 Task: Look for space in Guadalajara, Spain from 6th June, 2023 to 8th June, 2023 for 2 adults in price range Rs.7000 to Rs.12000. Place can be private room with 1  bedroom having 2 beds and 1 bathroom. Property type can be house, flat, guest house. Amenities needed are: wifi, washing machine. Booking option can be shelf check-in. Required host language is English.
Action: Mouse moved to (319, 165)
Screenshot: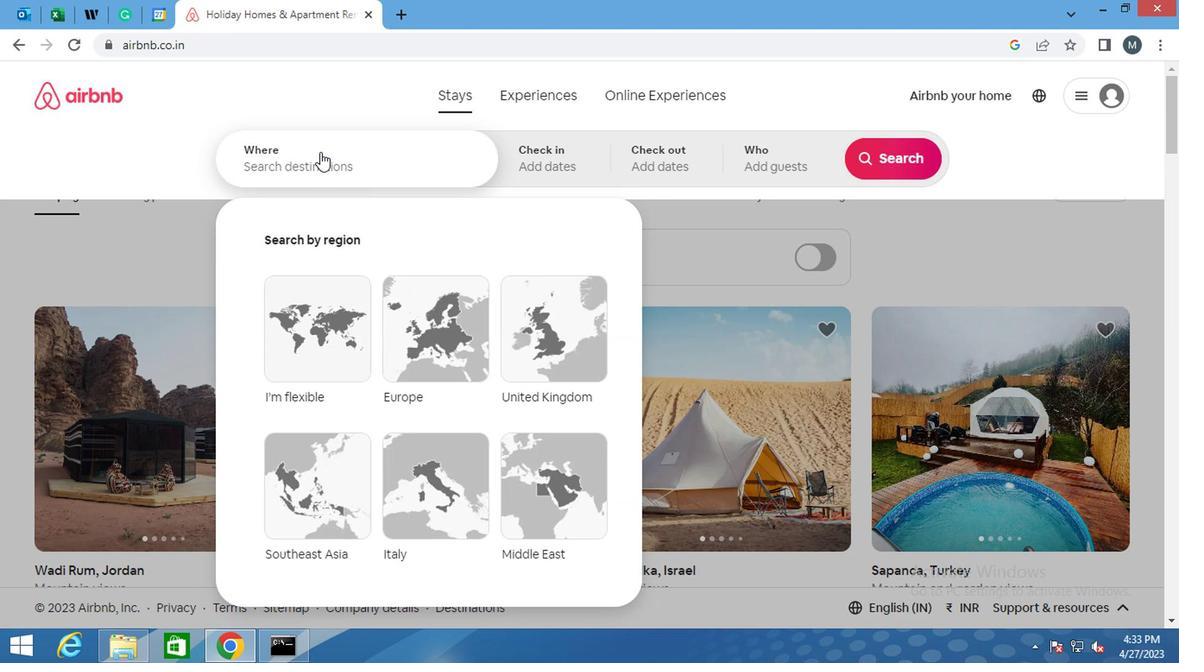 
Action: Mouse pressed left at (319, 165)
Screenshot: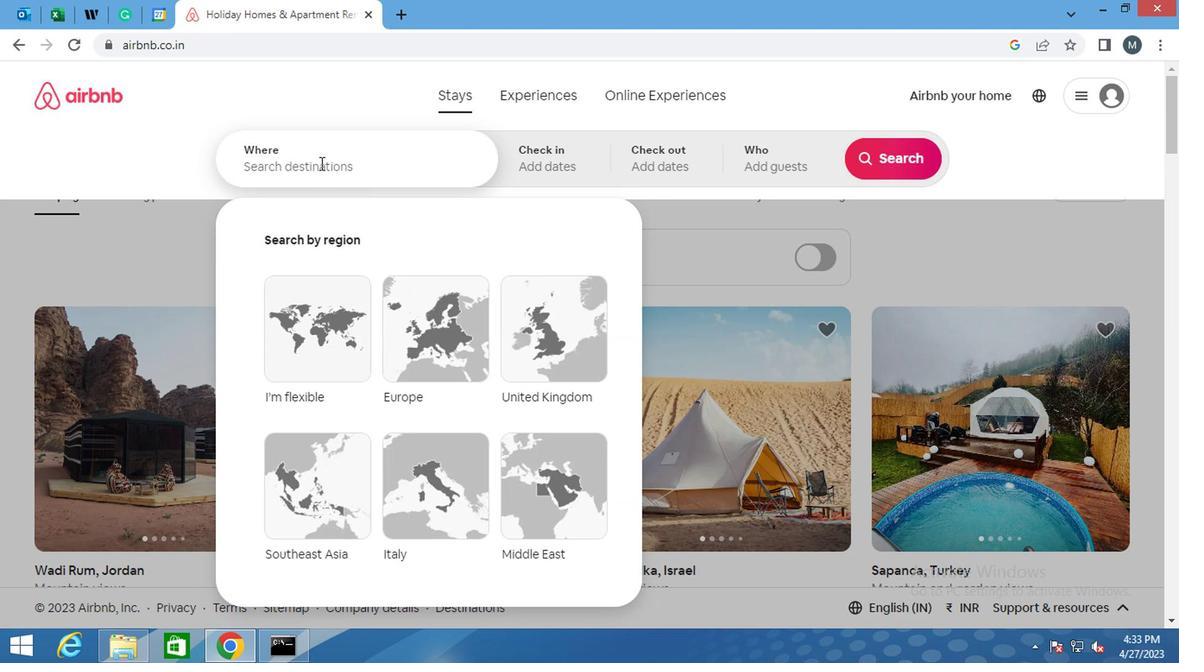 
Action: Key pressed <Key.shift>GUADALAJARA,<Key.shift>S
Screenshot: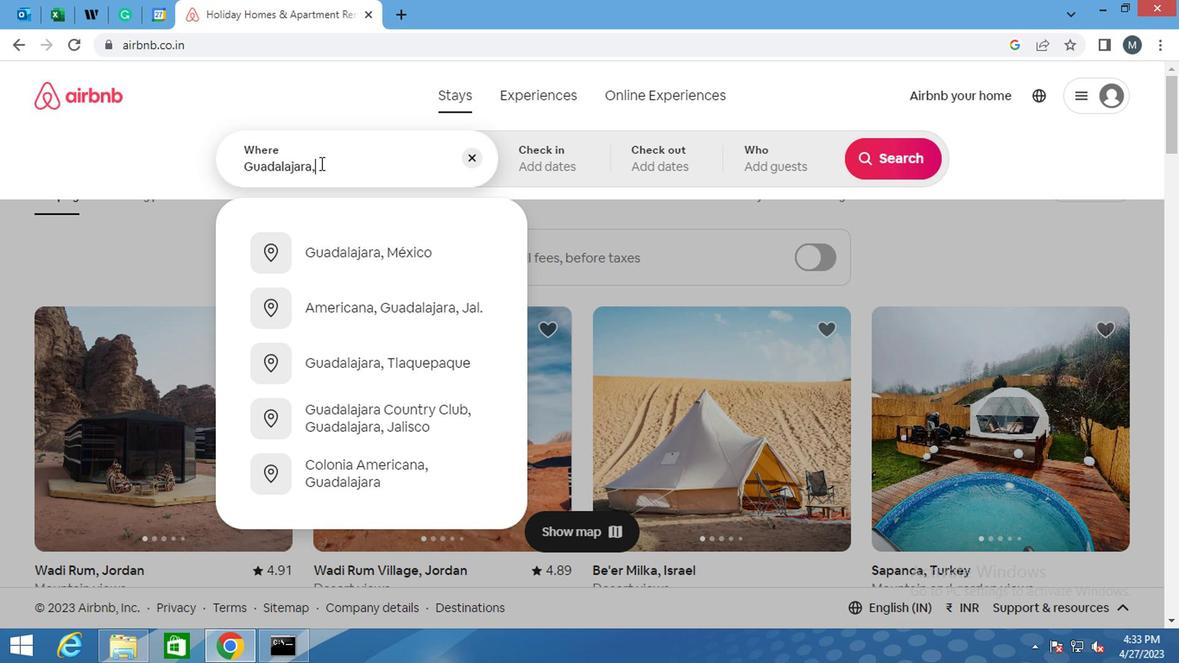 
Action: Mouse moved to (369, 256)
Screenshot: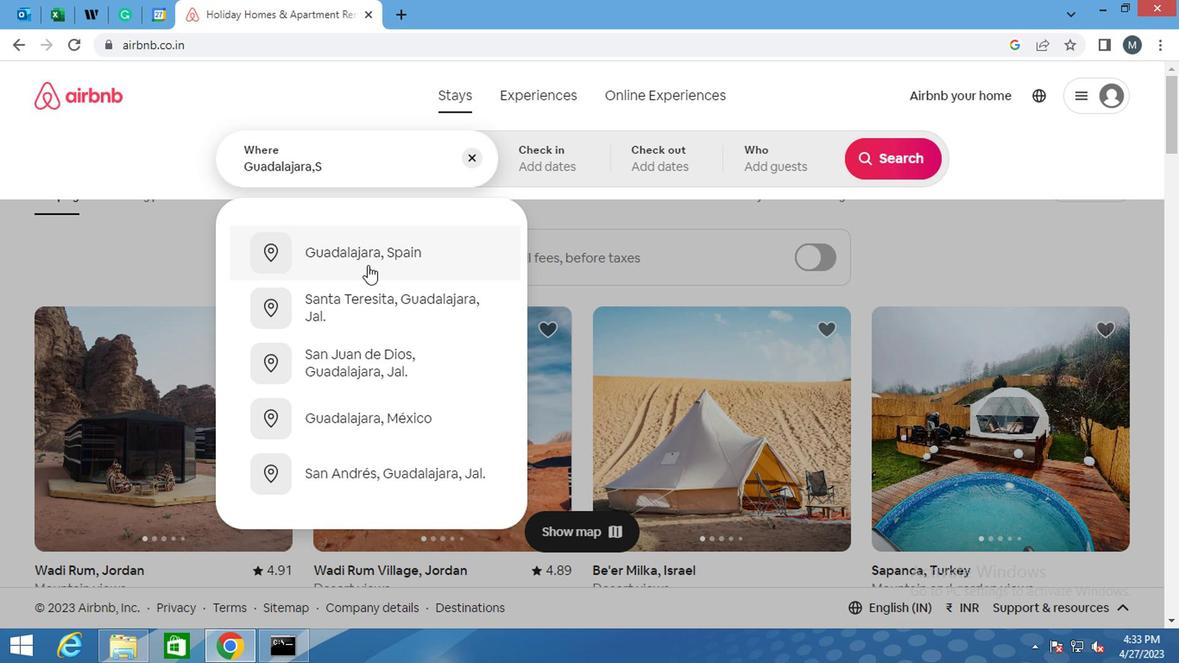 
Action: Mouse pressed left at (369, 256)
Screenshot: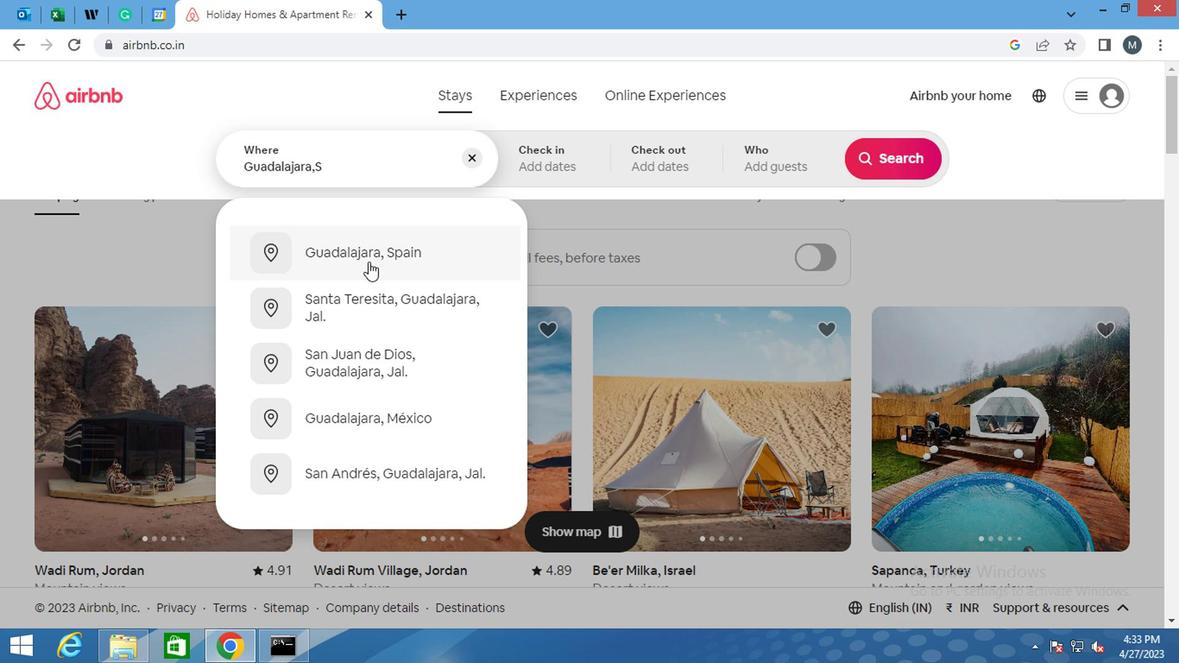 
Action: Mouse moved to (885, 299)
Screenshot: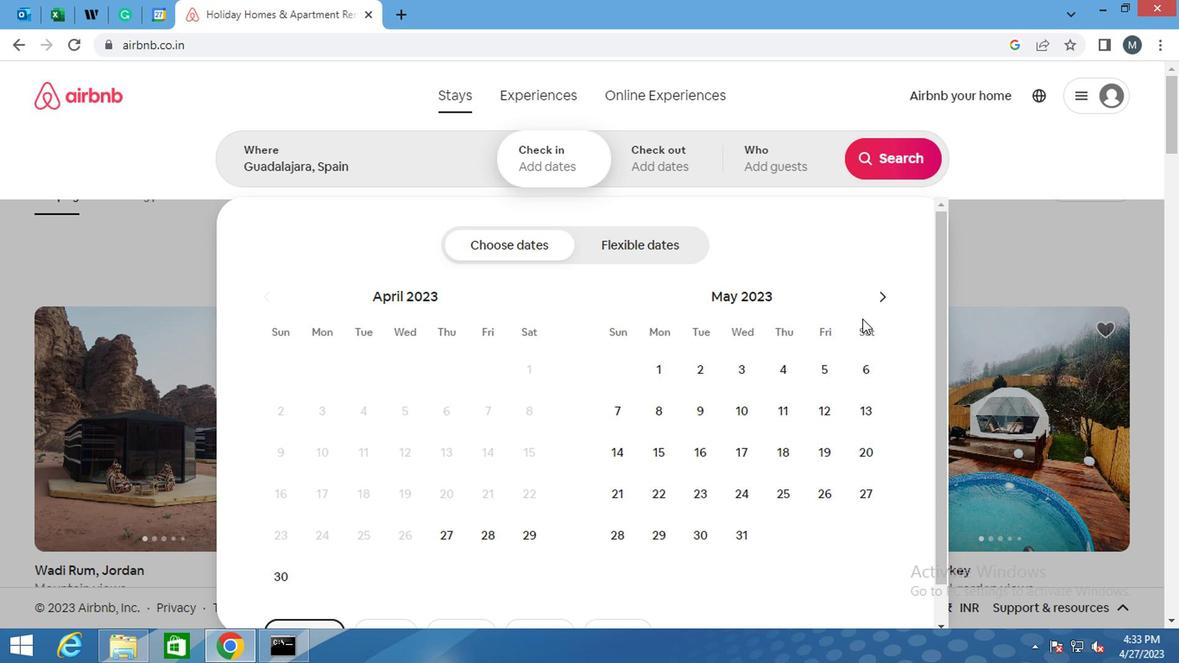 
Action: Mouse pressed left at (885, 299)
Screenshot: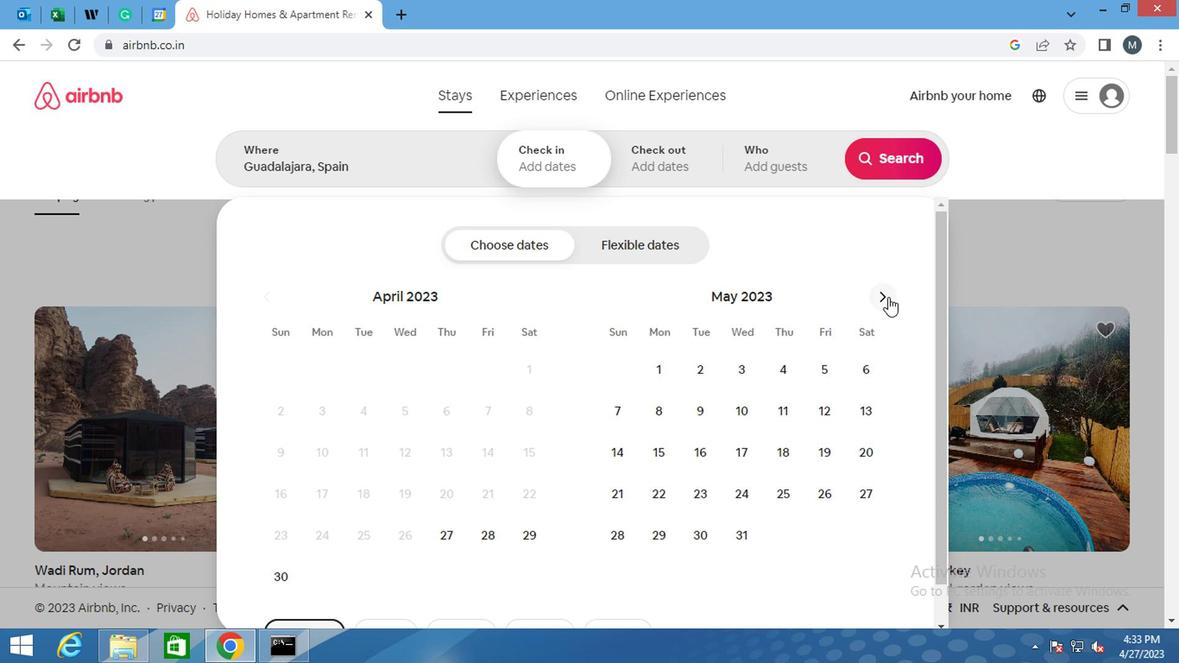 
Action: Mouse moved to (705, 413)
Screenshot: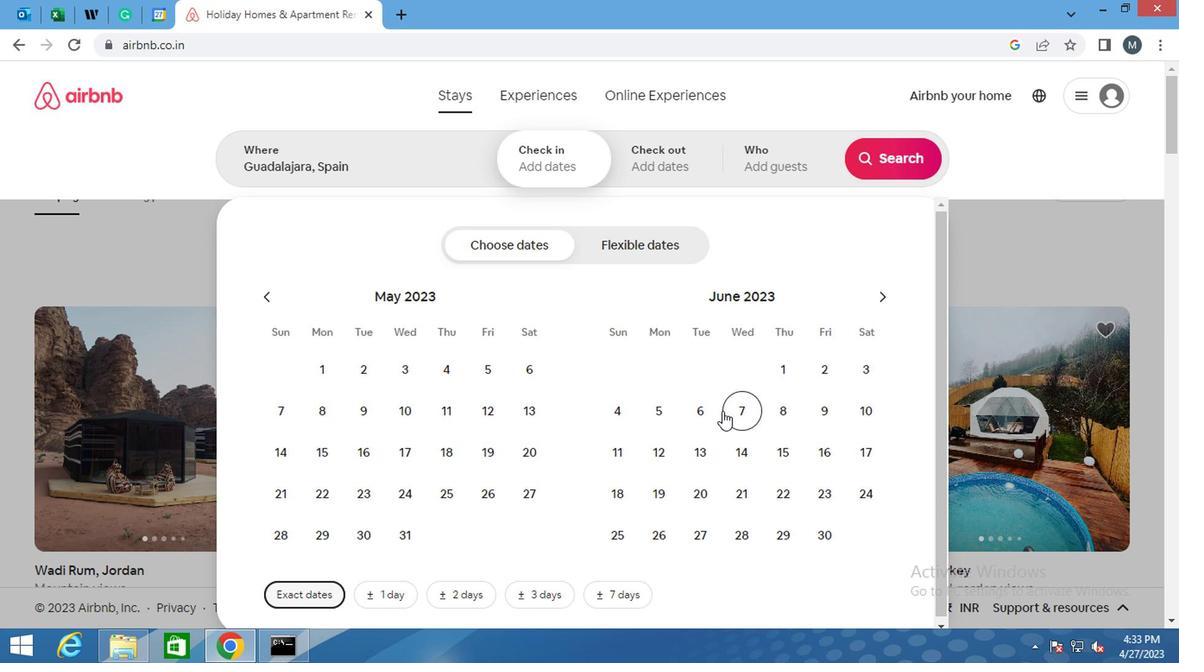 
Action: Mouse pressed left at (705, 413)
Screenshot: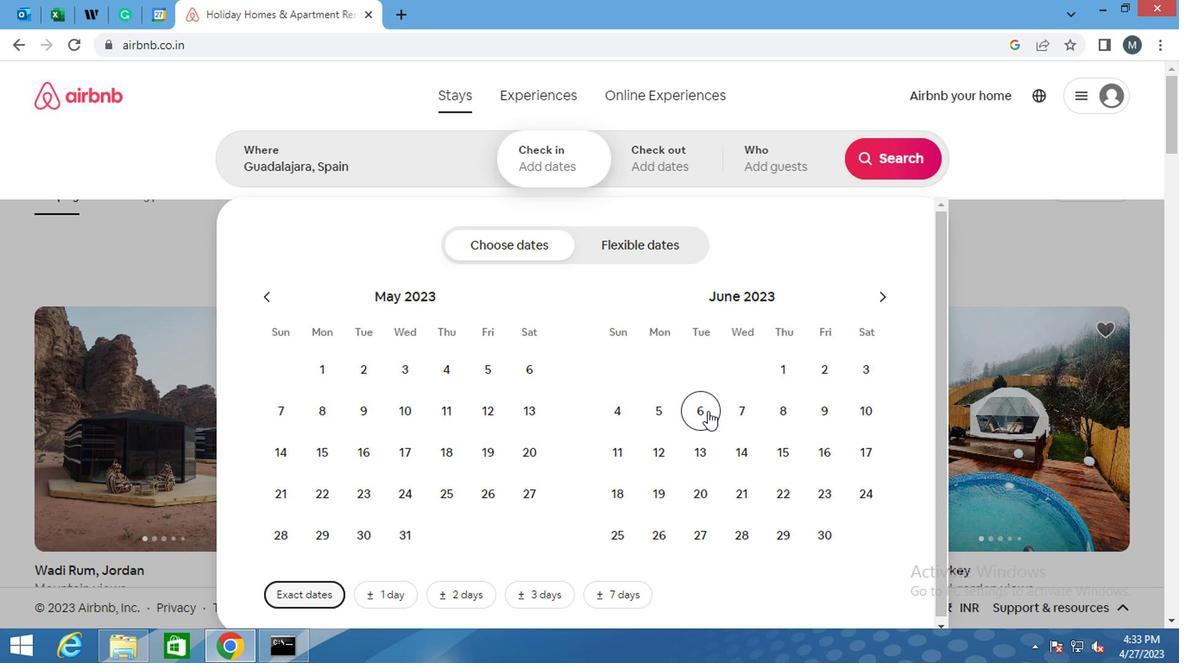 
Action: Mouse moved to (793, 418)
Screenshot: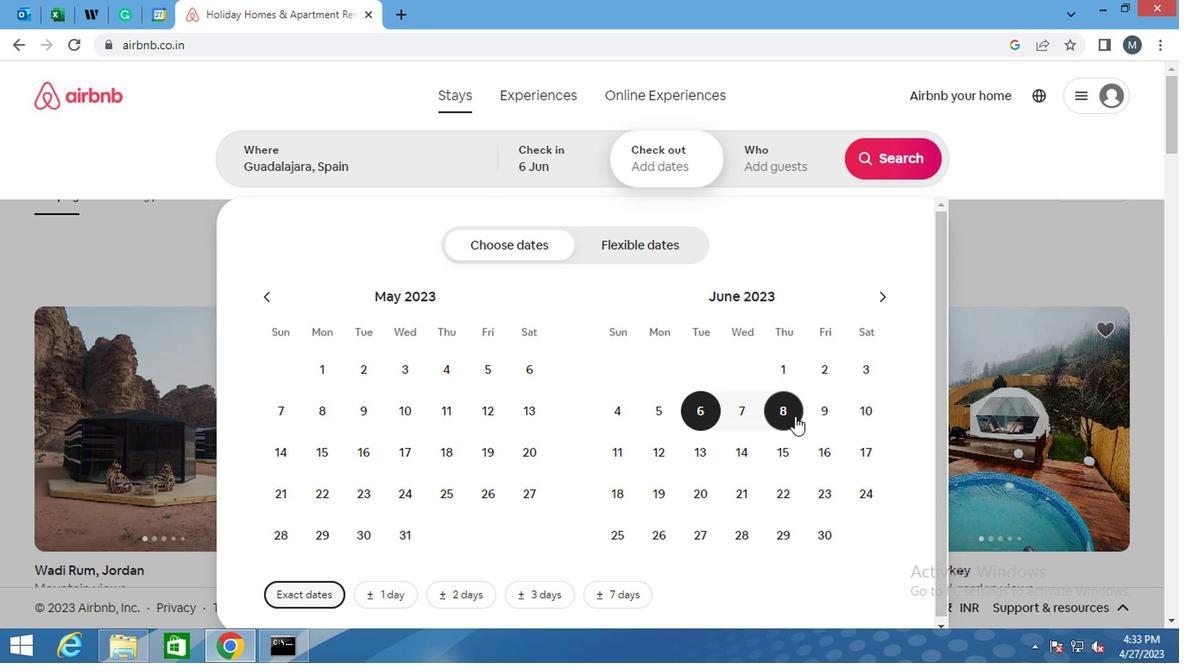 
Action: Mouse pressed left at (793, 418)
Screenshot: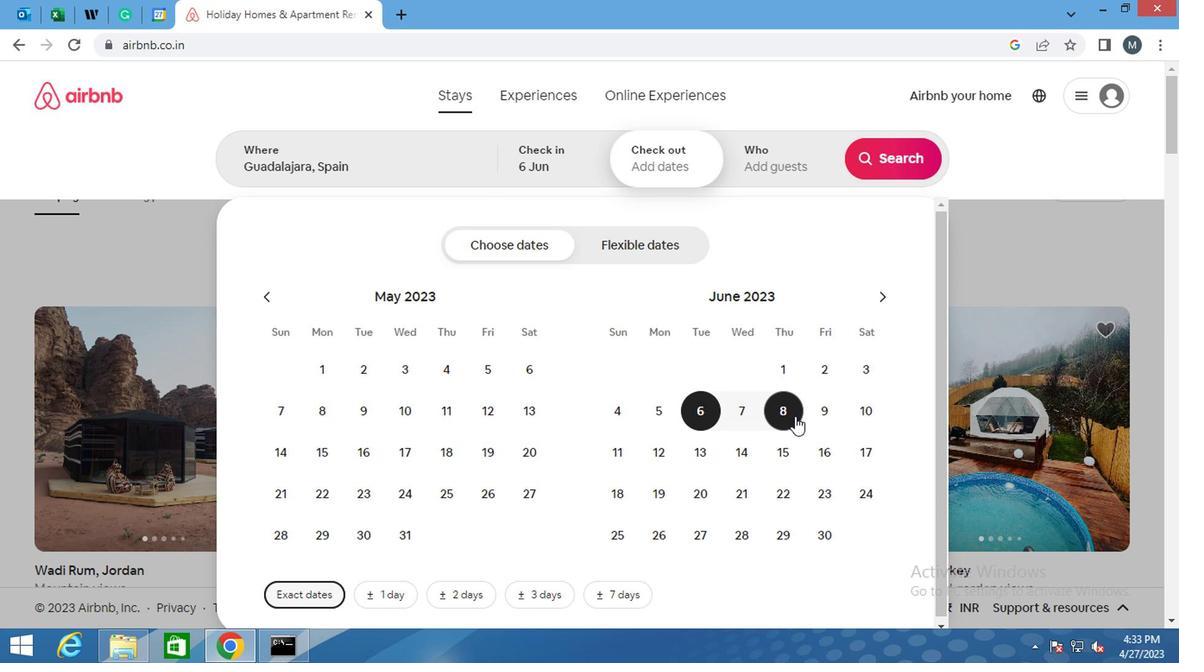 
Action: Mouse moved to (789, 173)
Screenshot: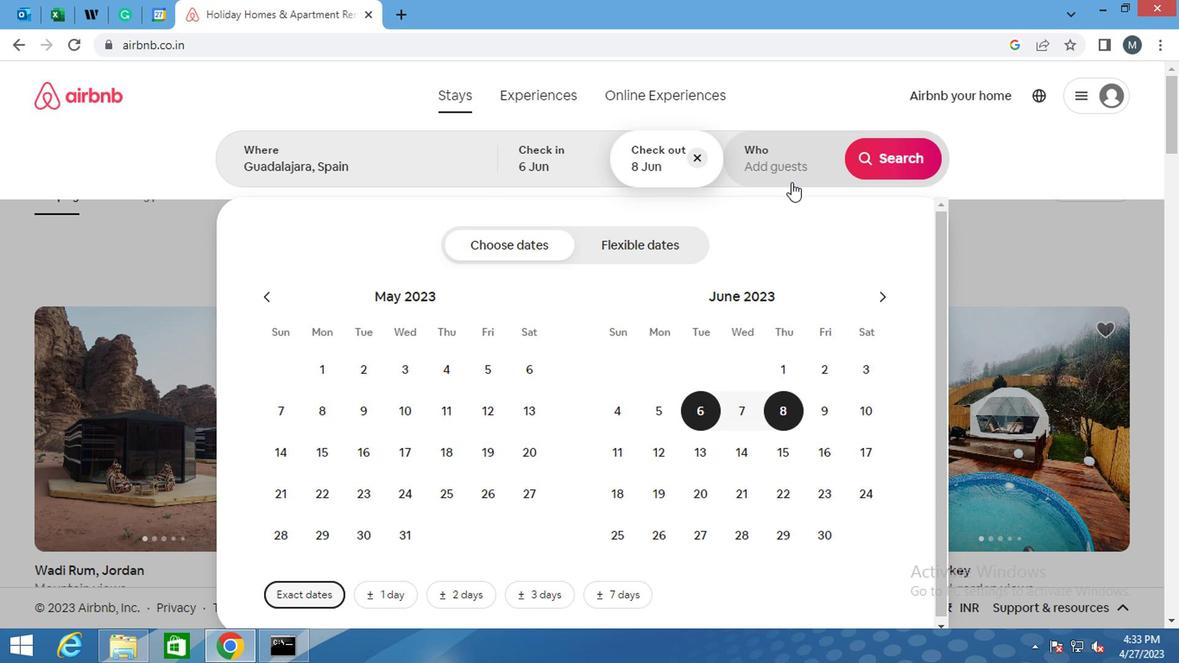 
Action: Mouse pressed left at (789, 173)
Screenshot: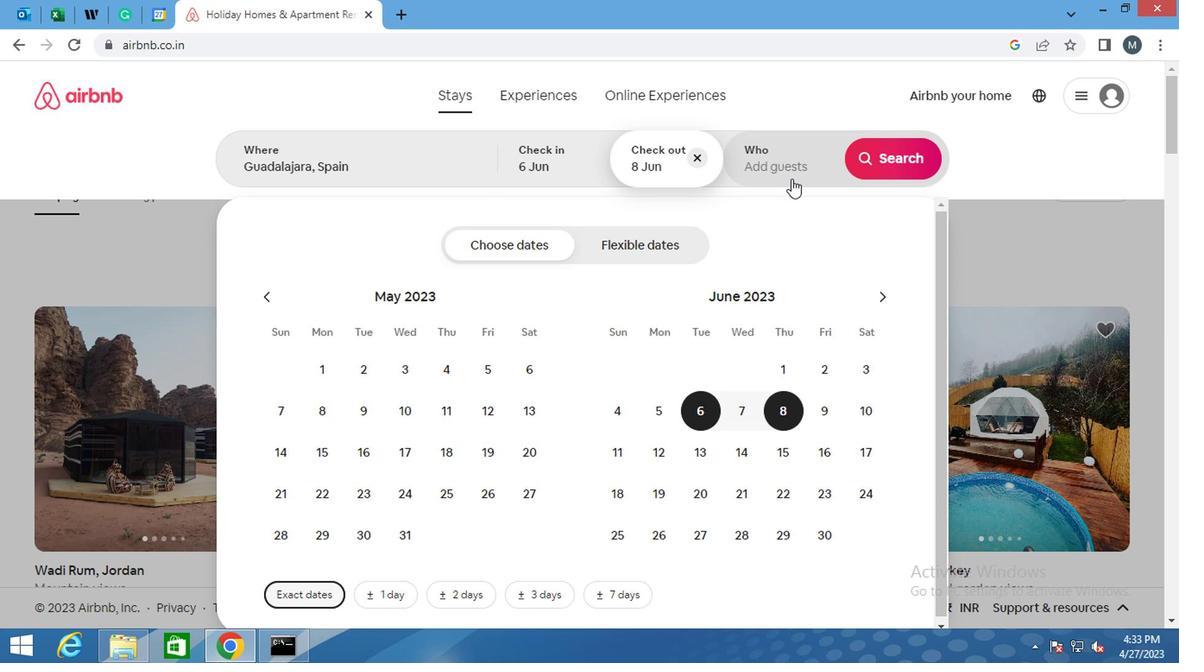 
Action: Mouse moved to (891, 246)
Screenshot: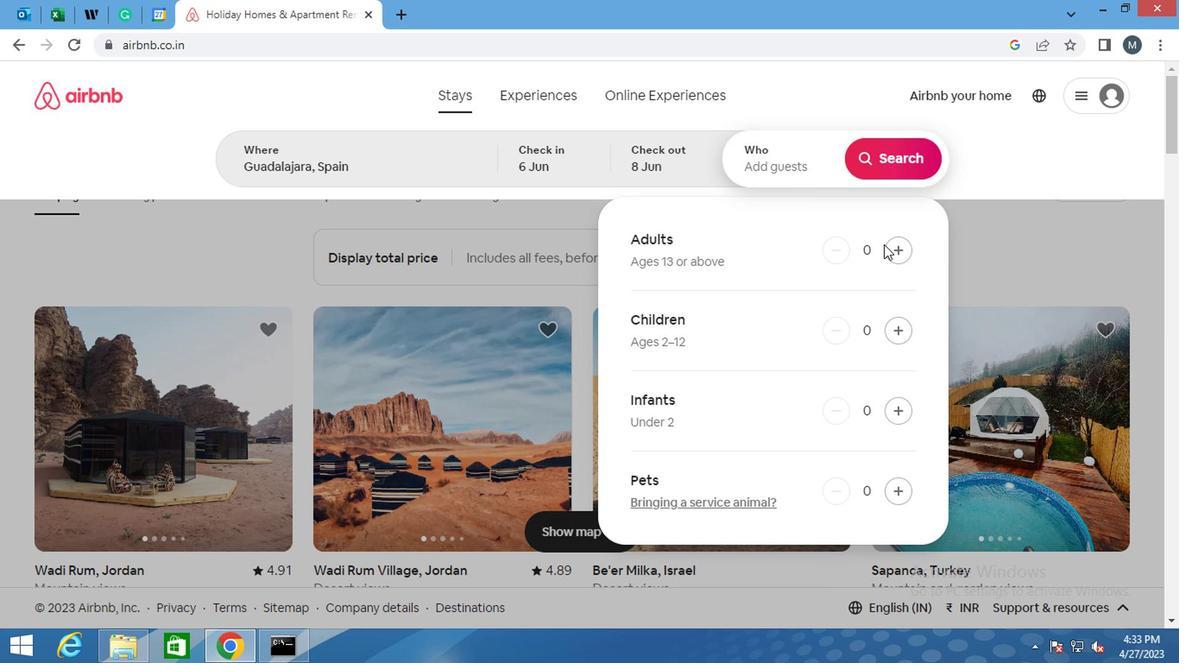 
Action: Mouse pressed left at (891, 246)
Screenshot: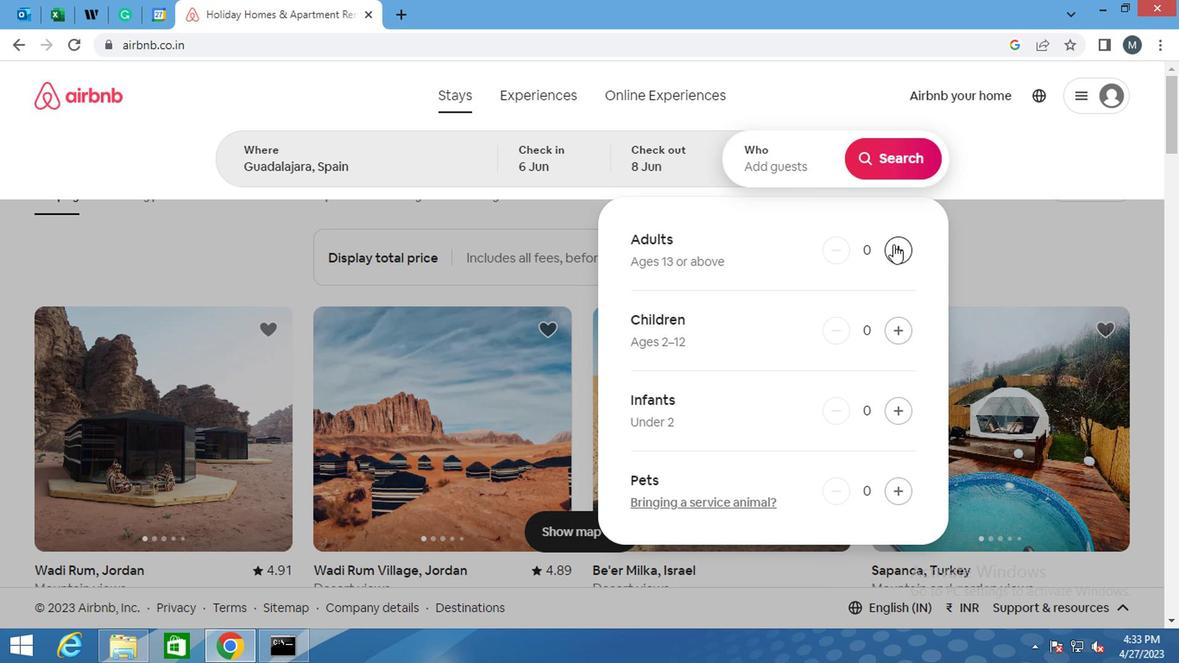 
Action: Mouse pressed left at (891, 246)
Screenshot: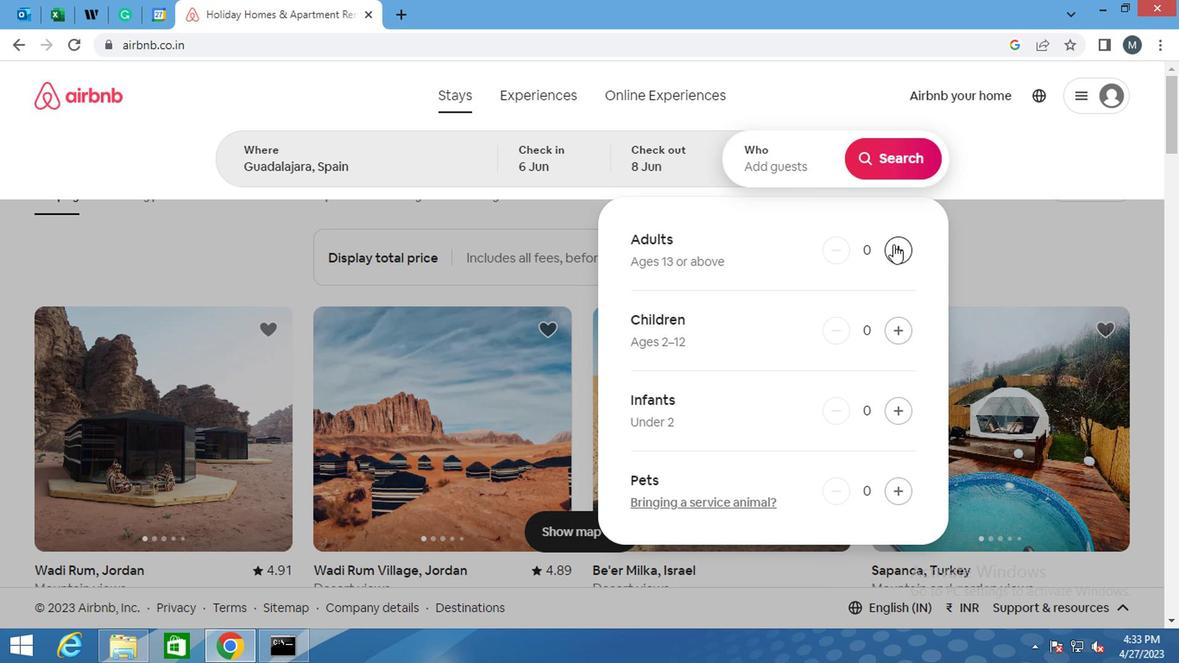 
Action: Mouse moved to (876, 162)
Screenshot: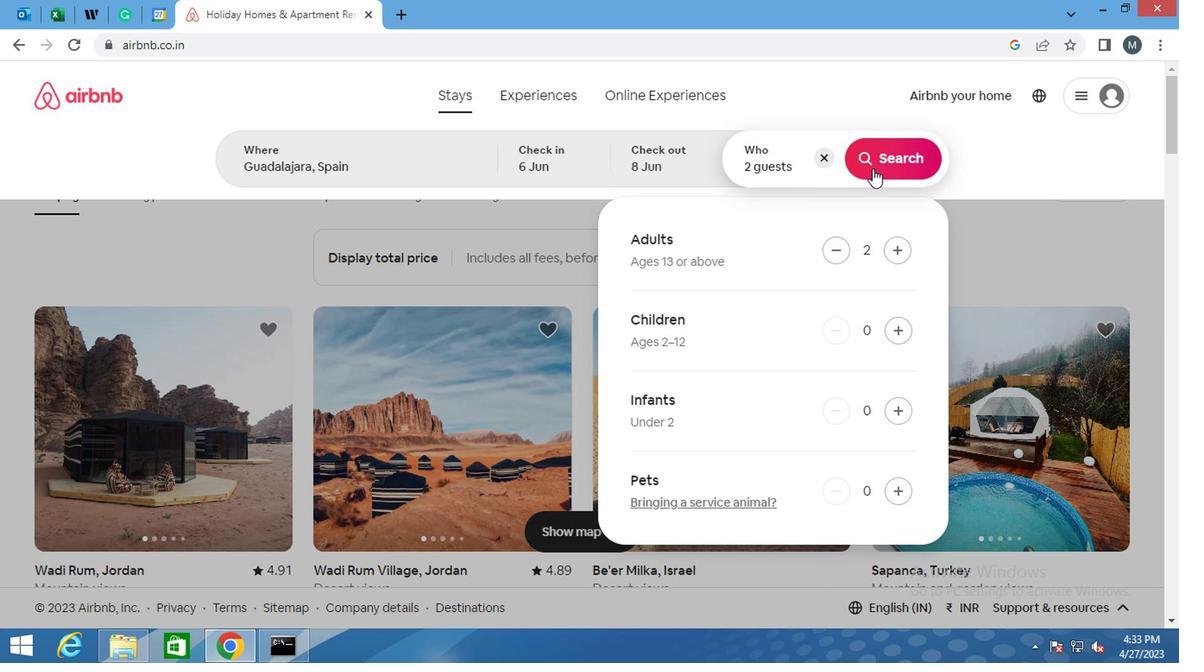
Action: Mouse pressed left at (876, 162)
Screenshot: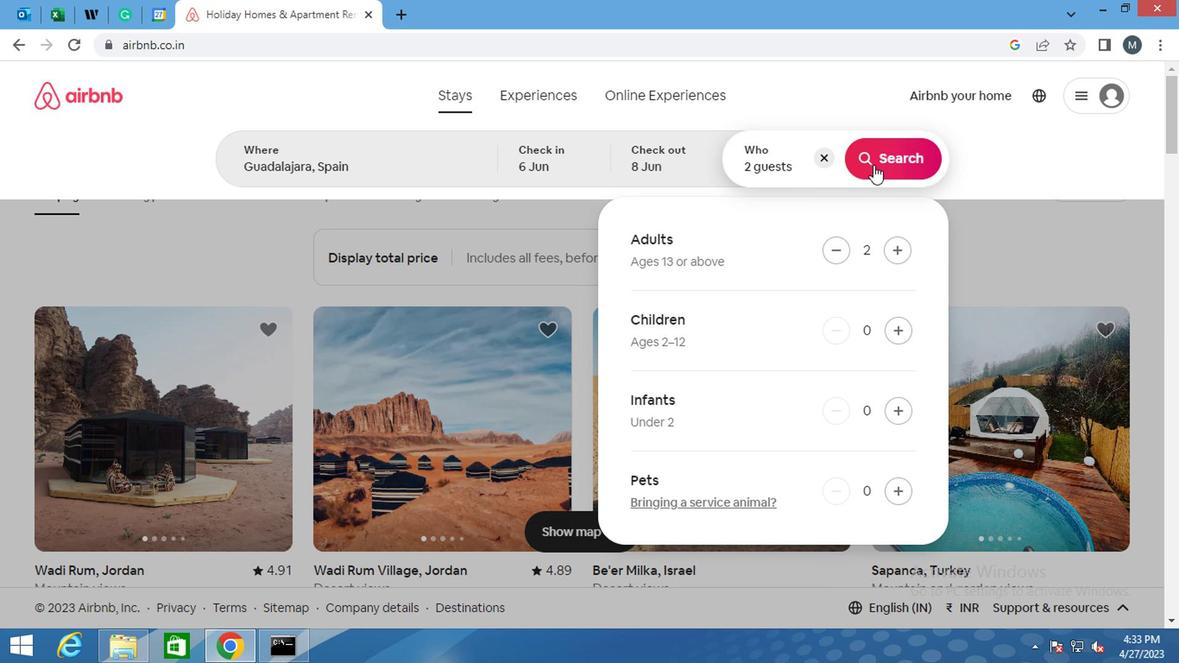 
Action: Mouse moved to (1091, 168)
Screenshot: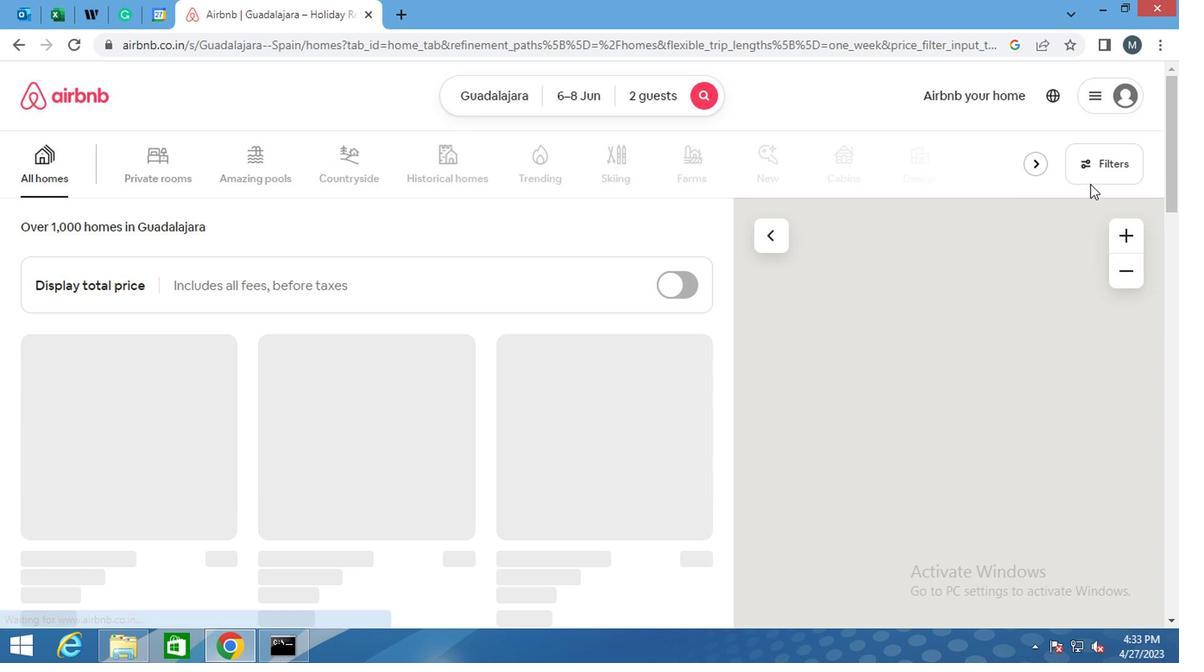 
Action: Mouse pressed left at (1091, 168)
Screenshot: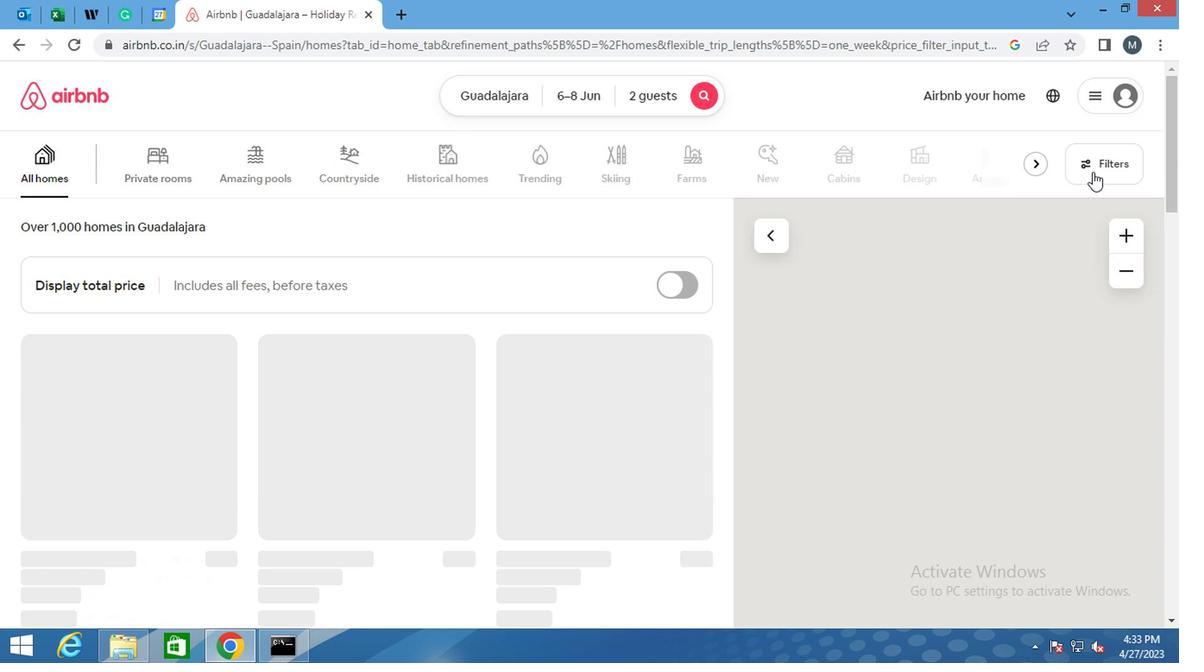 
Action: Mouse moved to (391, 395)
Screenshot: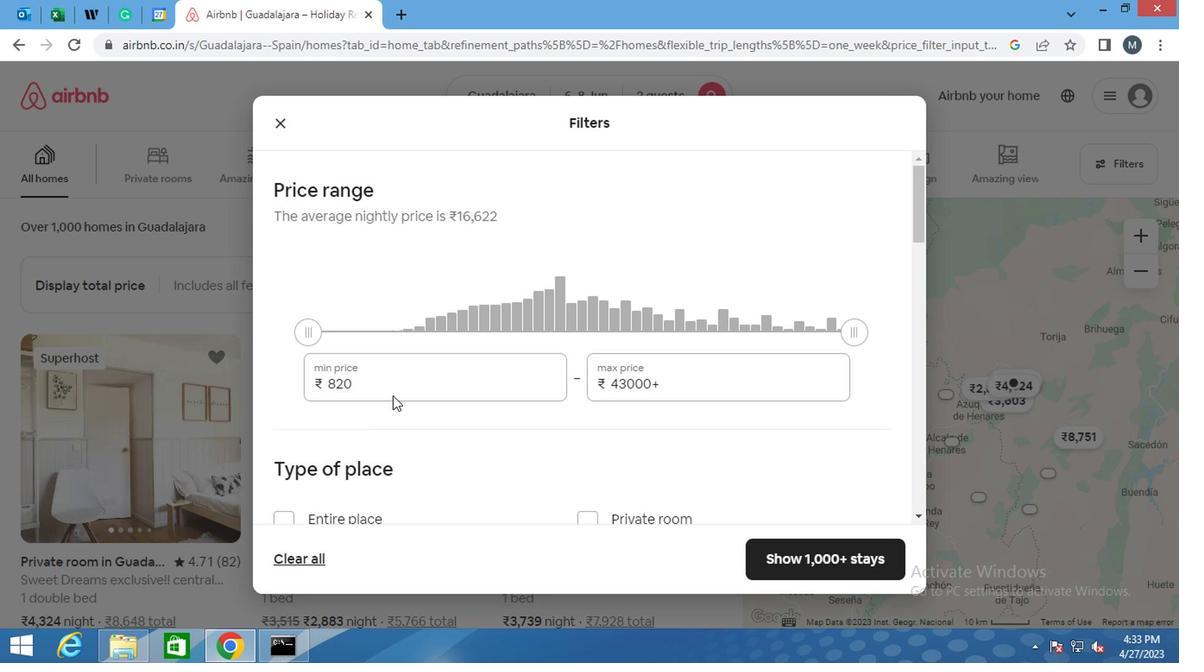 
Action: Mouse pressed left at (391, 395)
Screenshot: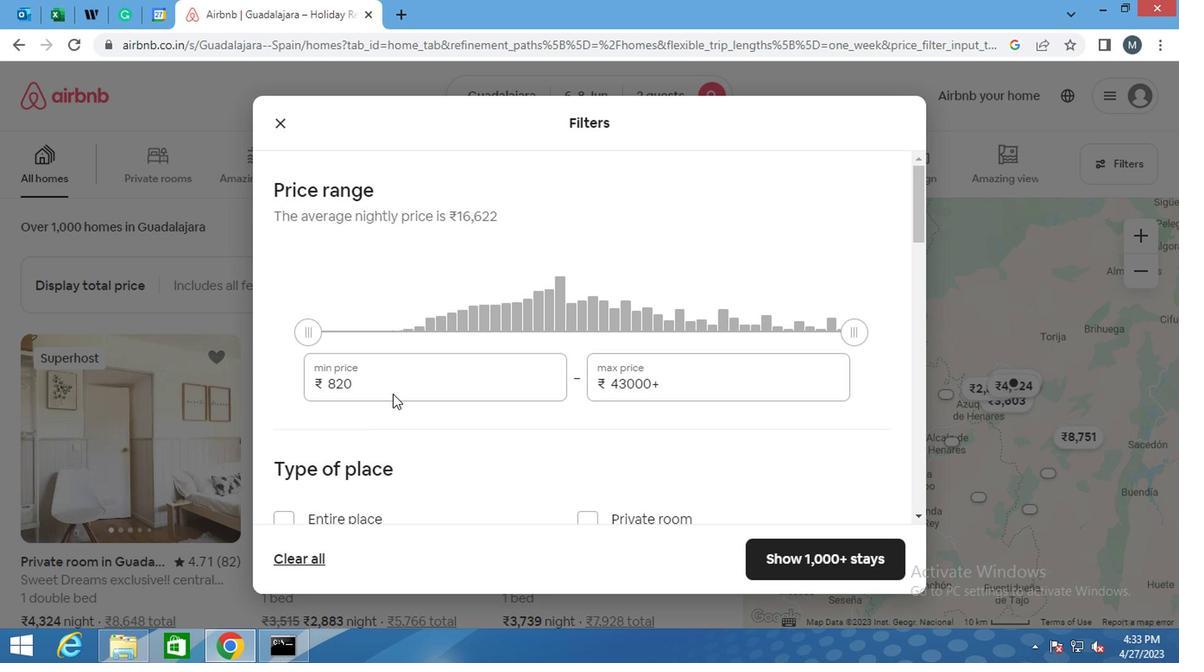 
Action: Mouse moved to (393, 390)
Screenshot: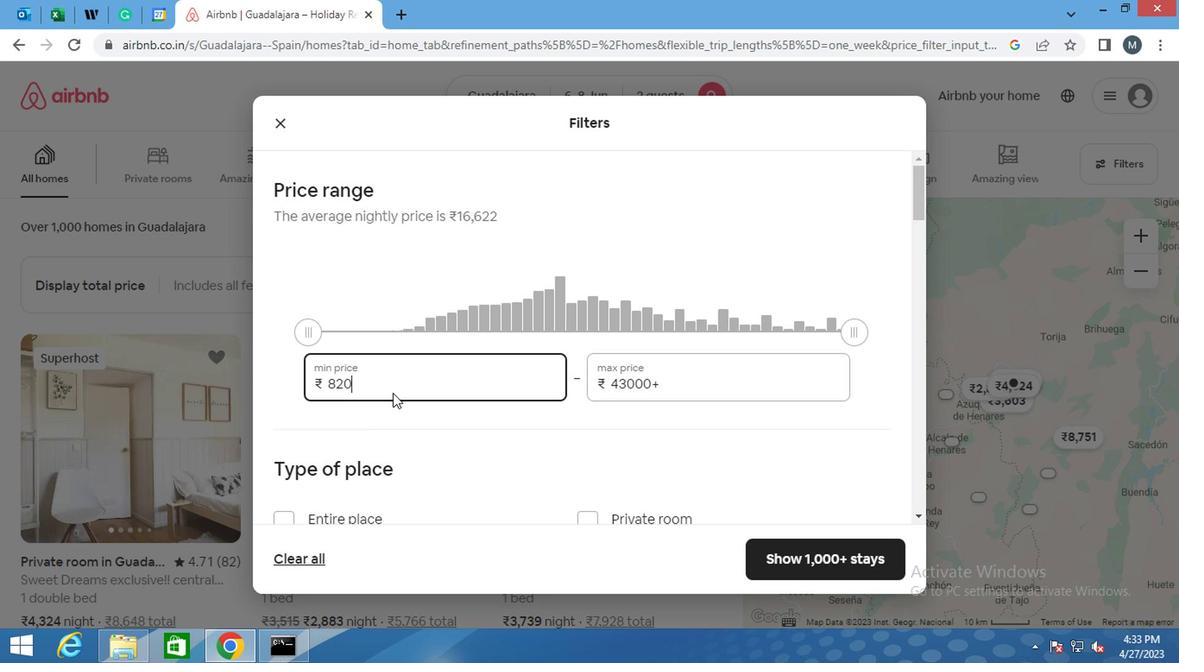 
Action: Mouse pressed left at (393, 390)
Screenshot: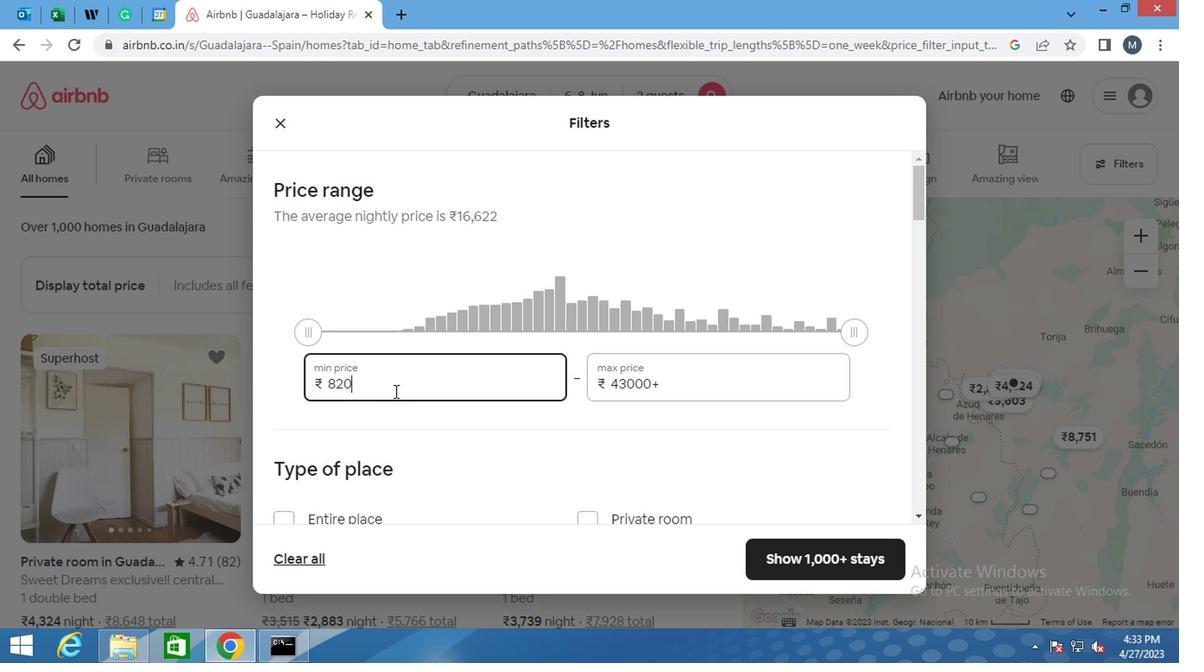 
Action: Mouse moved to (315, 391)
Screenshot: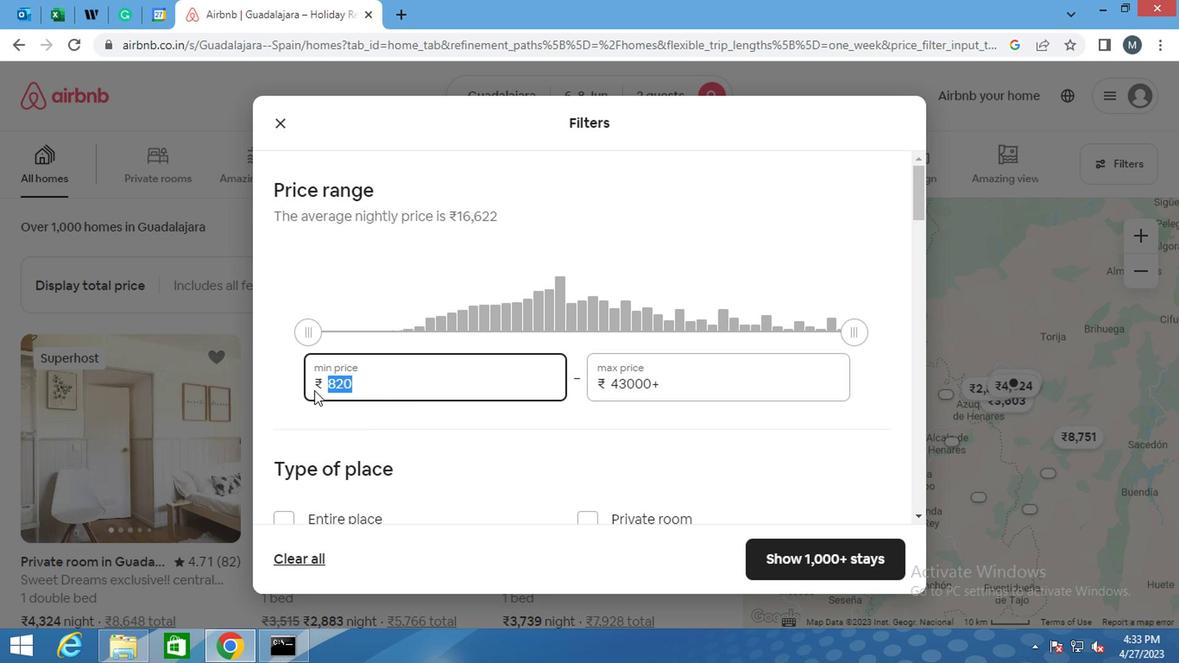 
Action: Key pressed 7000
Screenshot: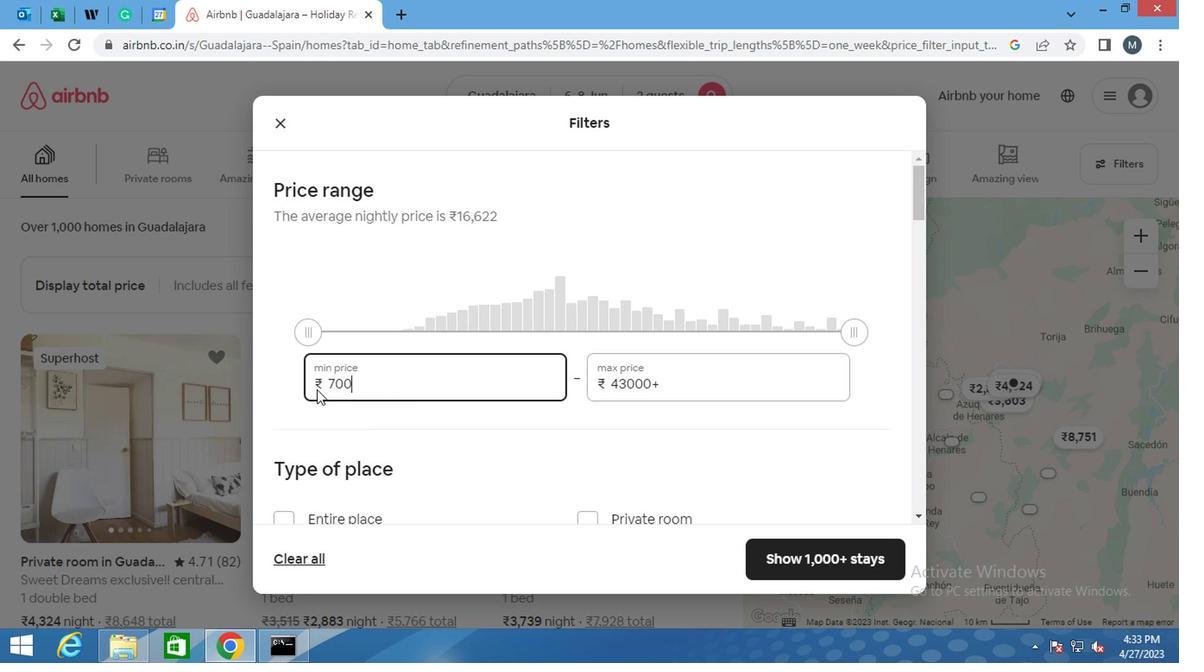 
Action: Mouse moved to (667, 389)
Screenshot: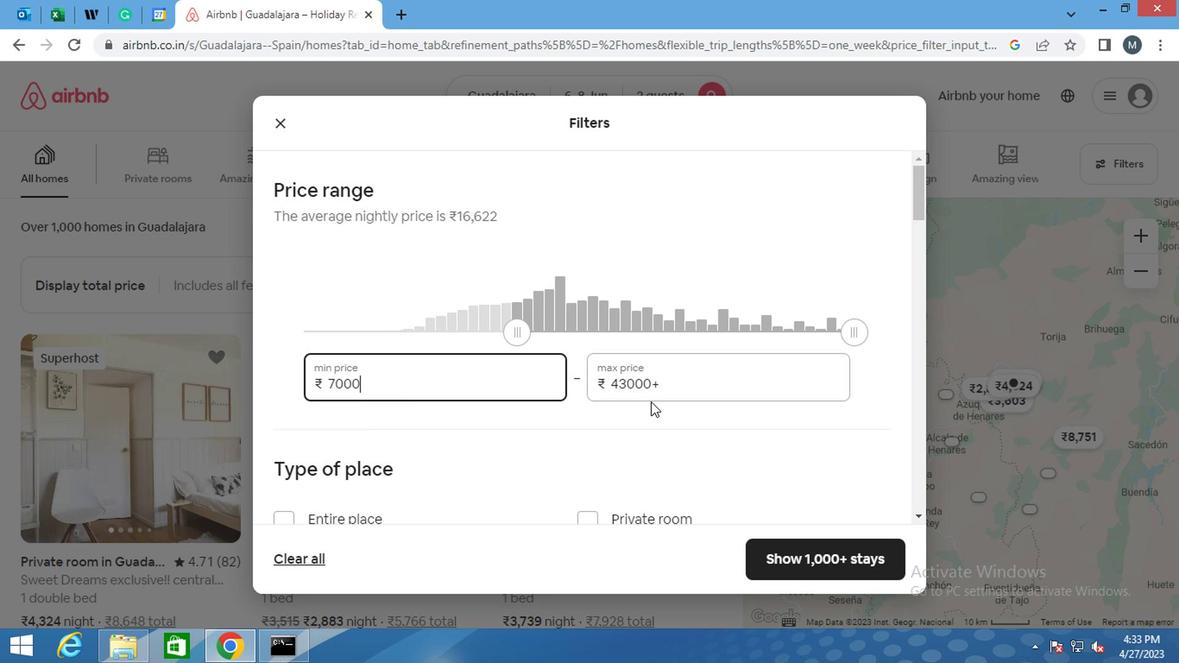 
Action: Mouse pressed left at (667, 389)
Screenshot: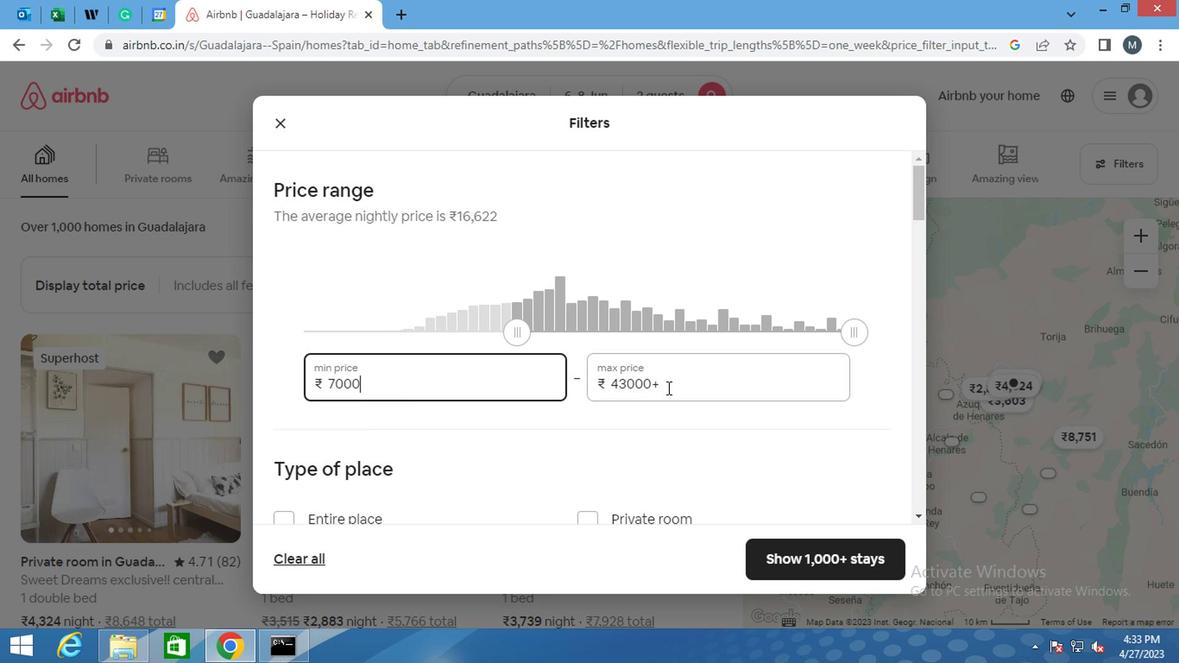 
Action: Mouse moved to (579, 380)
Screenshot: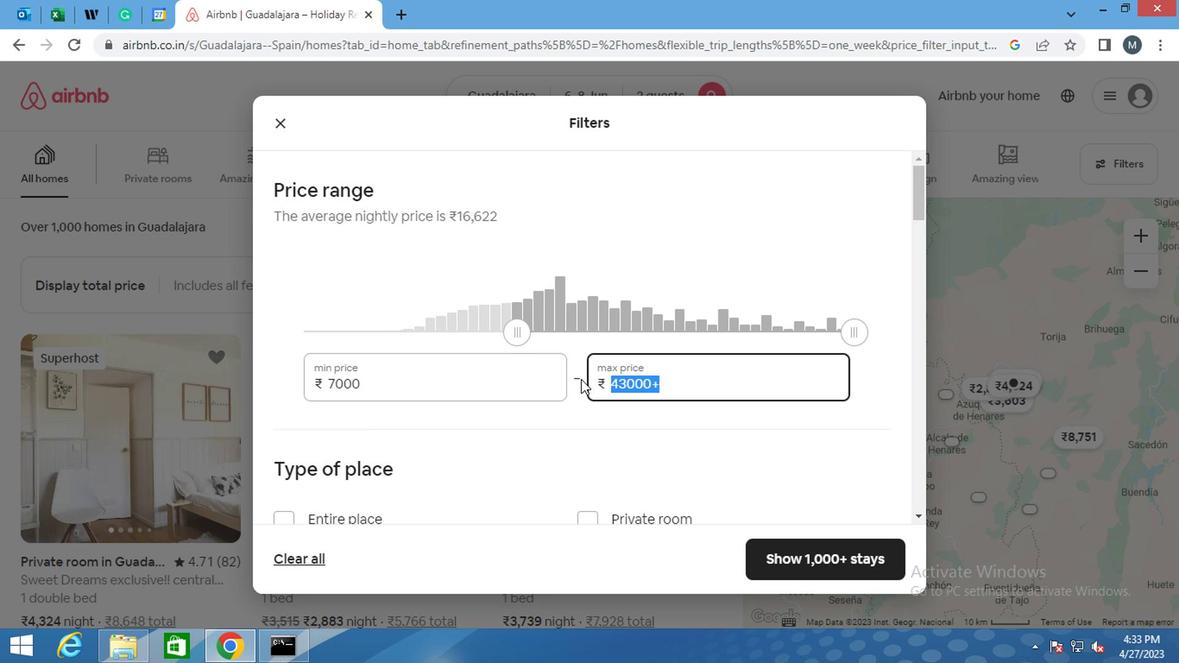 
Action: Key pressed 12000
Screenshot: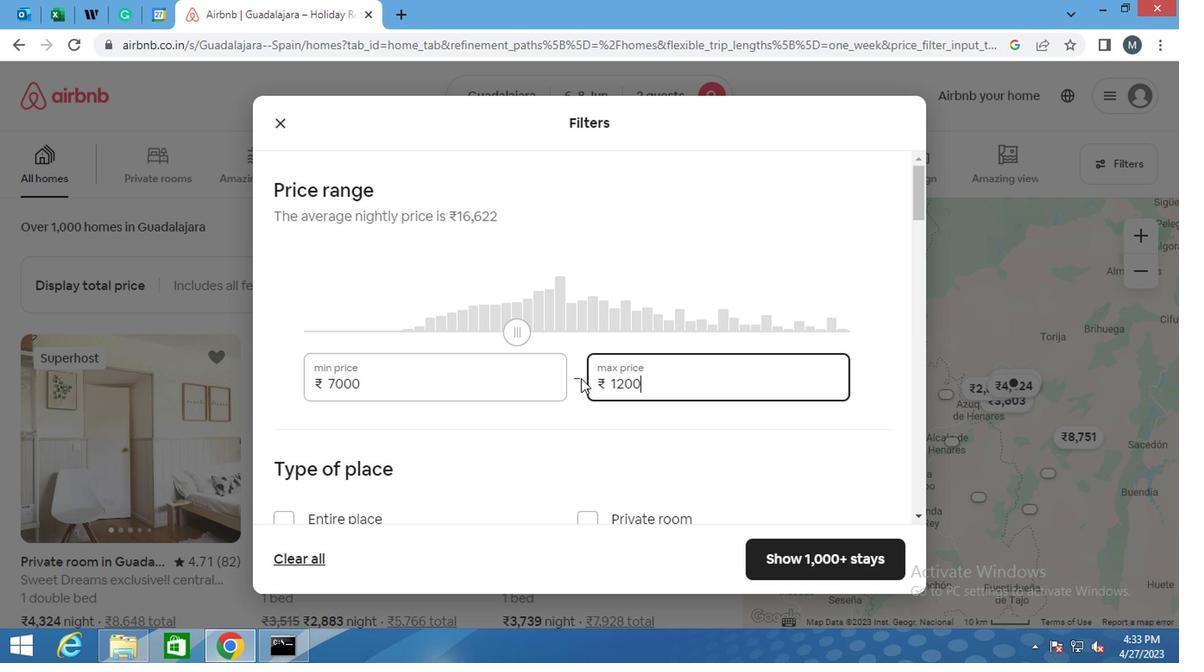 
Action: Mouse moved to (664, 353)
Screenshot: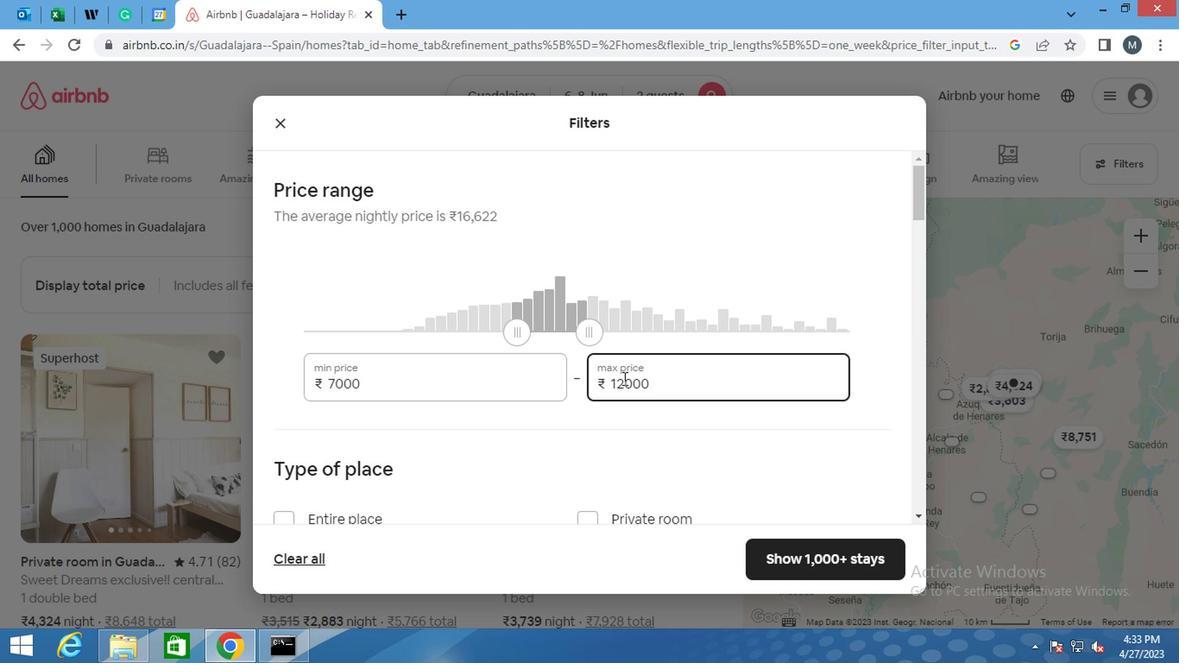 
Action: Mouse scrolled (664, 352) with delta (0, -1)
Screenshot: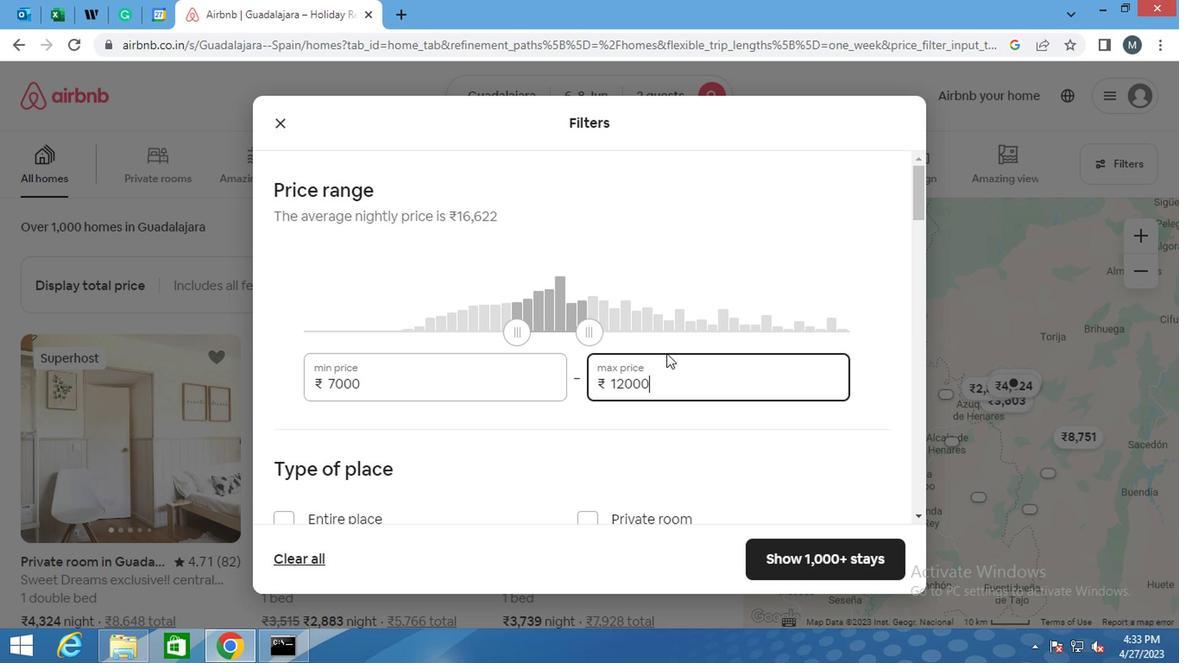 
Action: Mouse moved to (658, 353)
Screenshot: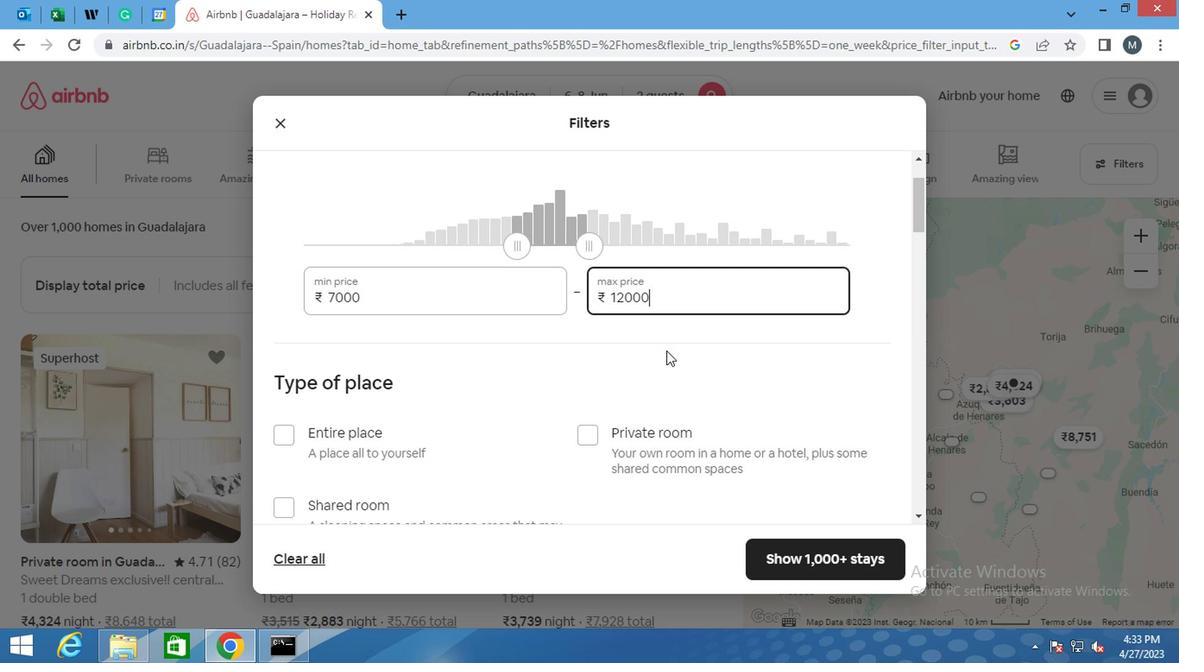 
Action: Mouse scrolled (658, 353) with delta (0, 0)
Screenshot: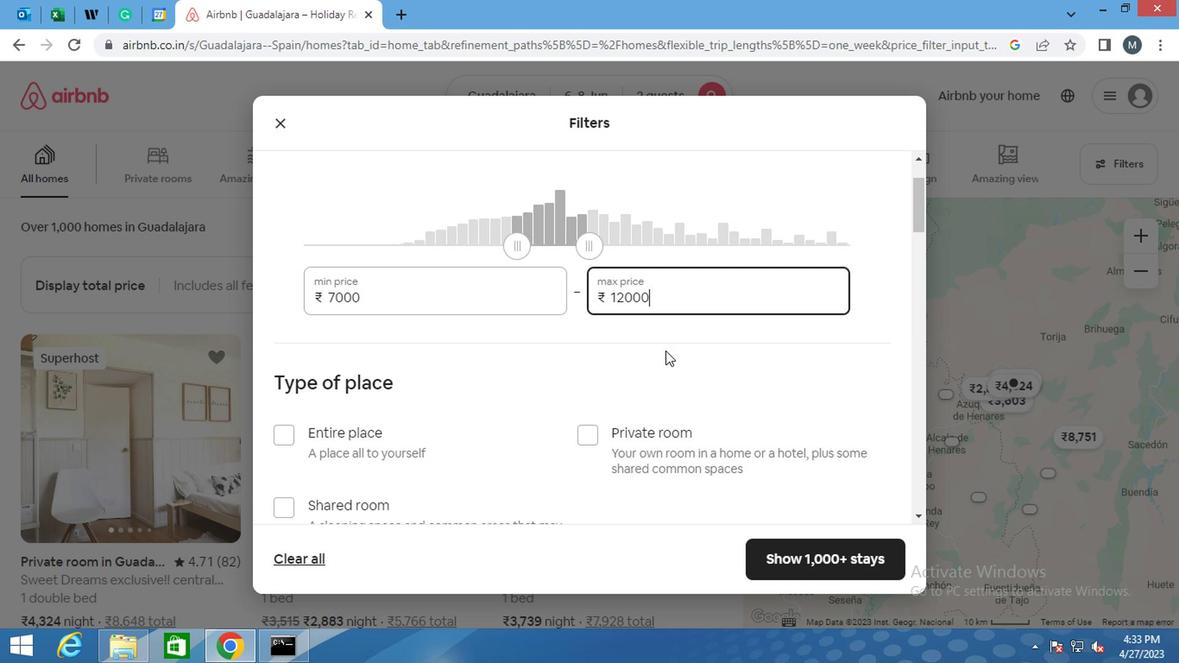 
Action: Mouse moved to (589, 343)
Screenshot: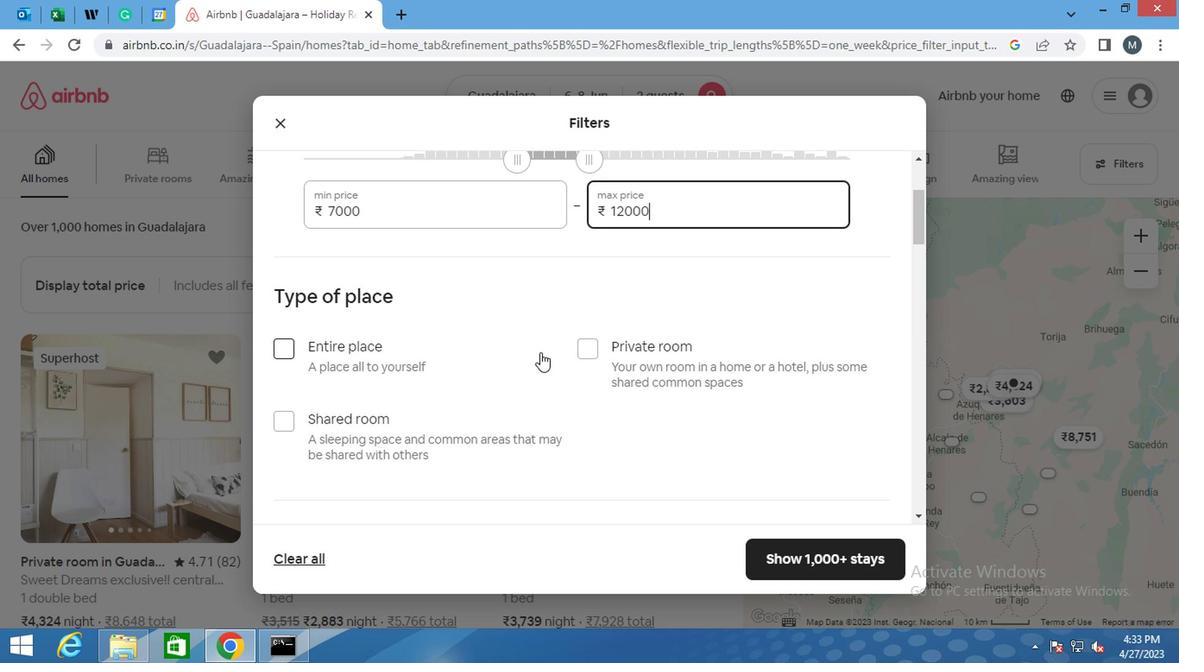 
Action: Mouse pressed left at (589, 343)
Screenshot: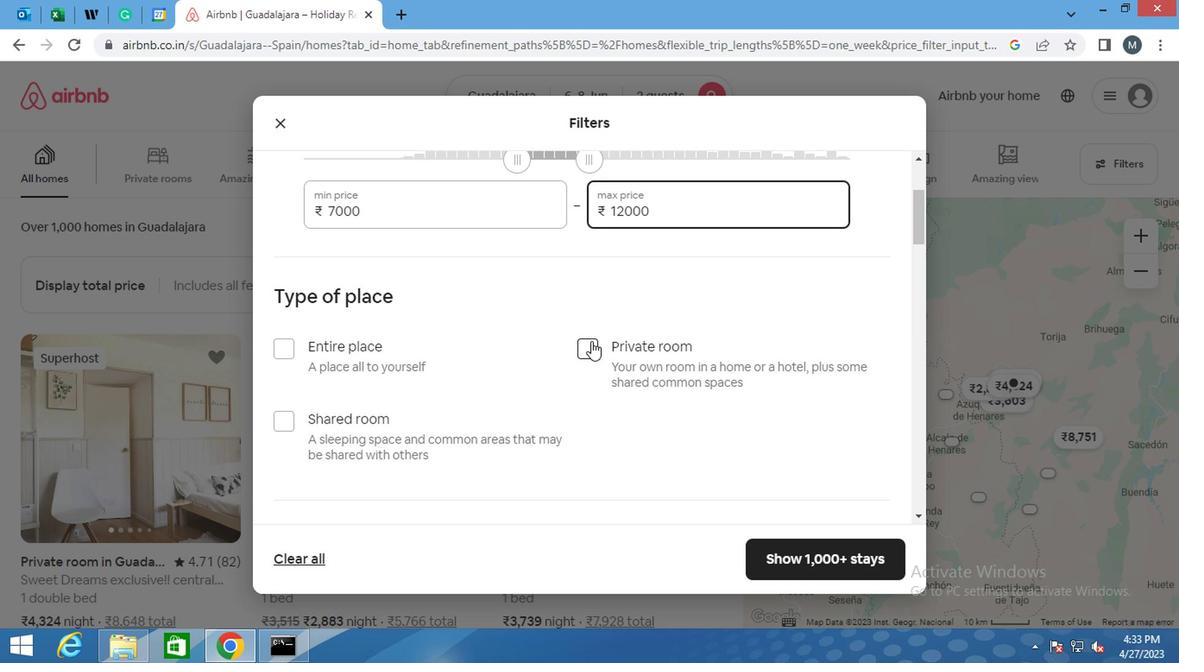
Action: Mouse moved to (420, 355)
Screenshot: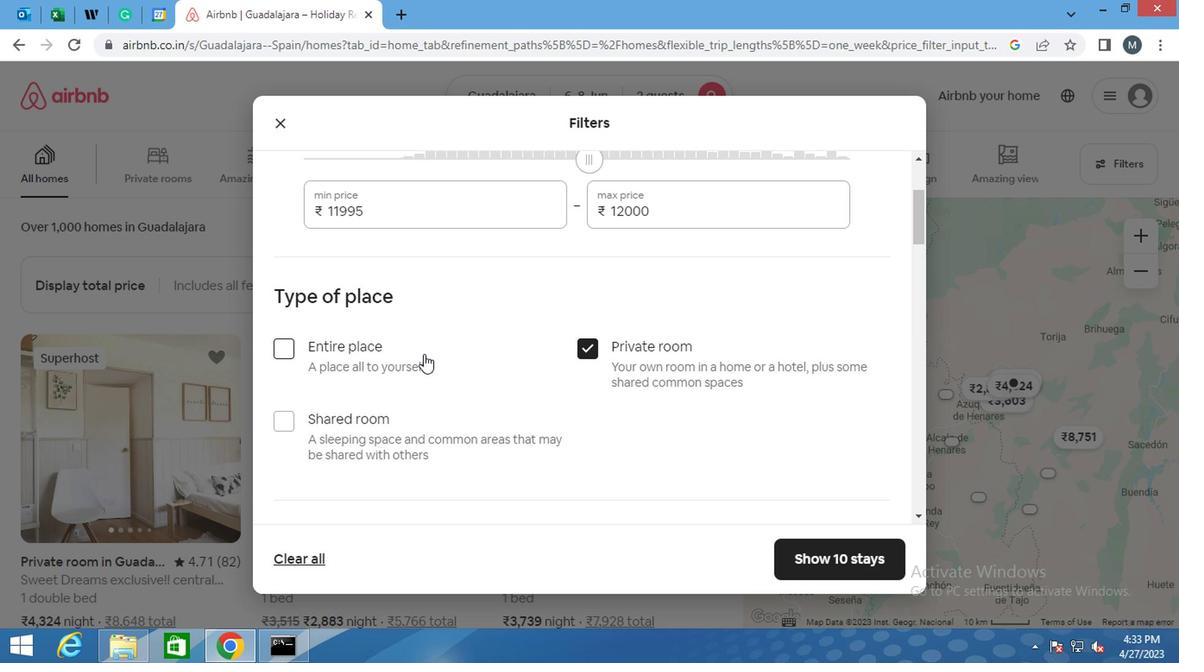 
Action: Mouse scrolled (420, 353) with delta (0, -1)
Screenshot: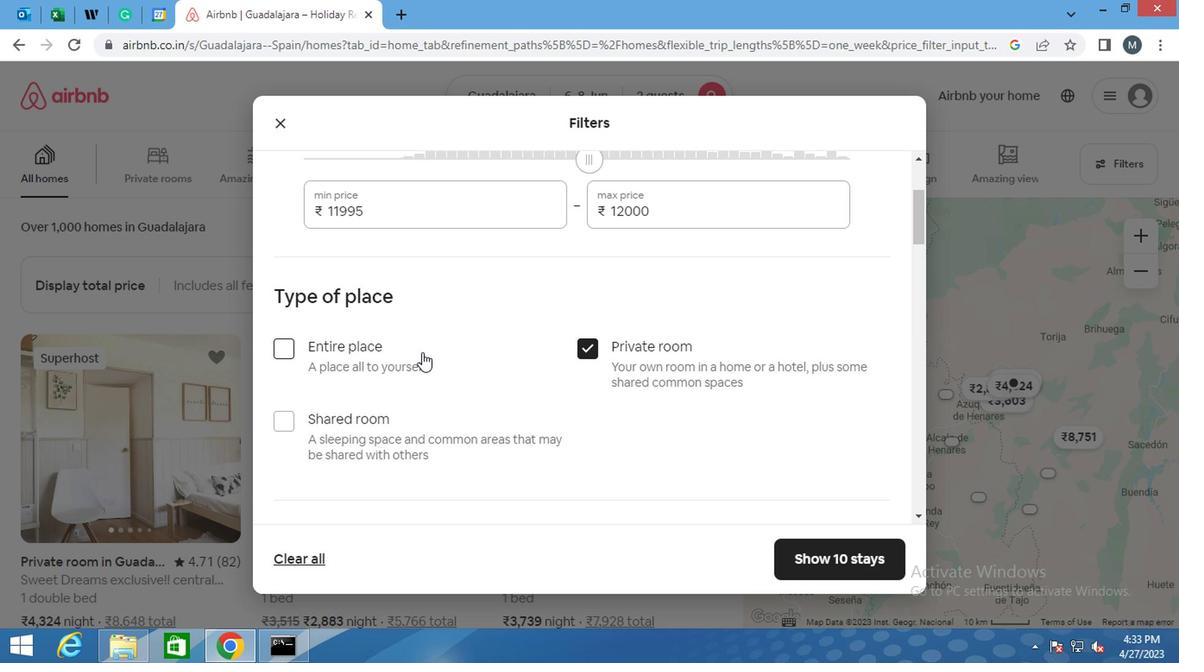 
Action: Mouse moved to (420, 355)
Screenshot: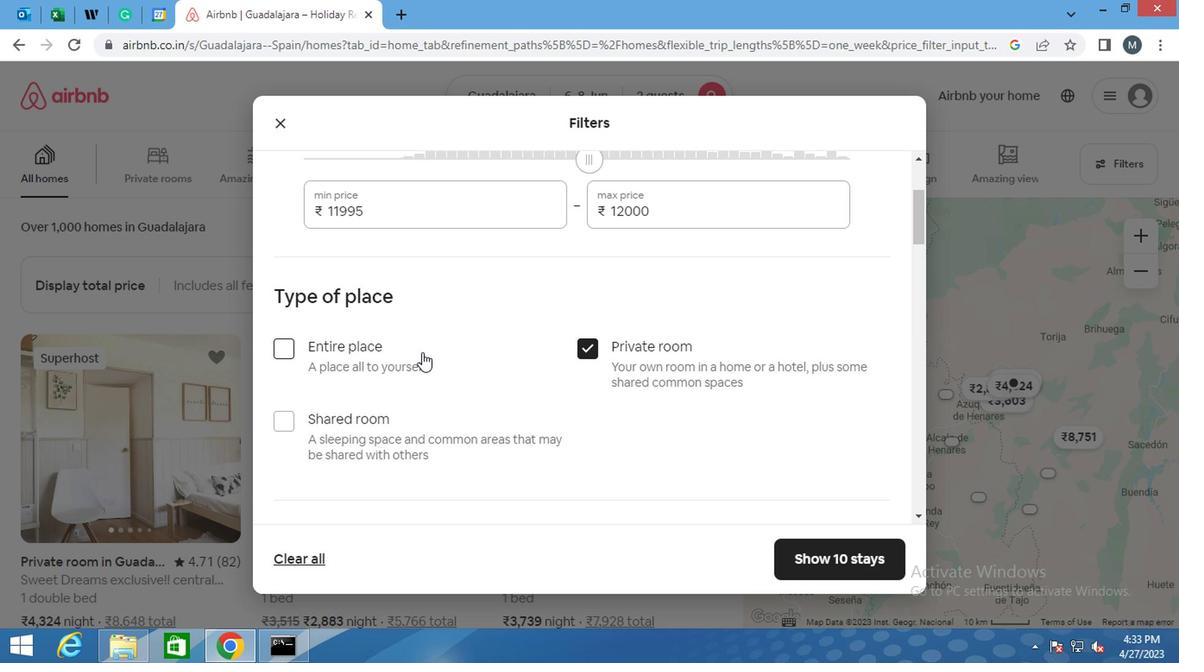 
Action: Mouse scrolled (420, 353) with delta (0, -1)
Screenshot: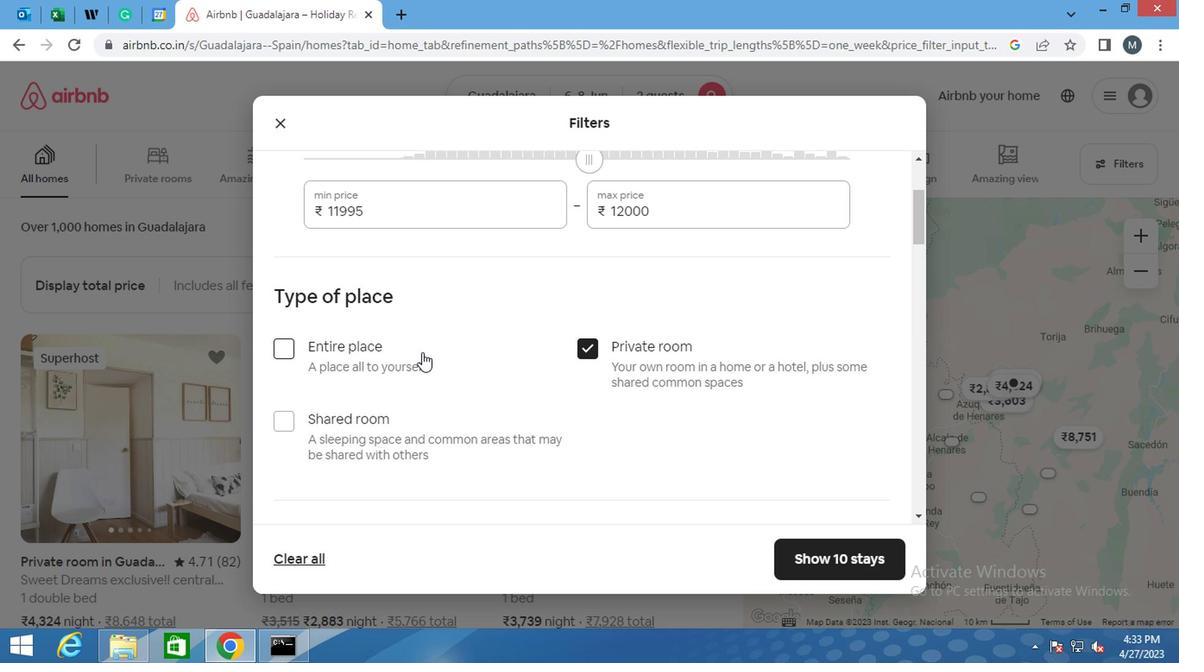 
Action: Mouse moved to (368, 334)
Screenshot: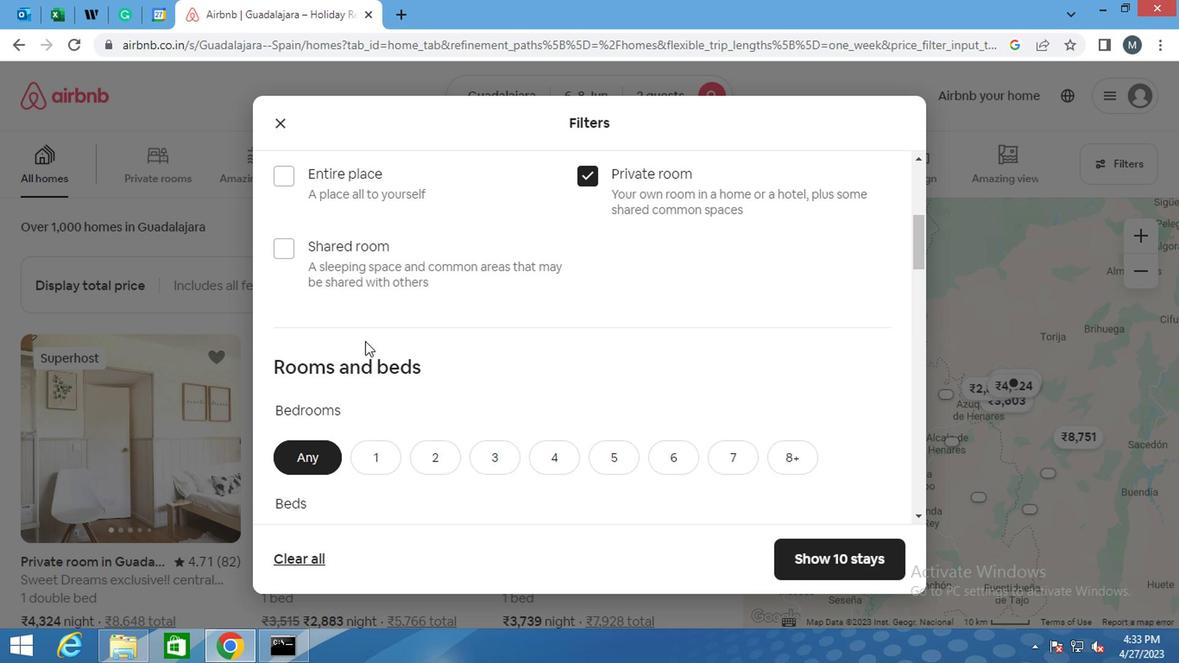 
Action: Mouse scrolled (368, 332) with delta (0, -1)
Screenshot: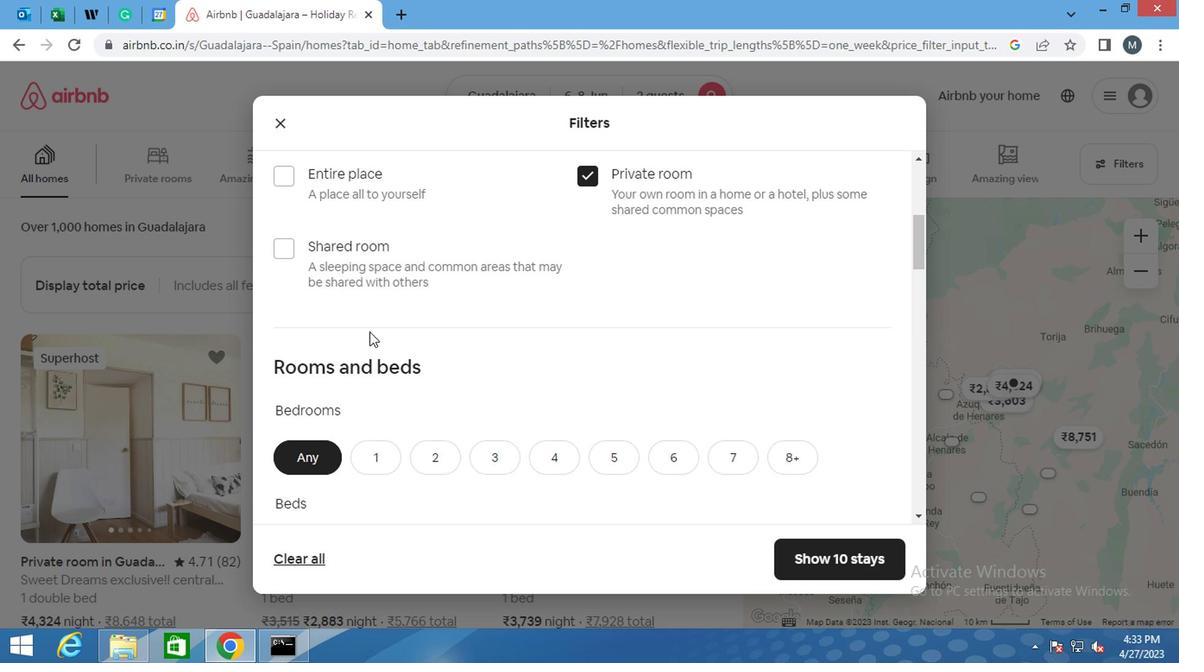 
Action: Mouse moved to (368, 337)
Screenshot: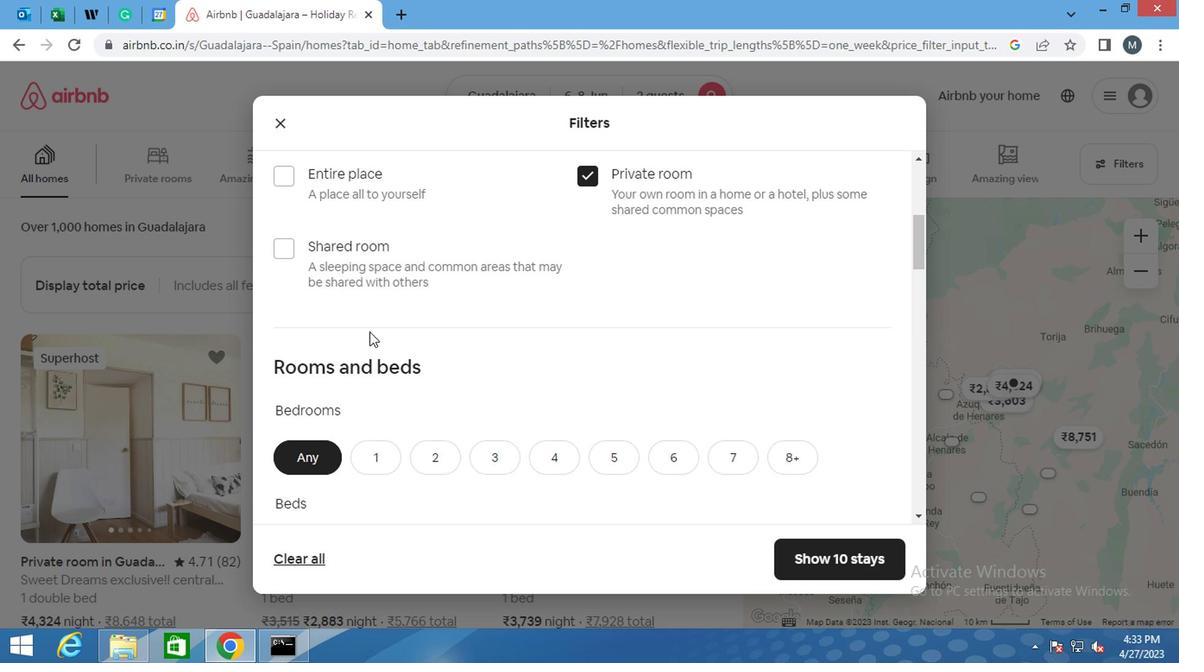 
Action: Mouse scrolled (368, 336) with delta (0, 0)
Screenshot: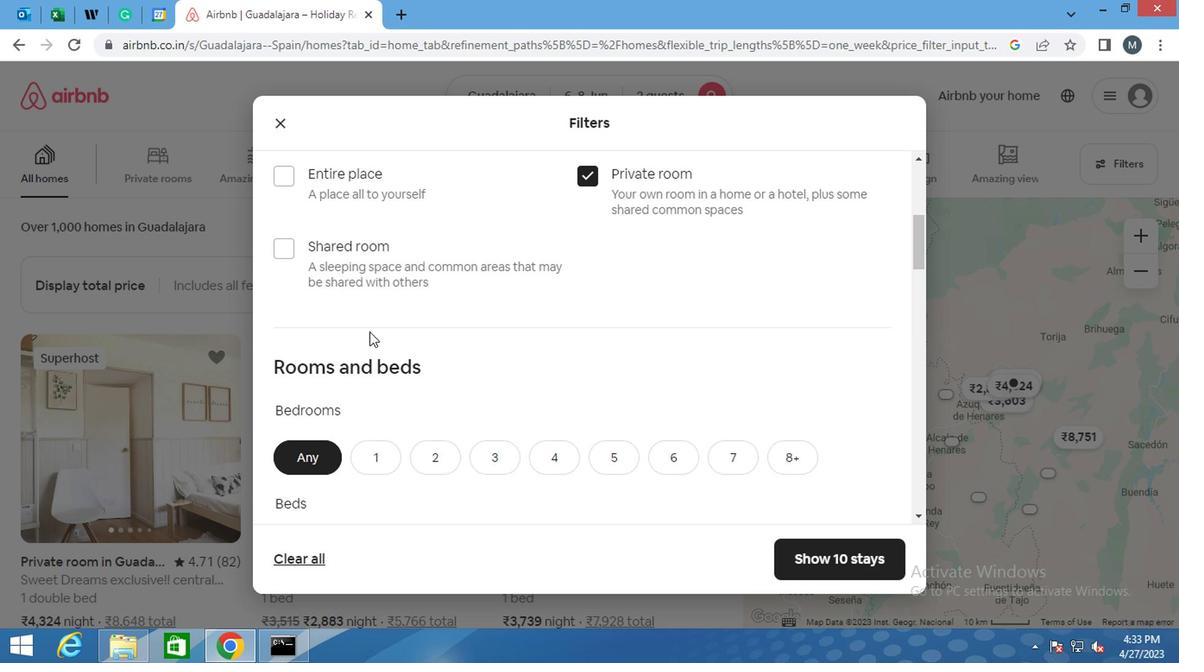 
Action: Mouse moved to (378, 288)
Screenshot: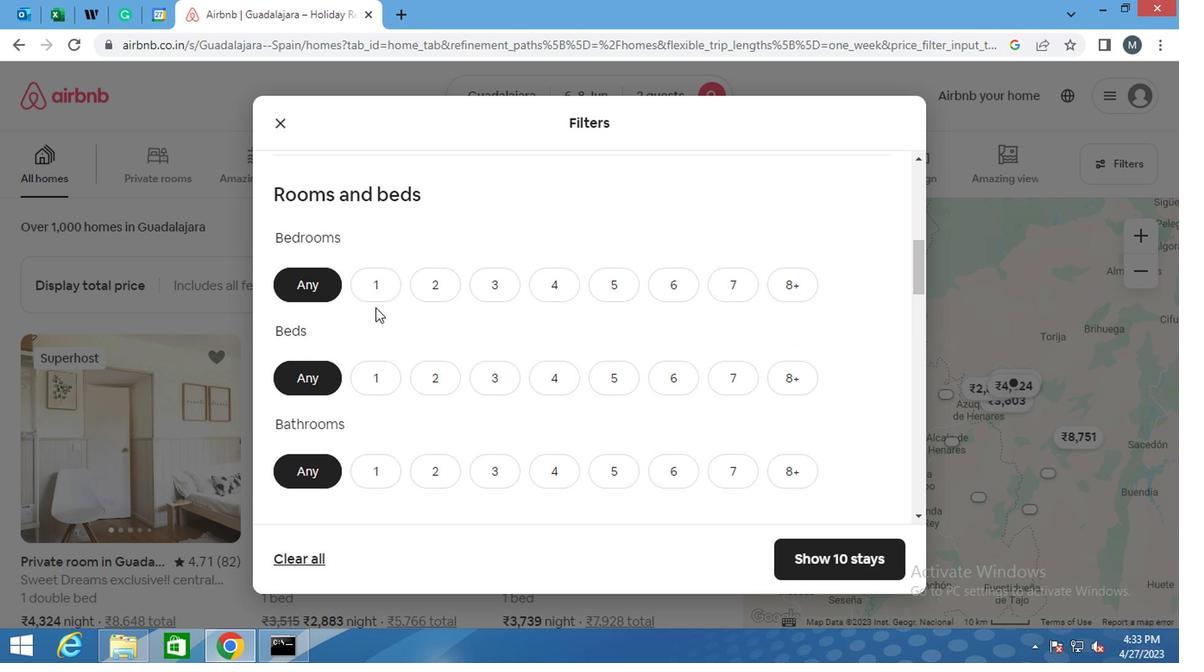 
Action: Mouse pressed left at (378, 288)
Screenshot: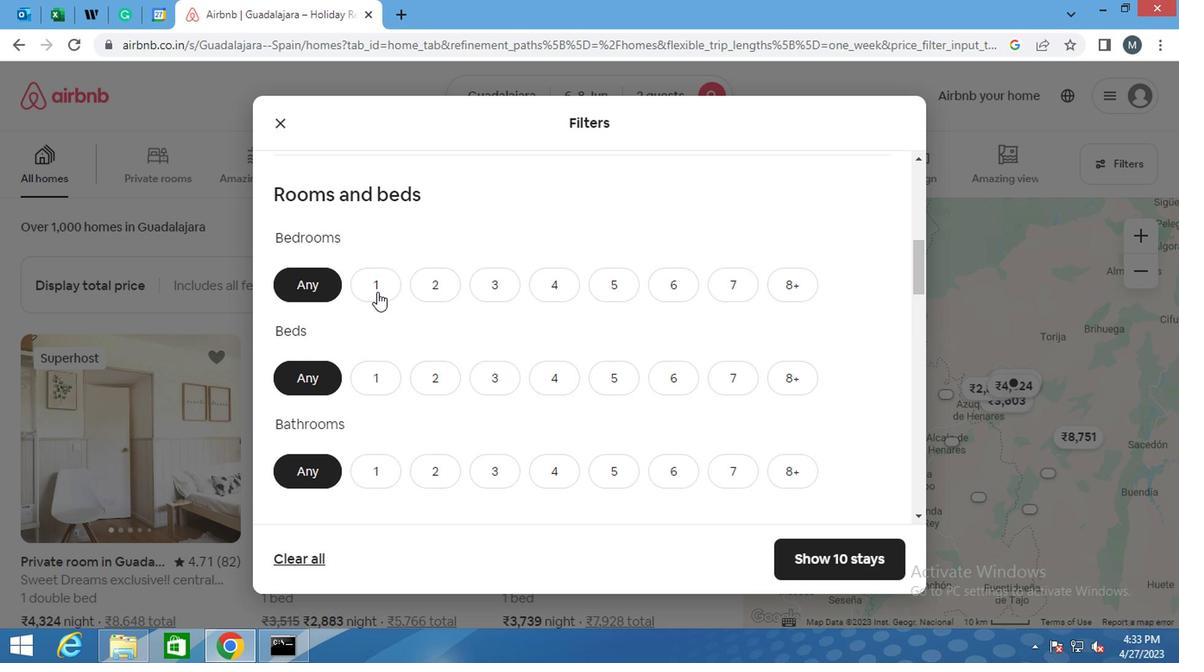 
Action: Mouse moved to (427, 371)
Screenshot: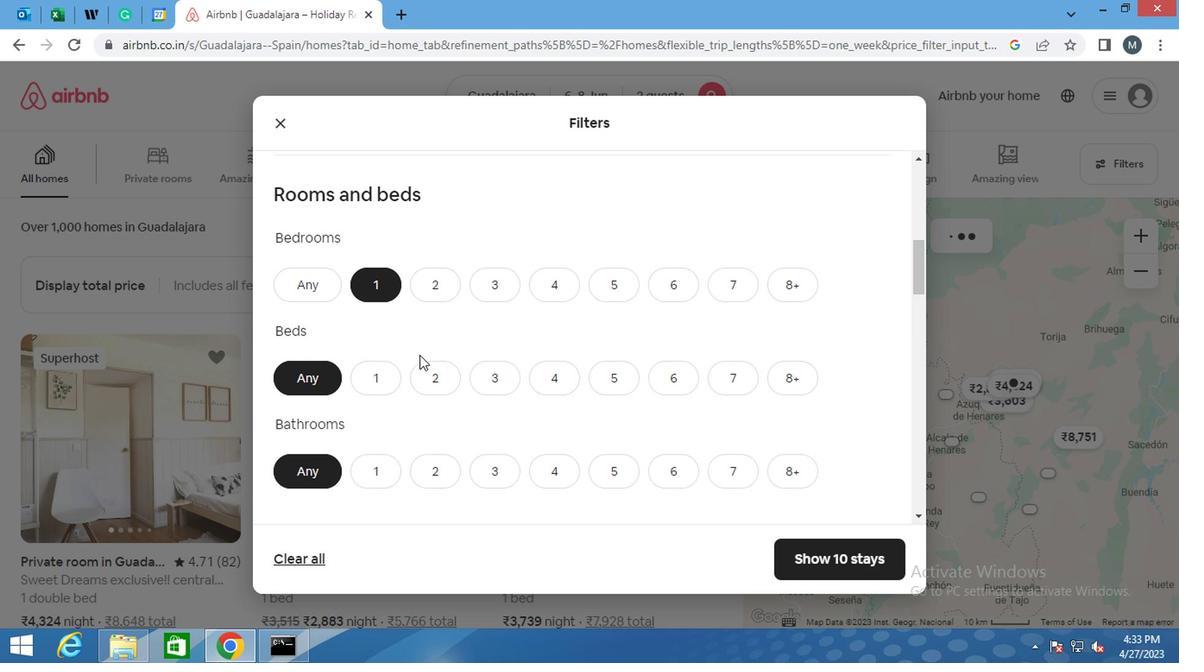 
Action: Mouse pressed left at (427, 371)
Screenshot: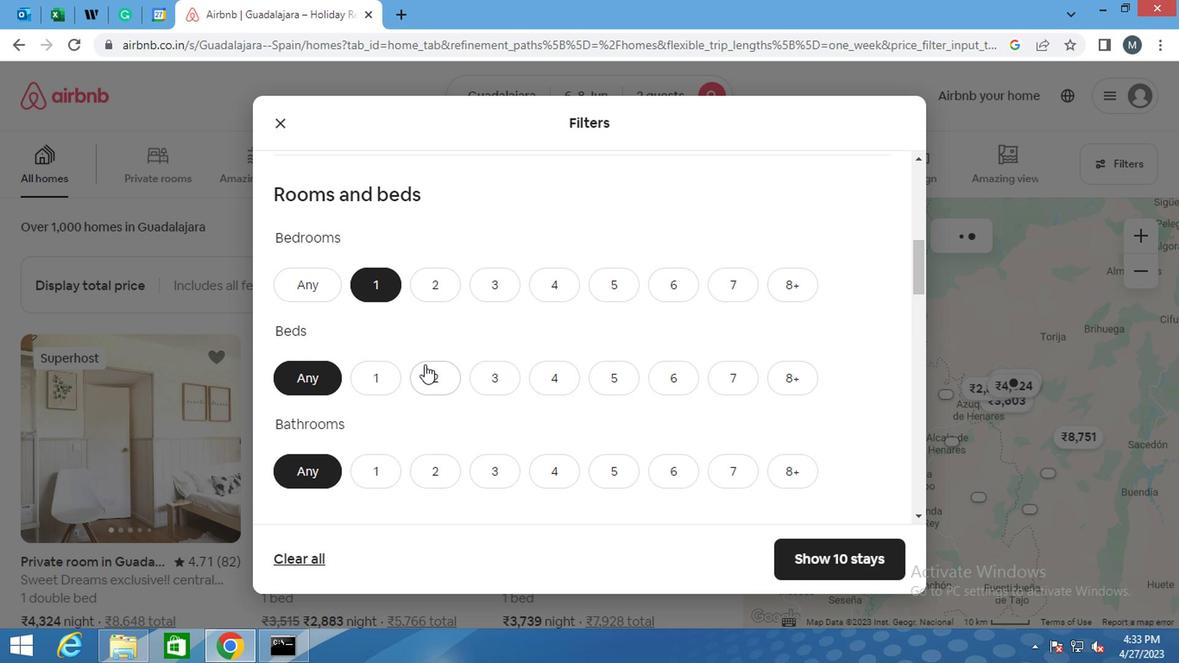 
Action: Mouse moved to (382, 473)
Screenshot: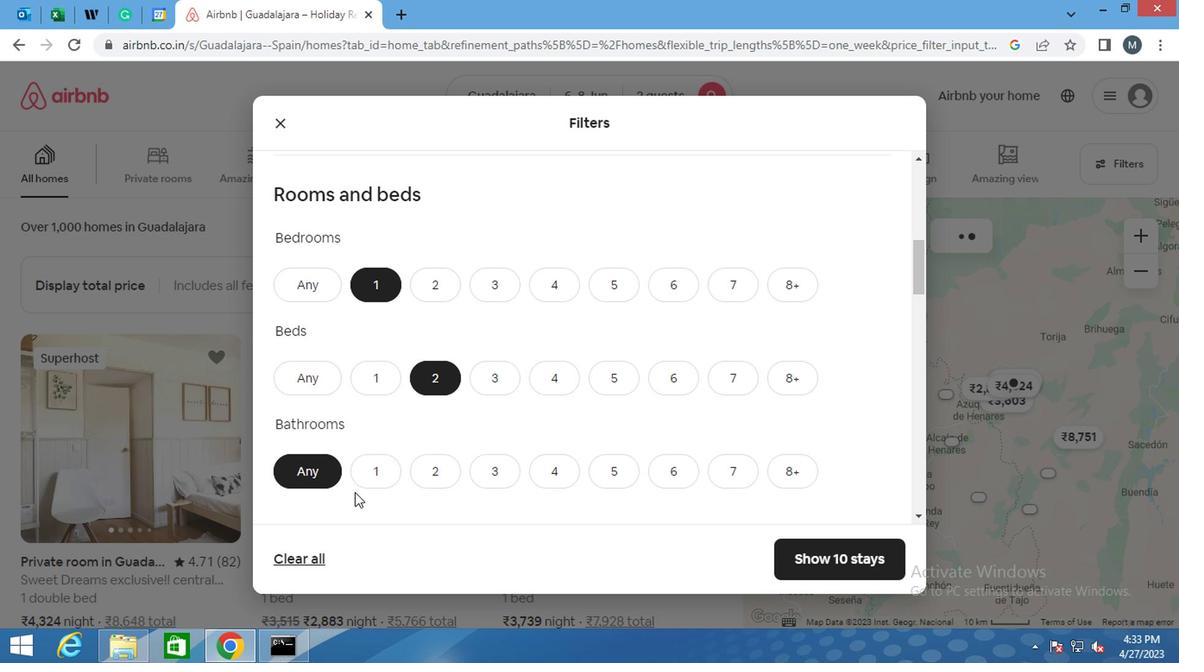
Action: Mouse pressed left at (382, 473)
Screenshot: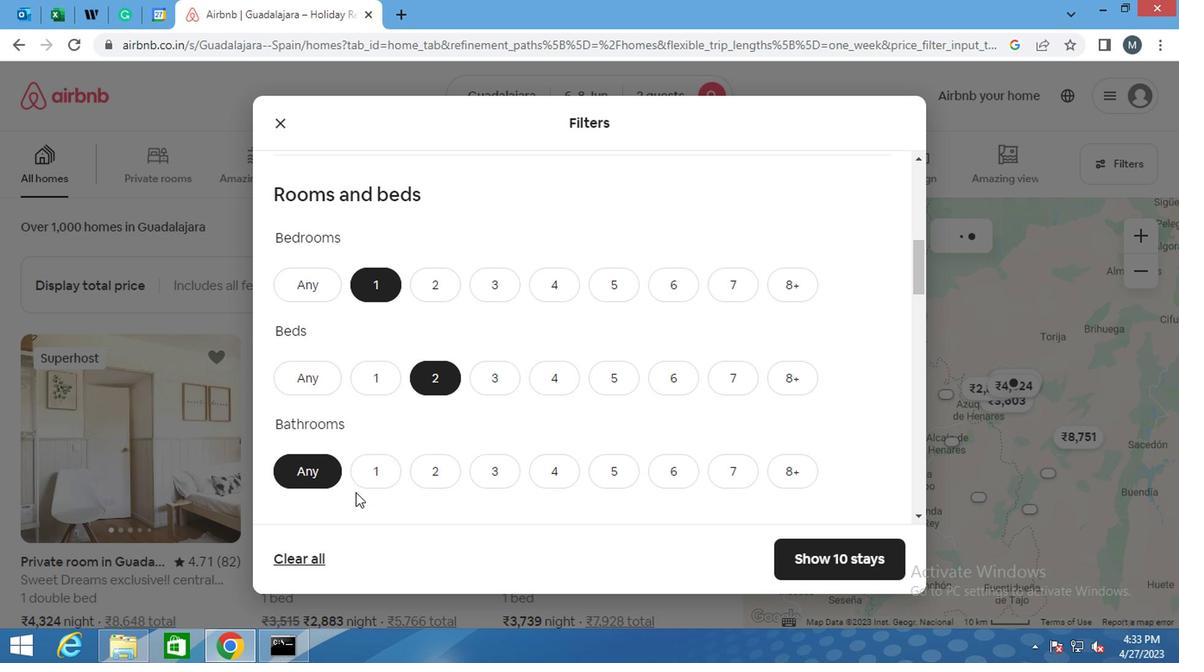 
Action: Mouse moved to (361, 375)
Screenshot: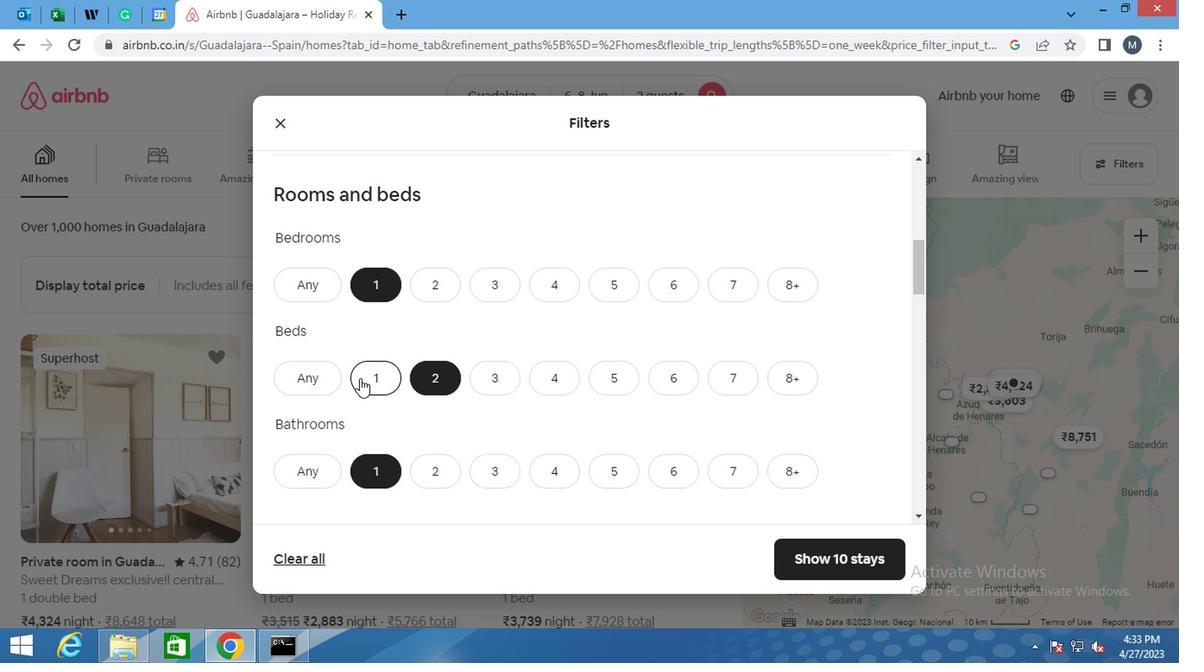 
Action: Mouse scrolled (361, 374) with delta (0, 0)
Screenshot: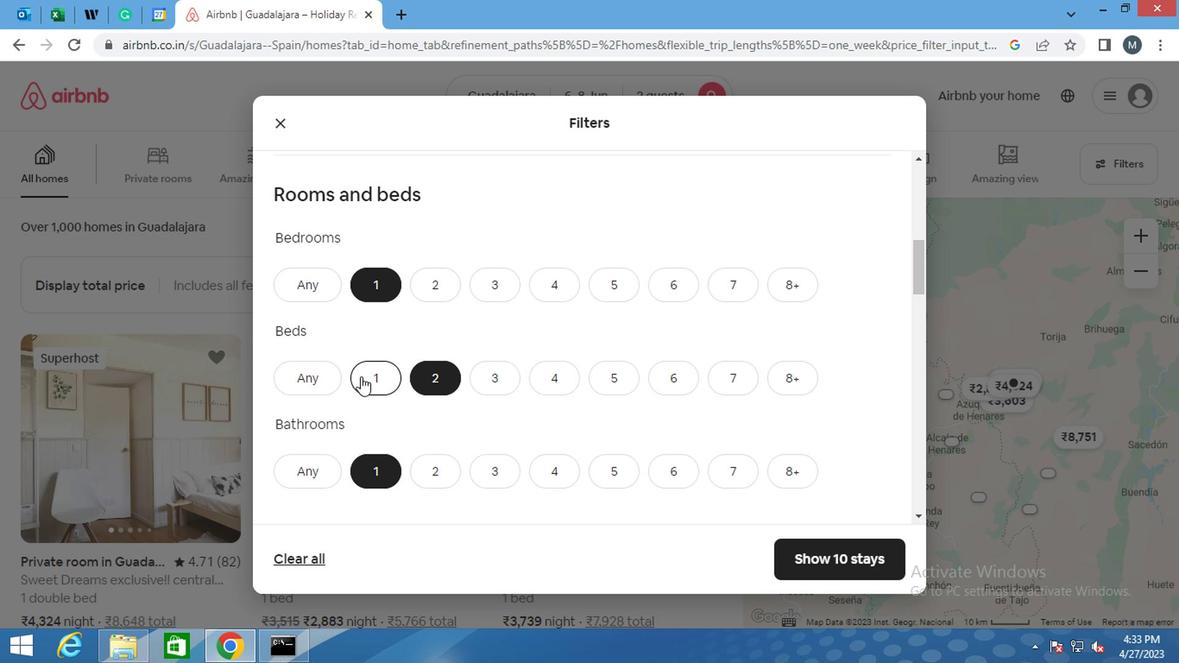 
Action: Mouse scrolled (361, 374) with delta (0, 0)
Screenshot: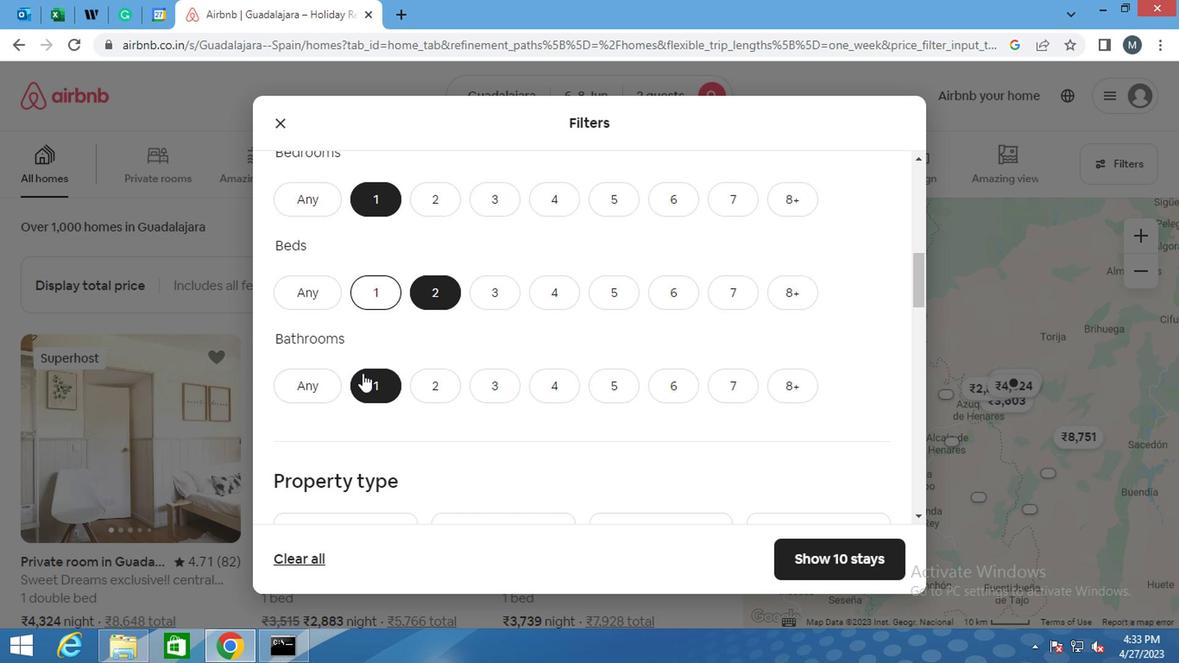 
Action: Mouse moved to (392, 353)
Screenshot: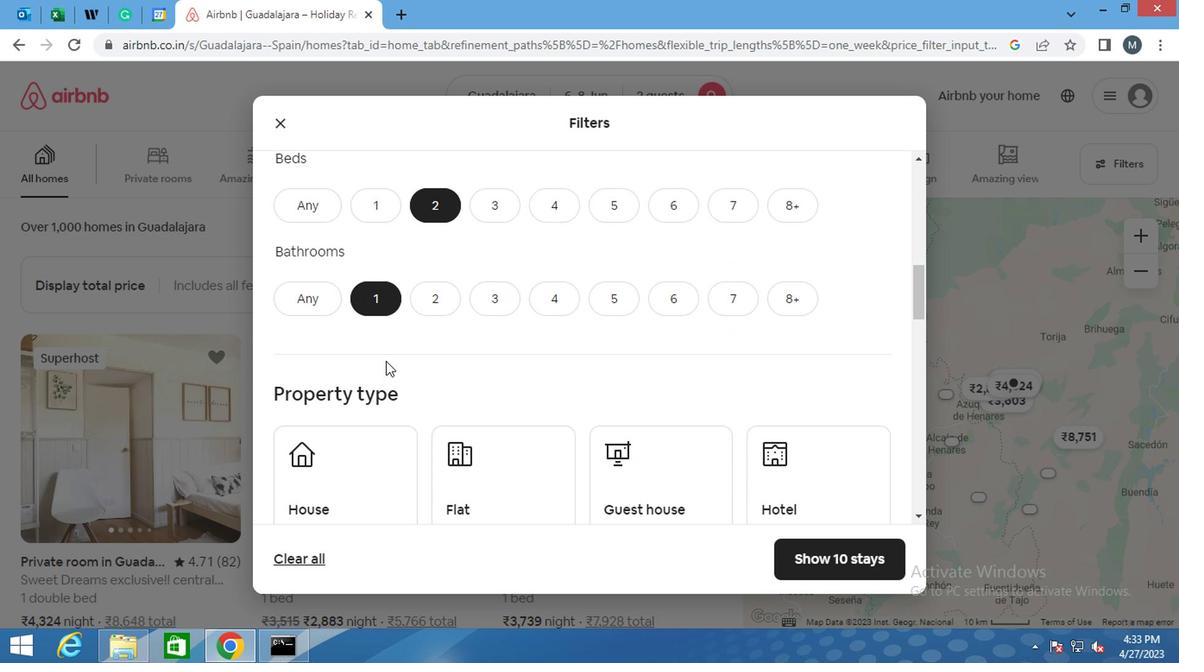 
Action: Mouse scrolled (392, 352) with delta (0, -1)
Screenshot: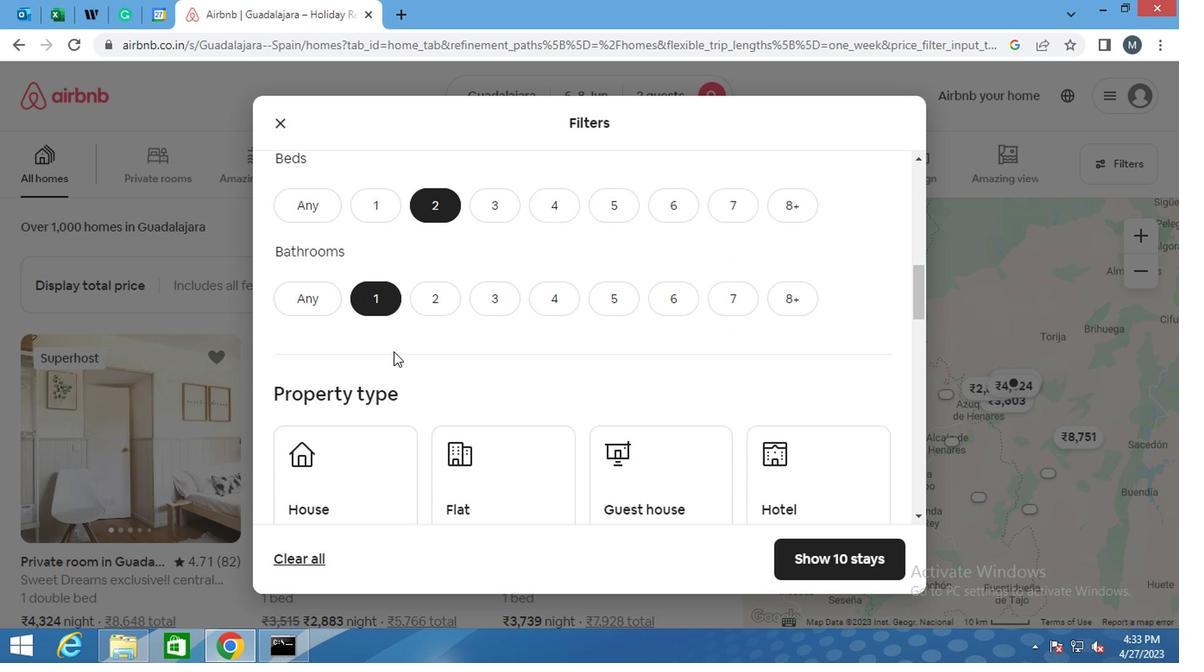
Action: Mouse moved to (374, 366)
Screenshot: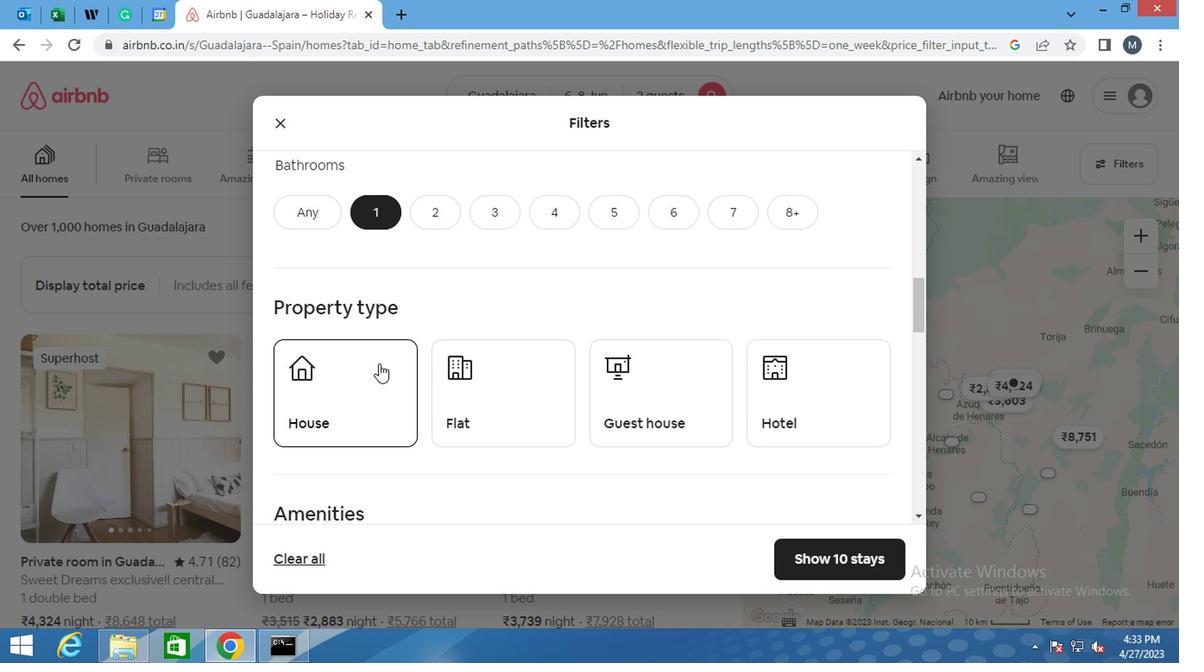 
Action: Mouse pressed left at (374, 366)
Screenshot: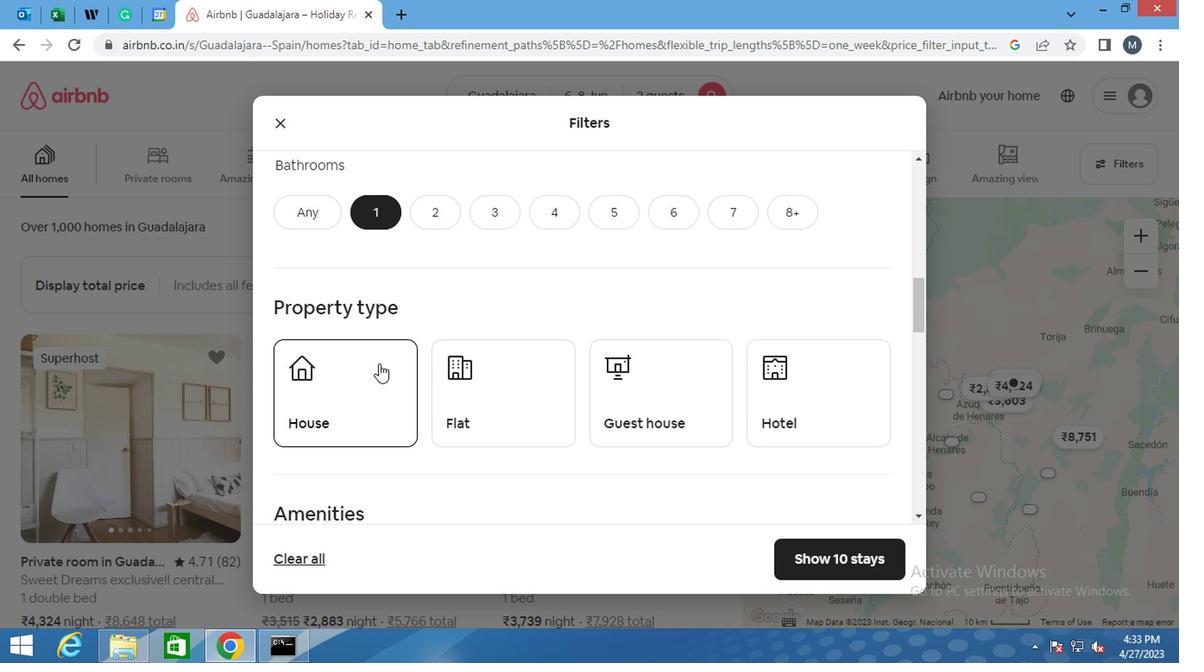 
Action: Mouse moved to (458, 393)
Screenshot: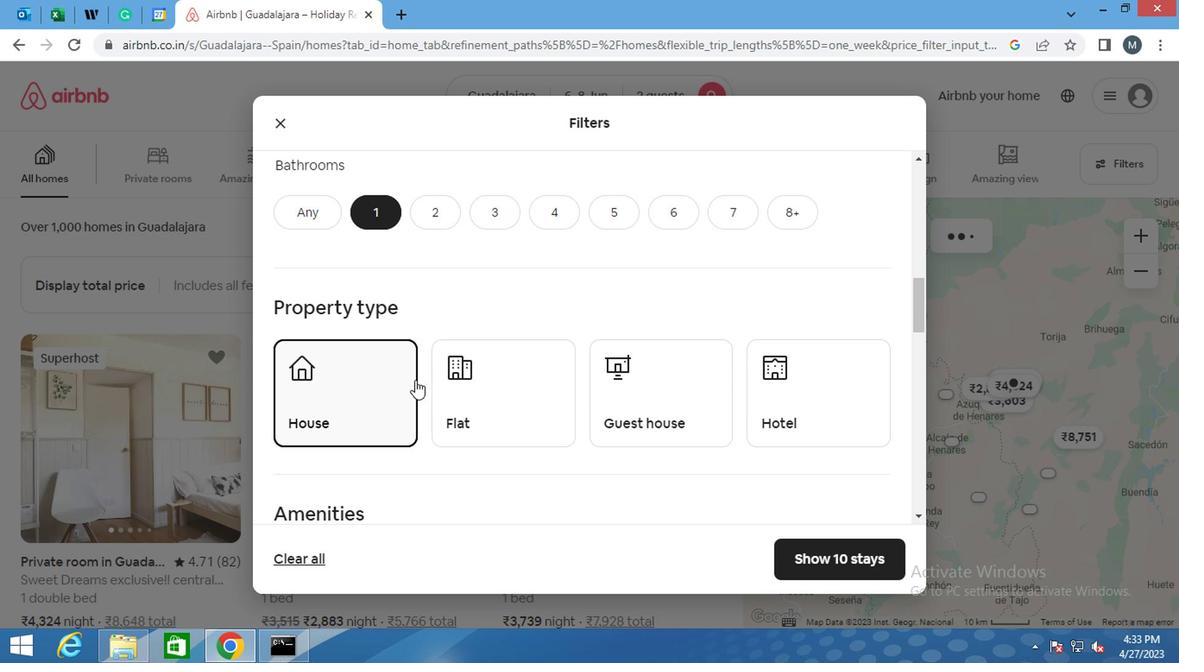 
Action: Mouse pressed left at (458, 393)
Screenshot: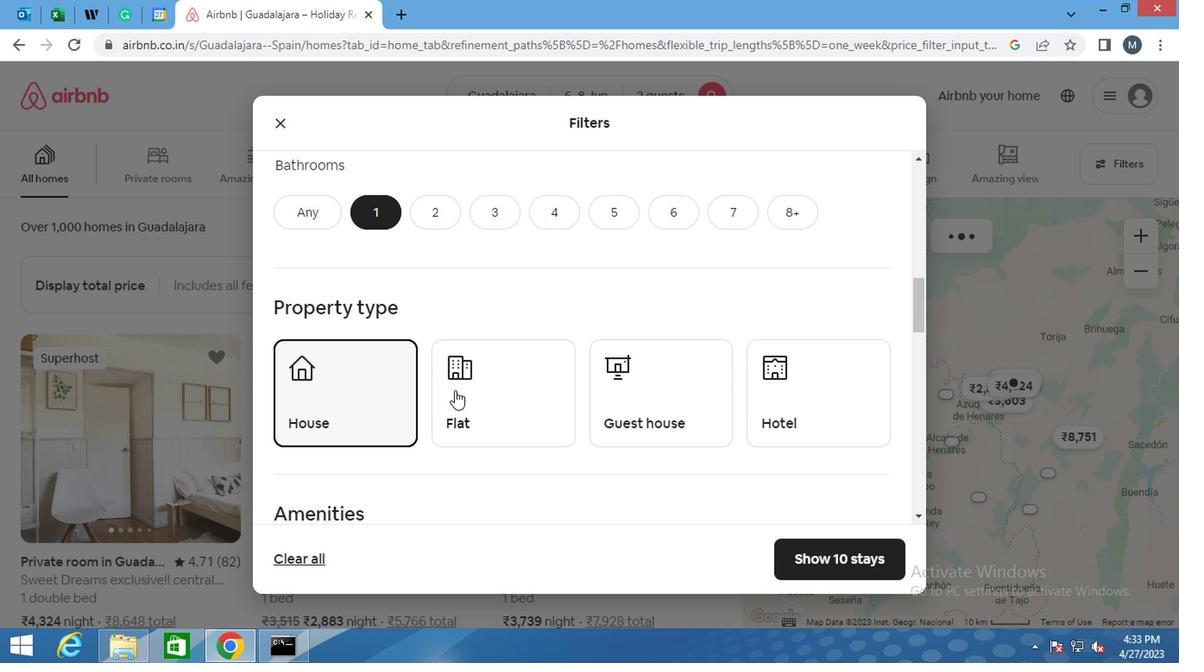 
Action: Mouse moved to (624, 423)
Screenshot: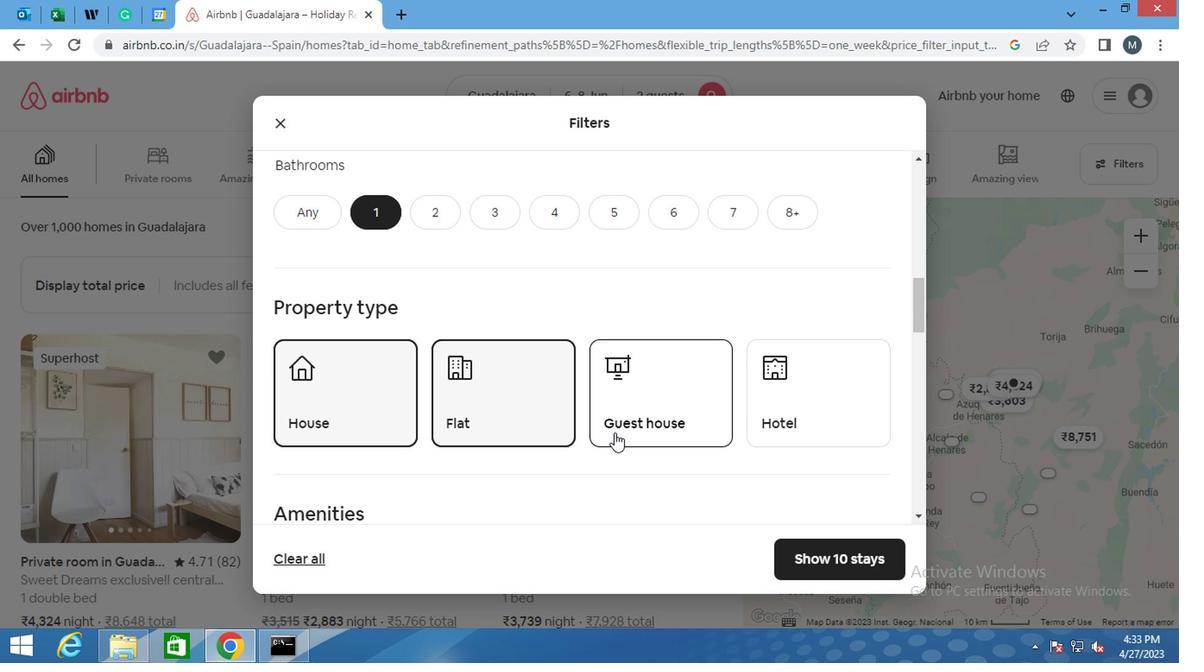 
Action: Mouse pressed left at (624, 423)
Screenshot: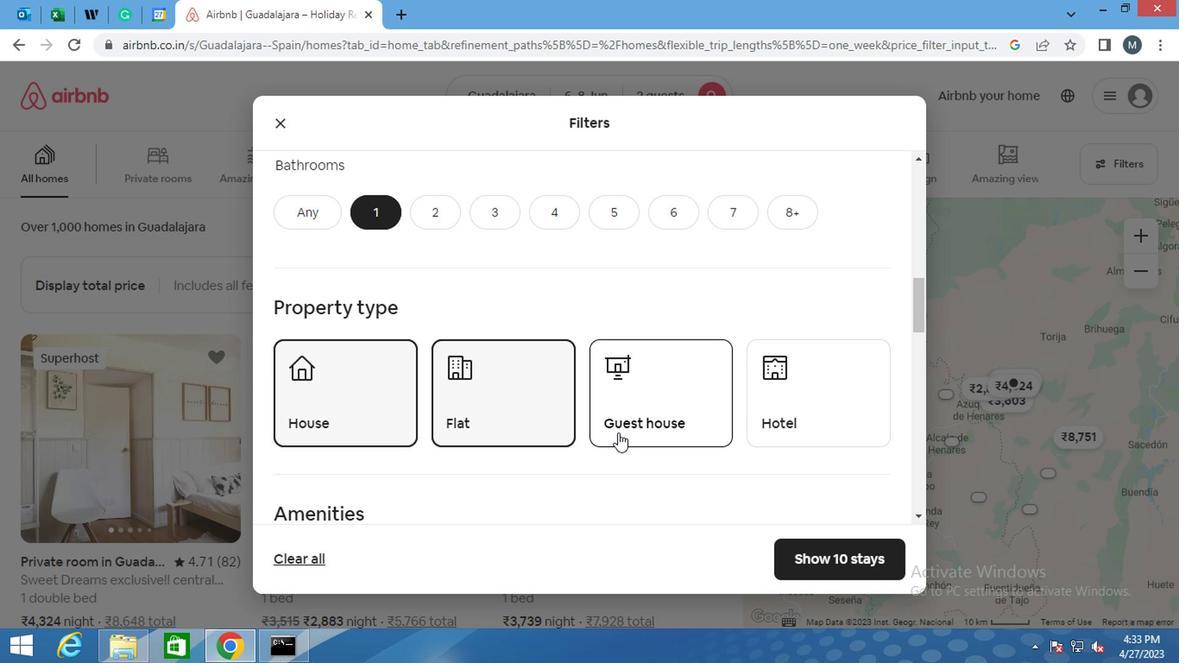 
Action: Mouse moved to (489, 401)
Screenshot: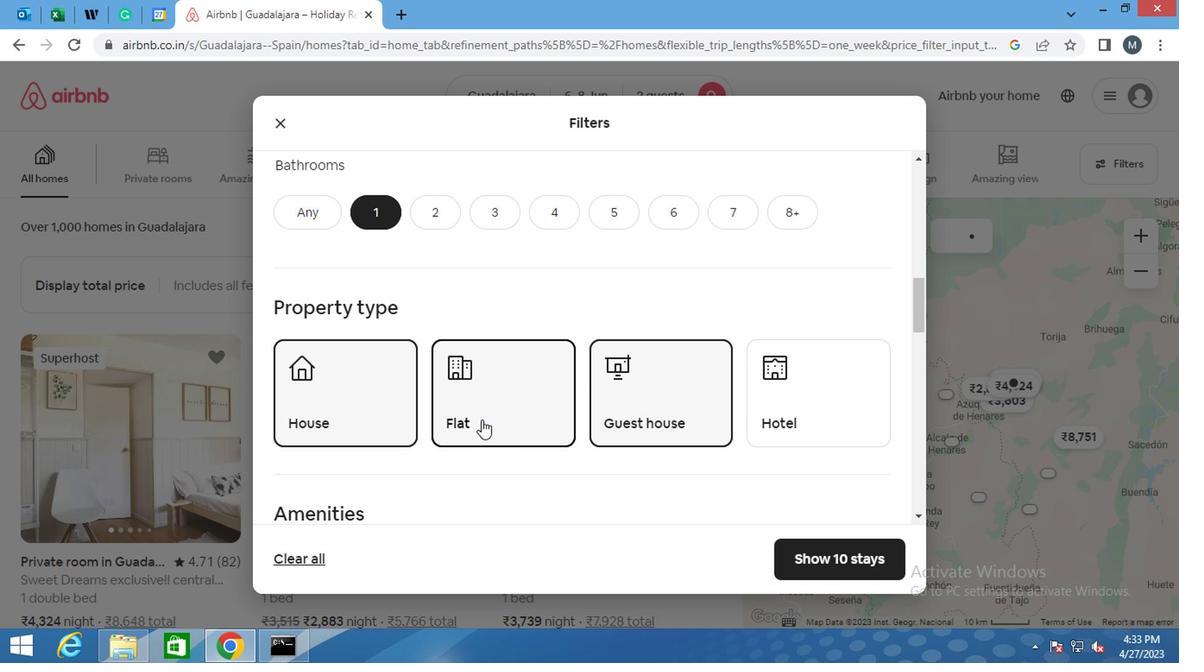 
Action: Mouse scrolled (489, 400) with delta (0, -1)
Screenshot: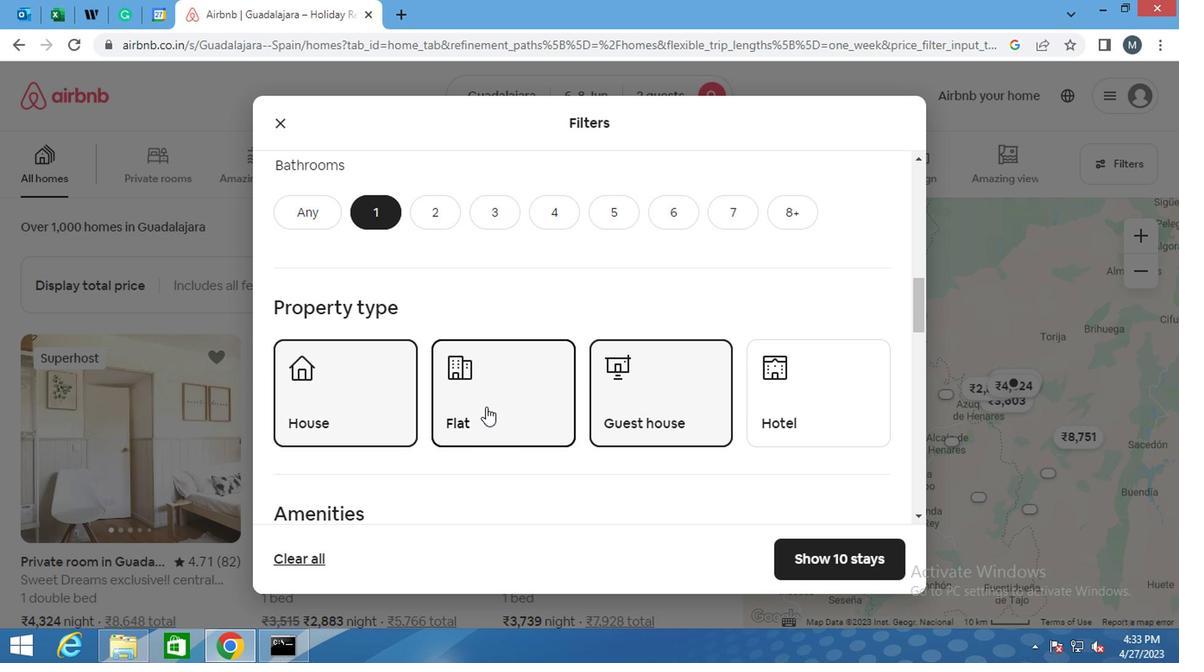 
Action: Mouse scrolled (489, 400) with delta (0, -1)
Screenshot: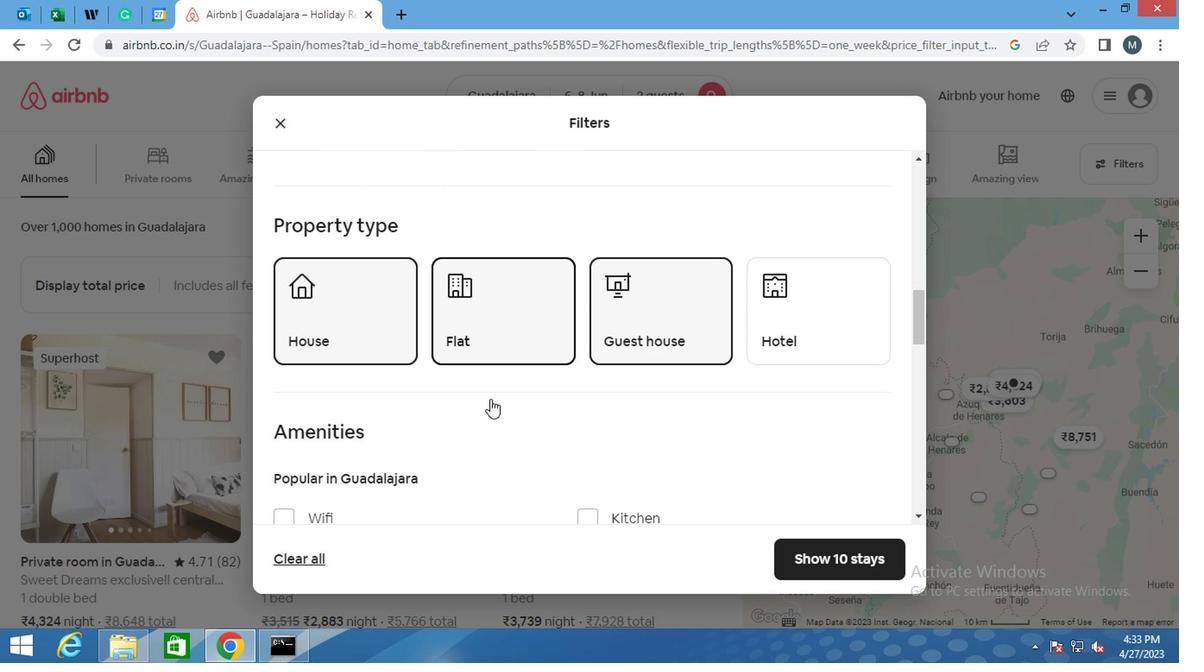 
Action: Mouse moved to (485, 402)
Screenshot: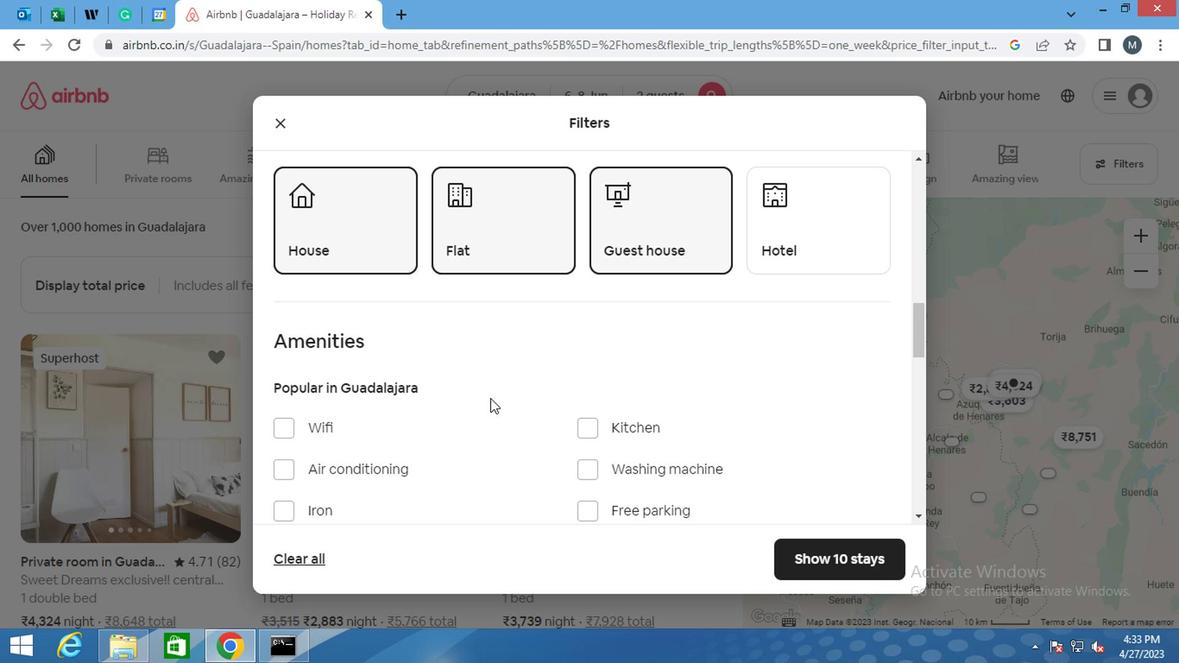 
Action: Mouse scrolled (485, 401) with delta (0, 0)
Screenshot: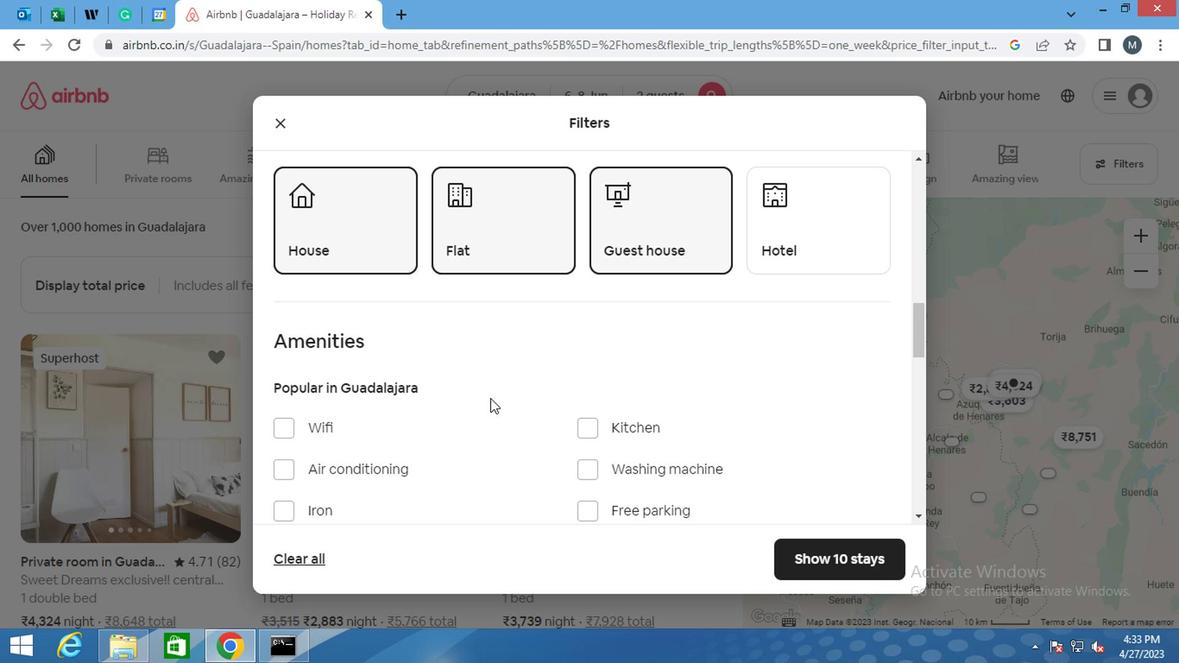 
Action: Mouse moved to (283, 356)
Screenshot: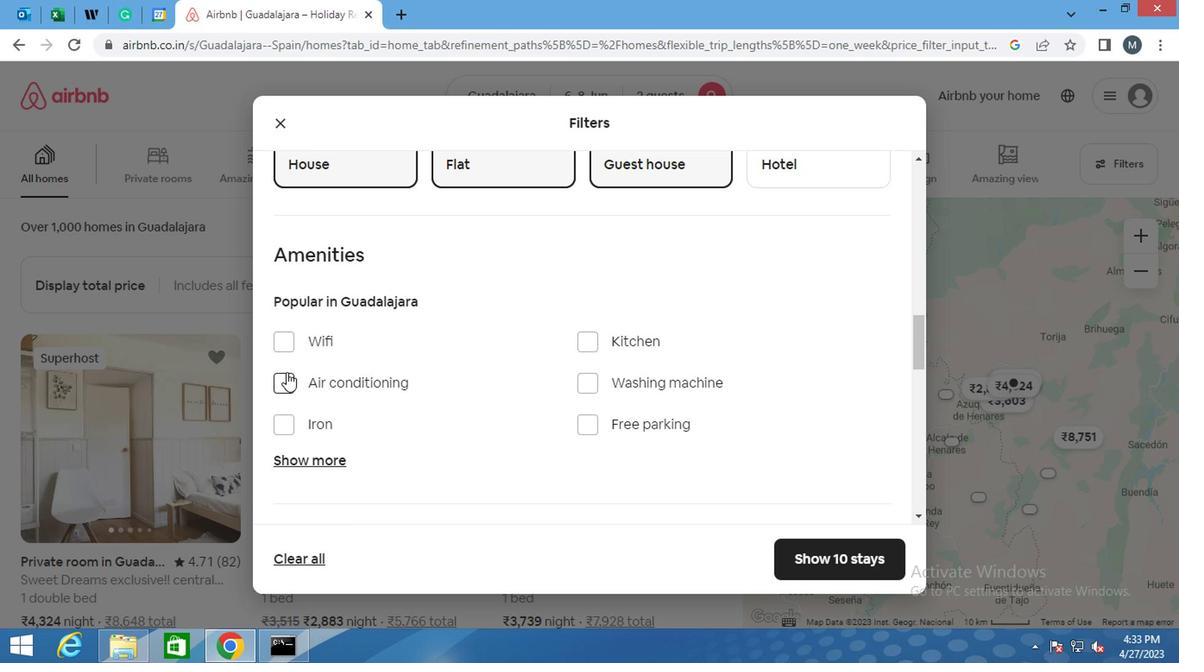 
Action: Mouse pressed left at (283, 356)
Screenshot: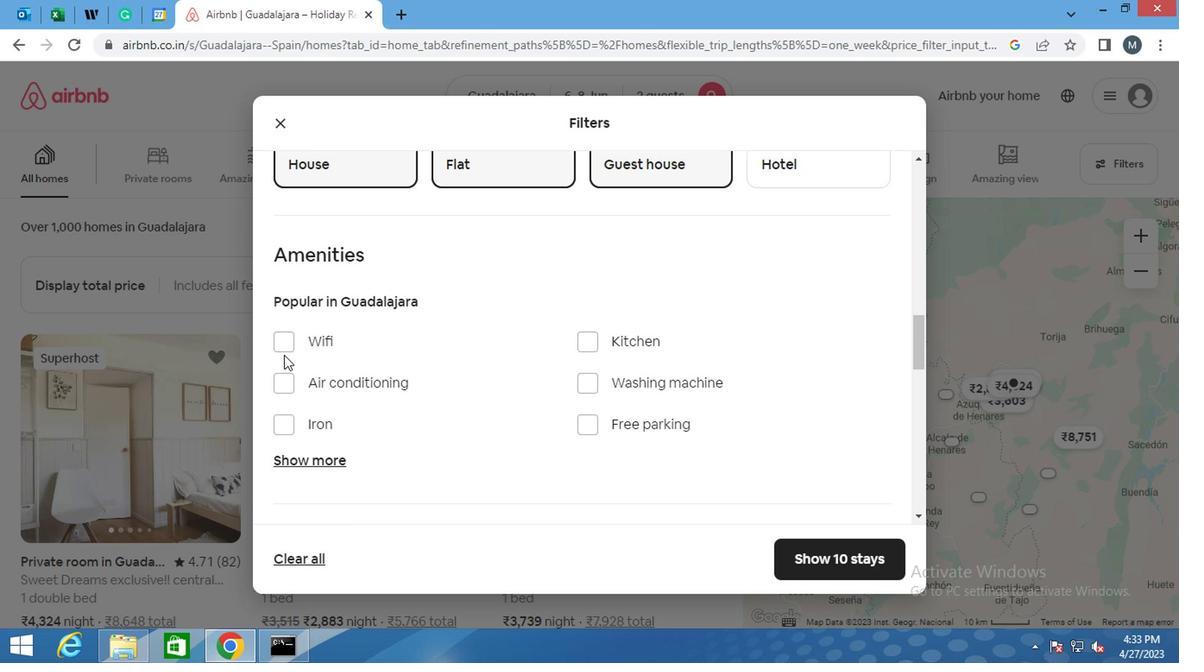 
Action: Mouse moved to (280, 336)
Screenshot: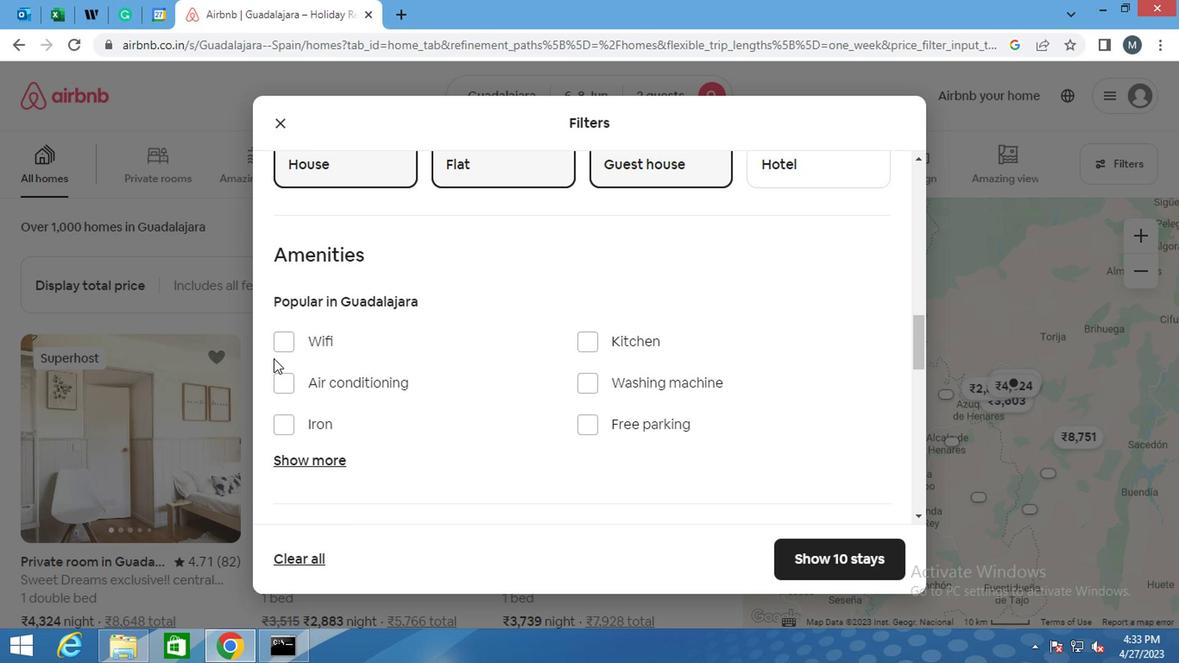 
Action: Mouse pressed left at (280, 336)
Screenshot: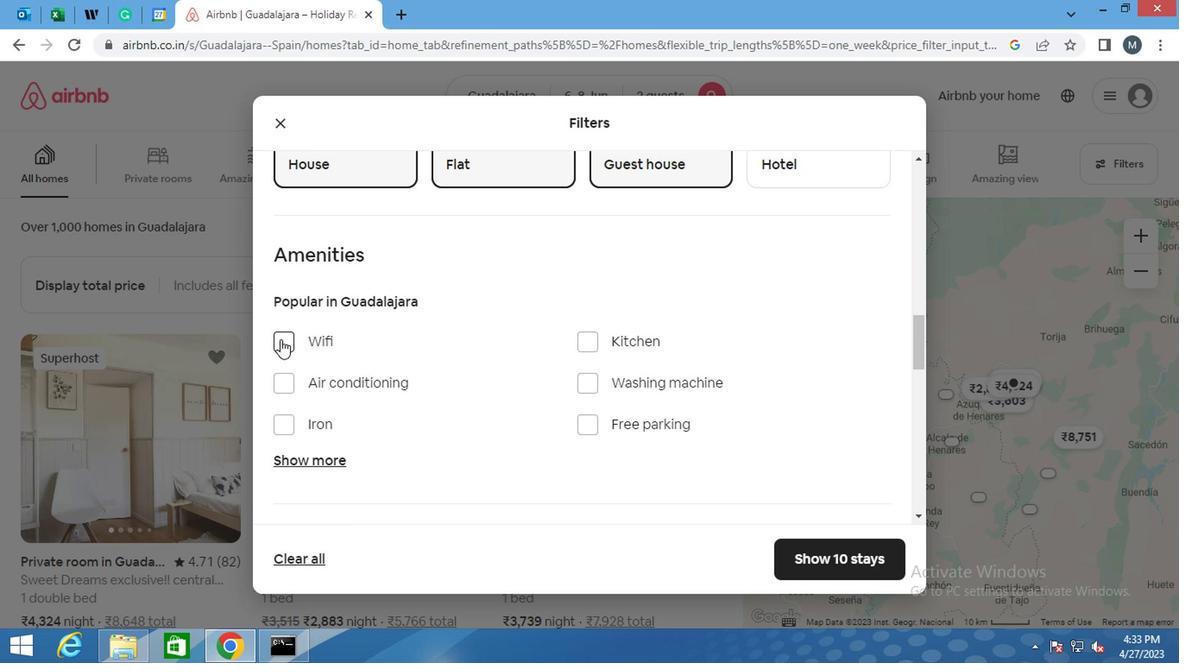 
Action: Mouse moved to (590, 383)
Screenshot: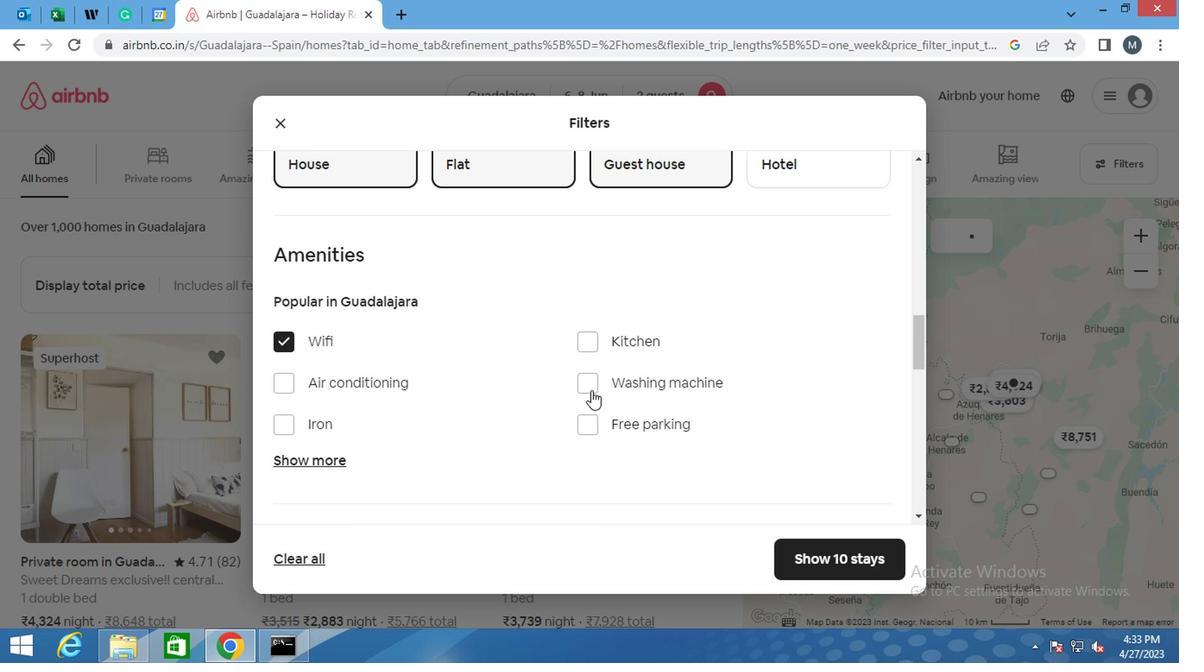 
Action: Mouse pressed left at (590, 383)
Screenshot: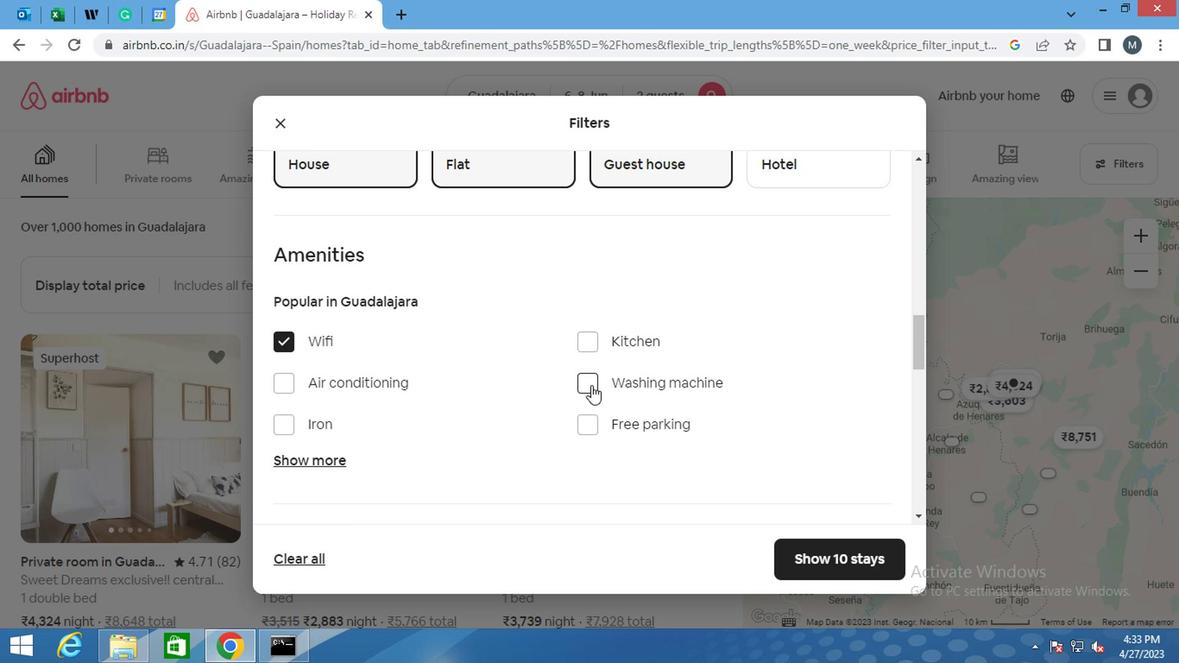 
Action: Mouse moved to (549, 412)
Screenshot: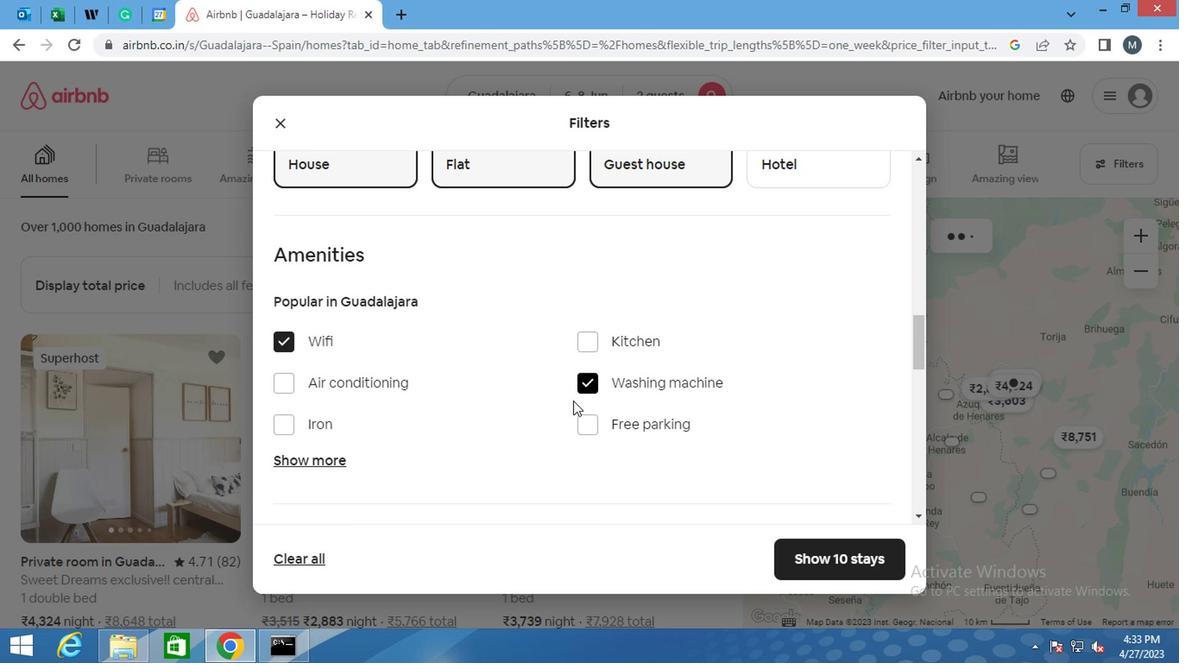 
Action: Mouse scrolled (549, 411) with delta (0, -1)
Screenshot: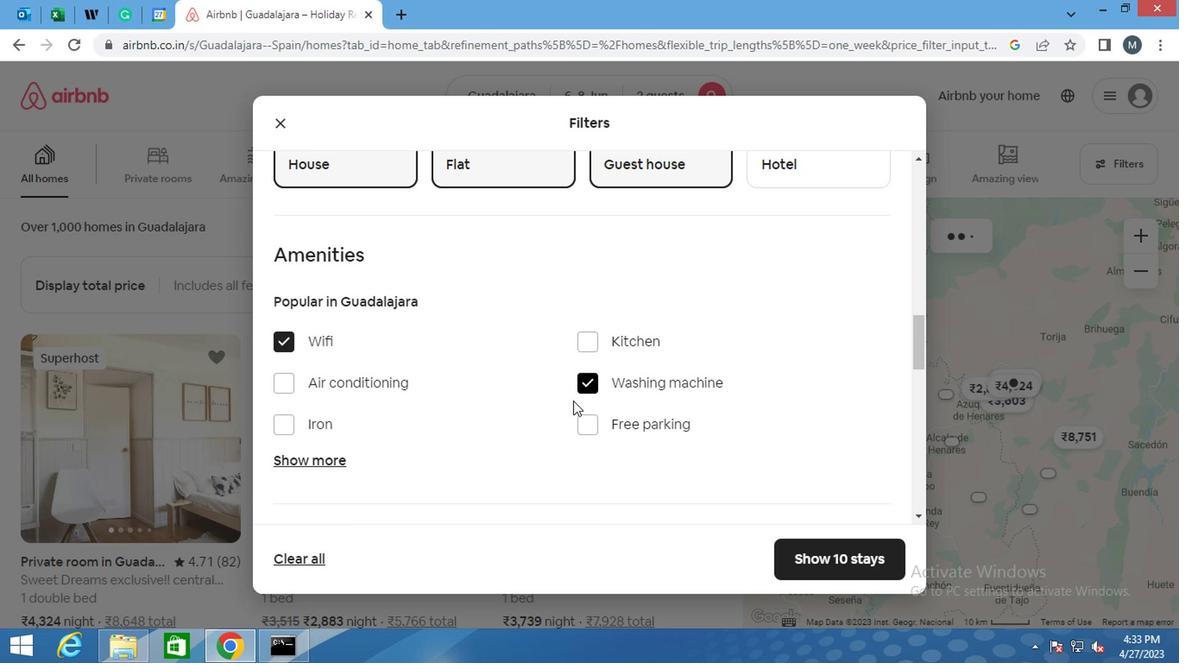 
Action: Mouse moved to (547, 416)
Screenshot: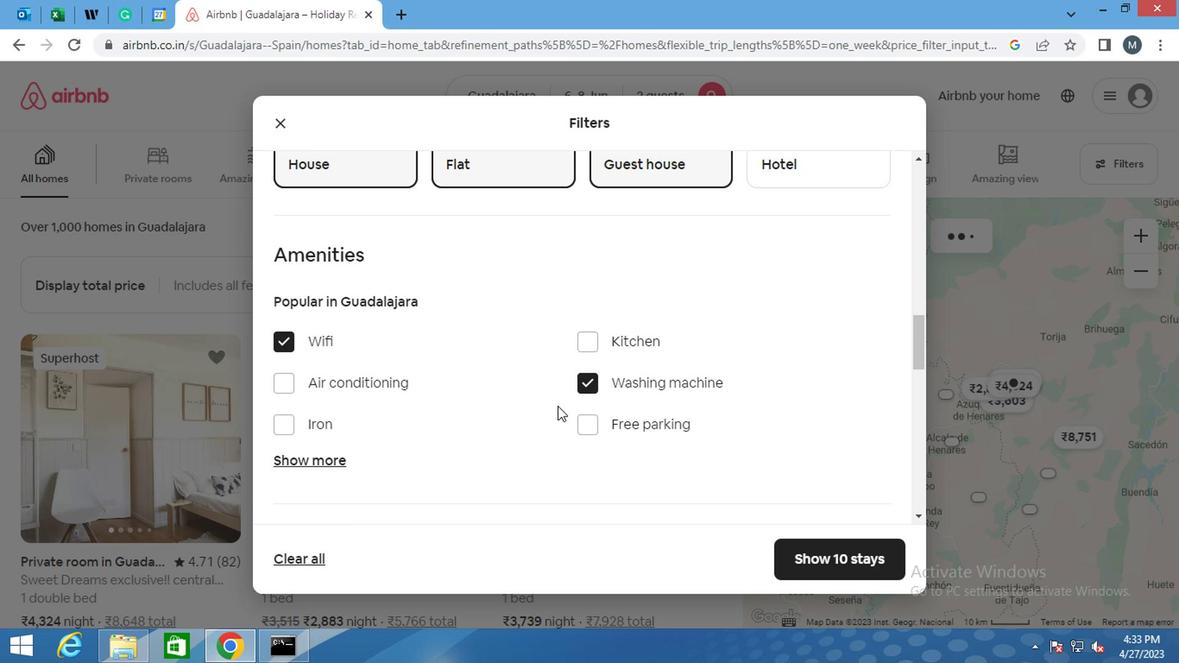 
Action: Mouse scrolled (547, 415) with delta (0, -1)
Screenshot: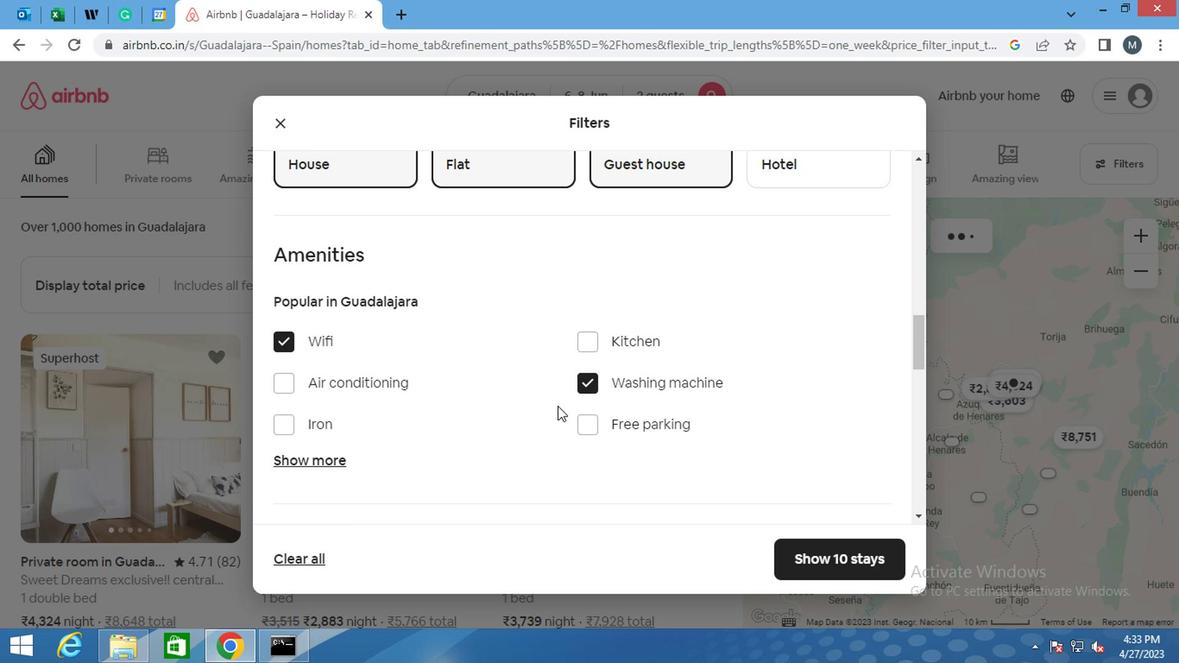 
Action: Mouse moved to (545, 418)
Screenshot: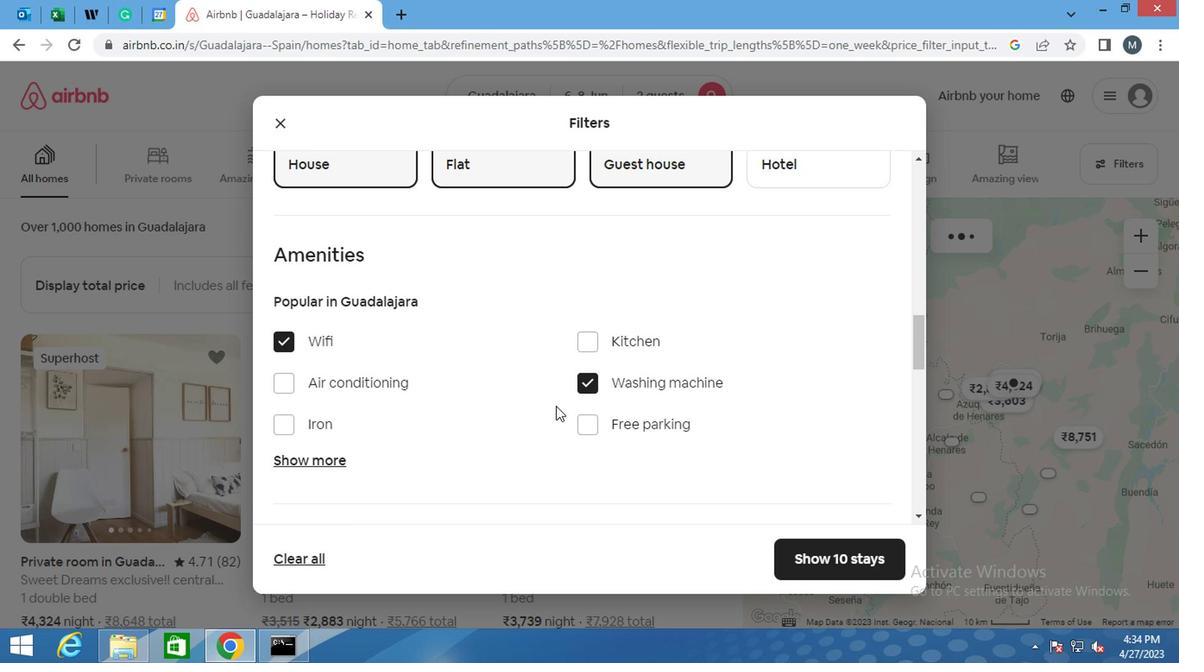 
Action: Mouse scrolled (545, 417) with delta (0, -1)
Screenshot: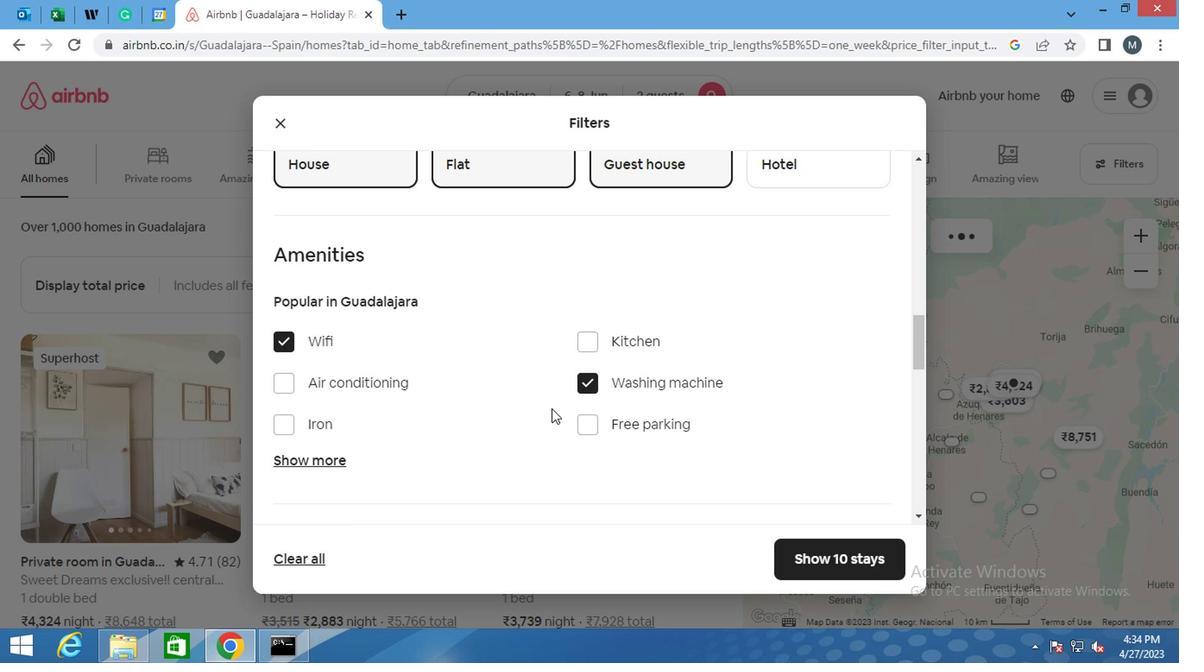 
Action: Mouse moved to (544, 419)
Screenshot: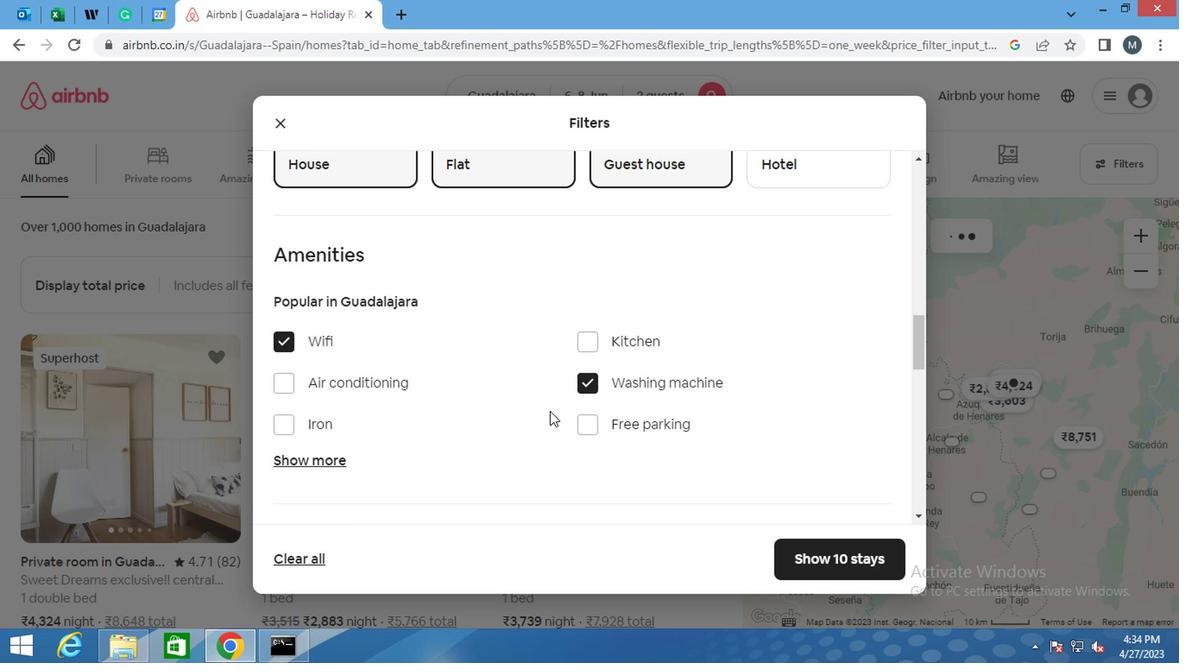 
Action: Mouse scrolled (544, 418) with delta (0, 0)
Screenshot: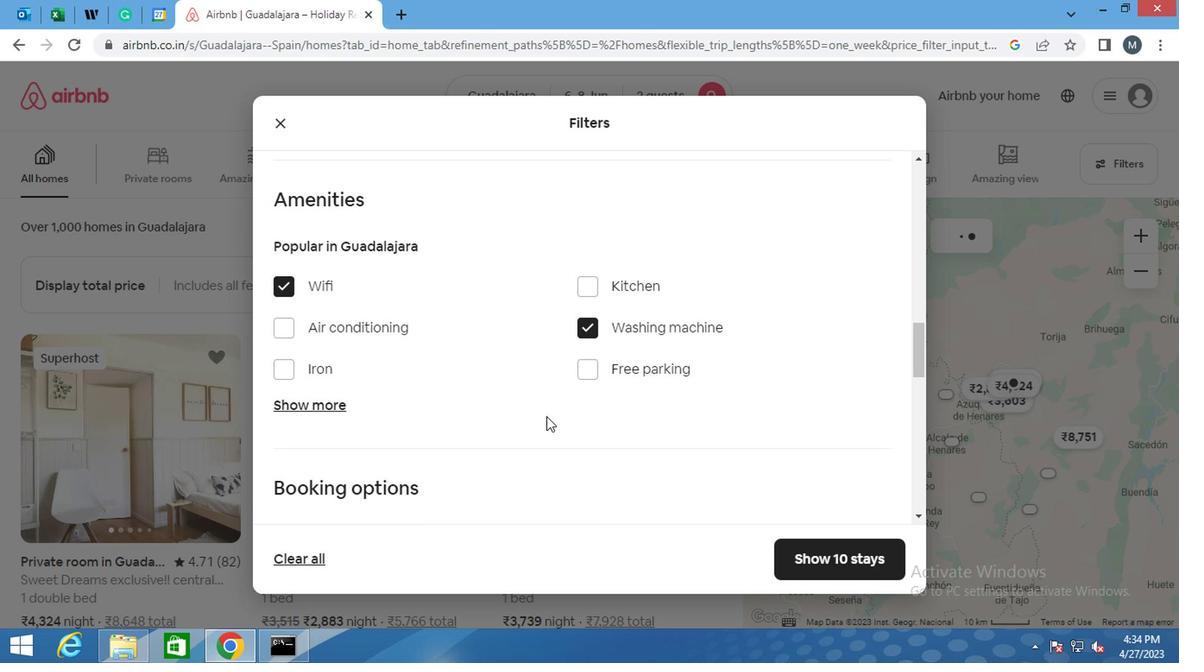 
Action: Mouse moved to (848, 322)
Screenshot: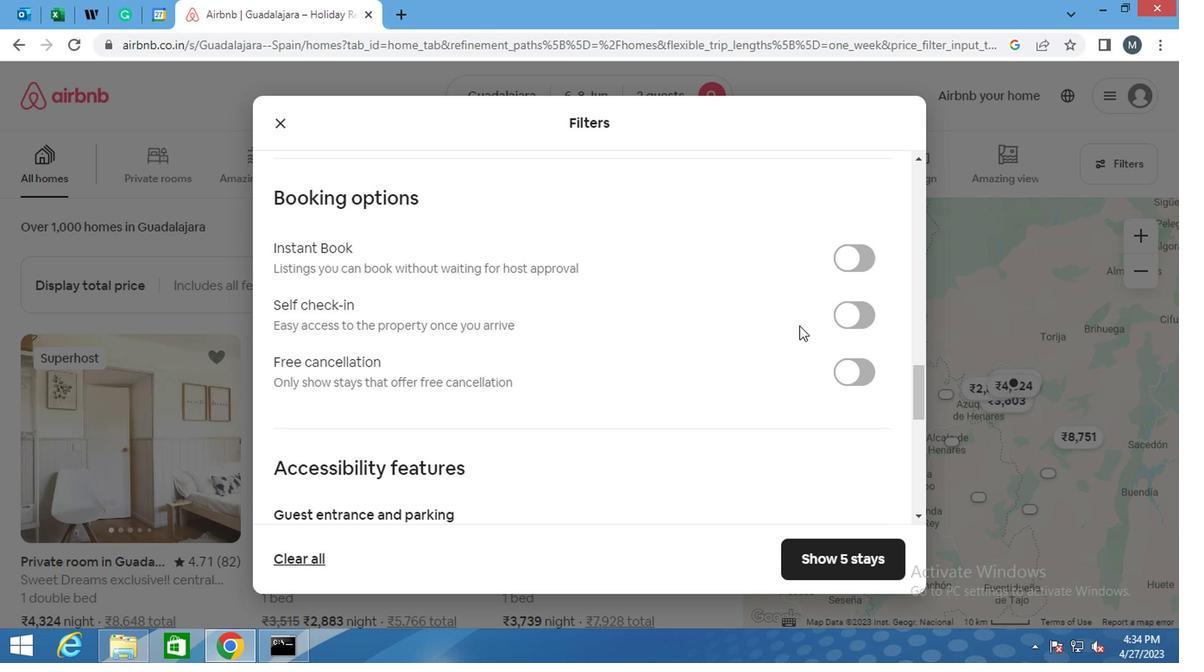 
Action: Mouse pressed left at (848, 322)
Screenshot: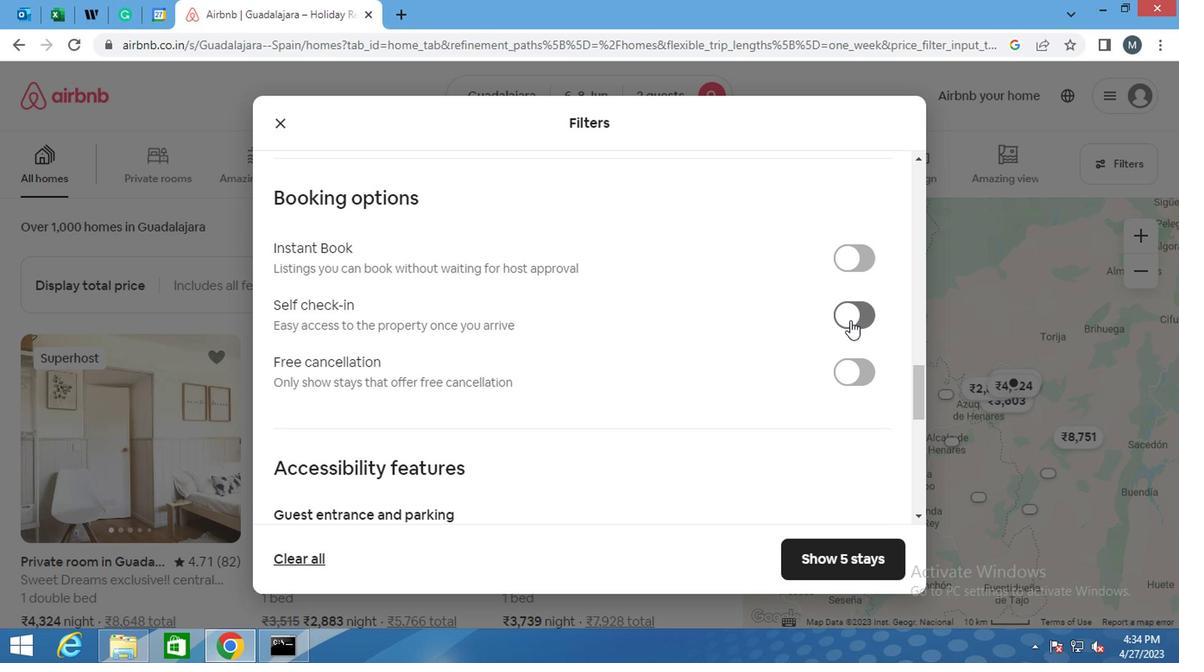 
Action: Mouse moved to (542, 415)
Screenshot: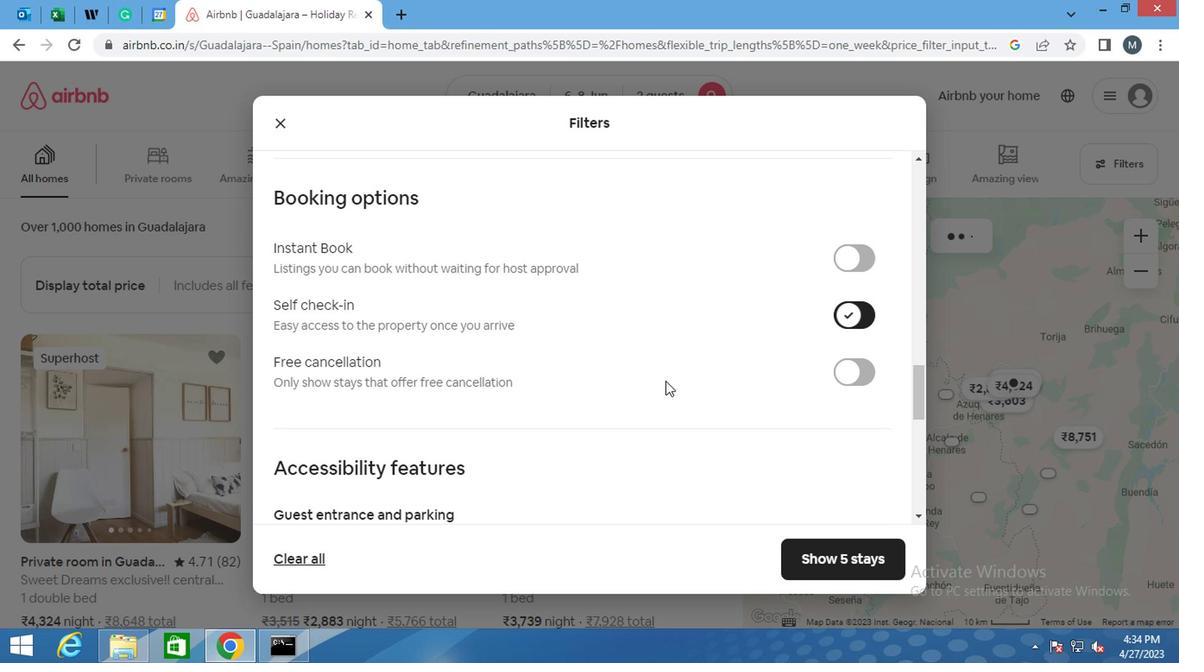 
Action: Mouse scrolled (542, 414) with delta (0, 0)
Screenshot: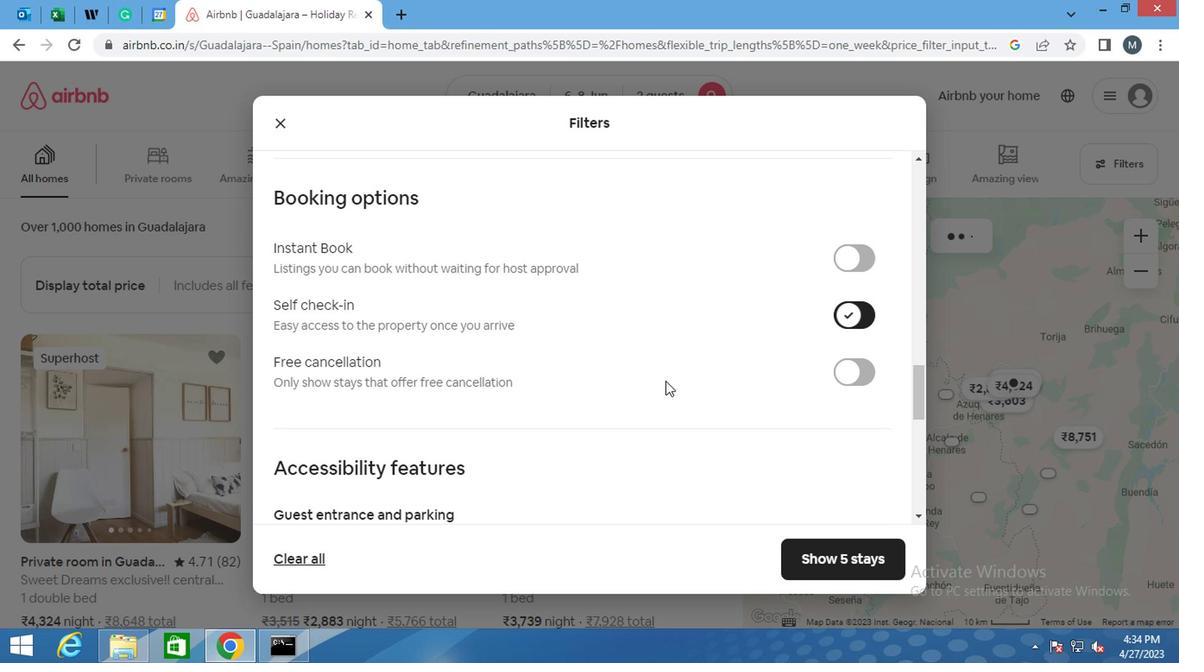 
Action: Mouse moved to (540, 417)
Screenshot: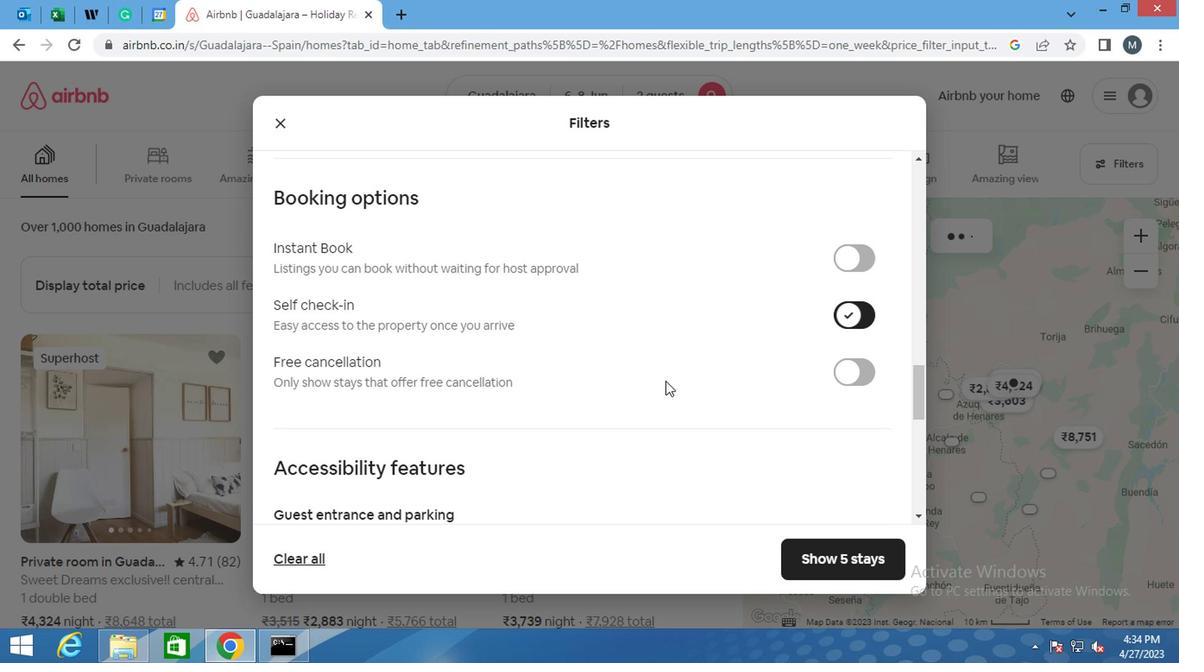 
Action: Mouse scrolled (540, 416) with delta (0, 0)
Screenshot: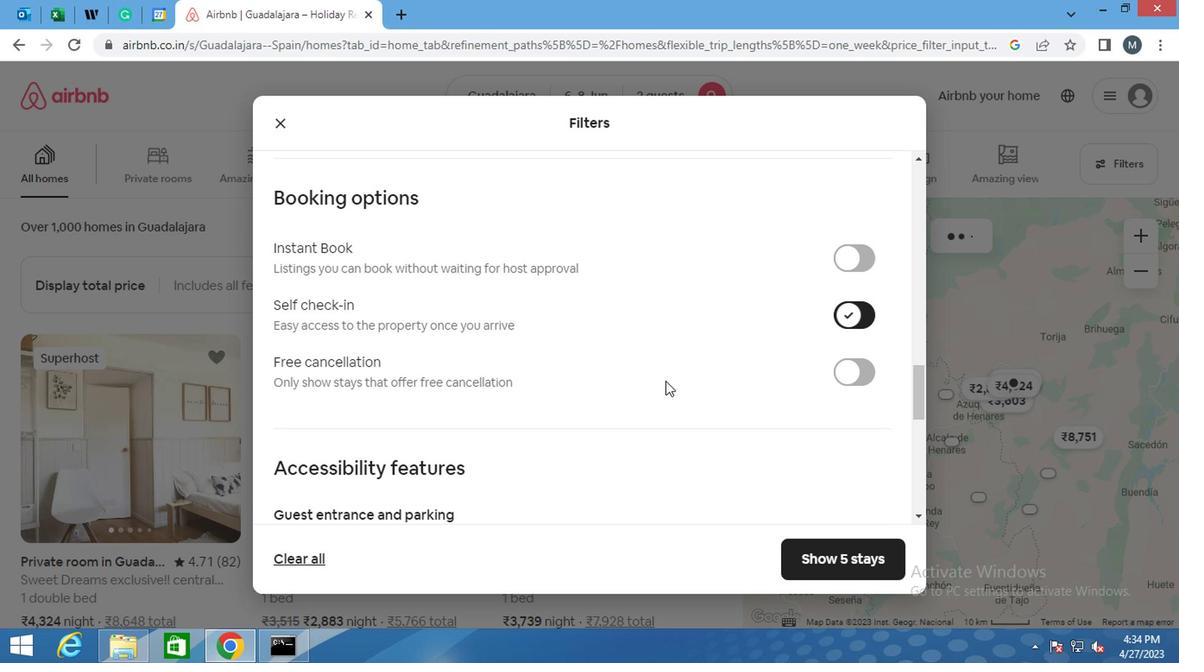 
Action: Mouse moved to (536, 421)
Screenshot: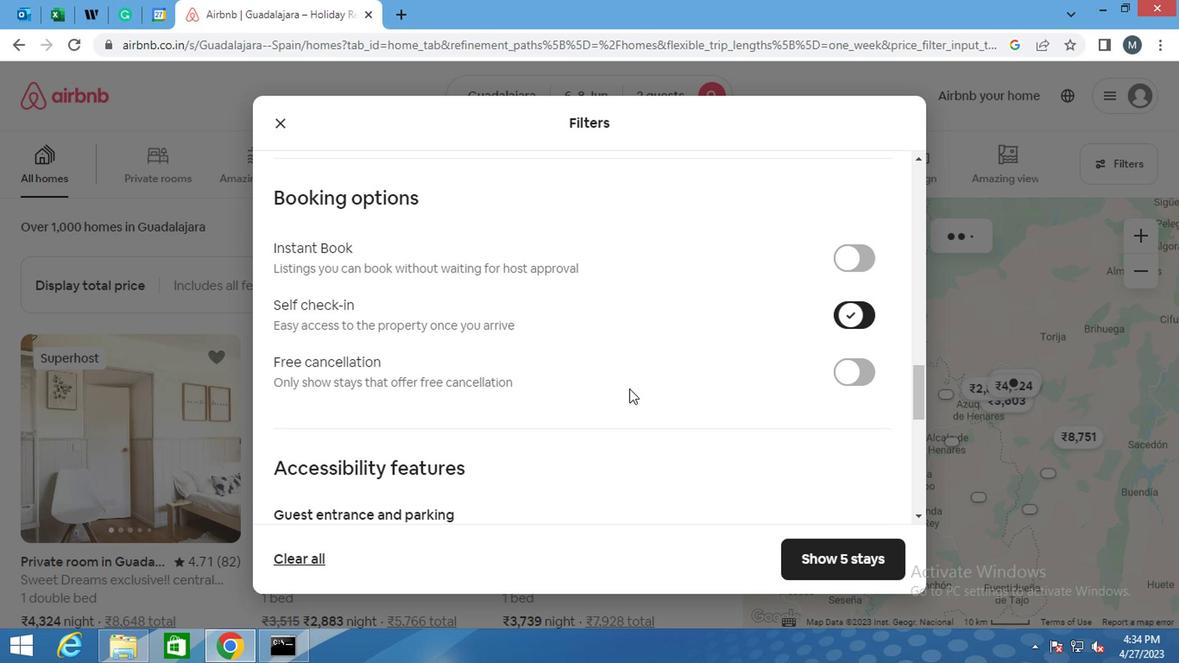 
Action: Mouse scrolled (536, 420) with delta (0, 0)
Screenshot: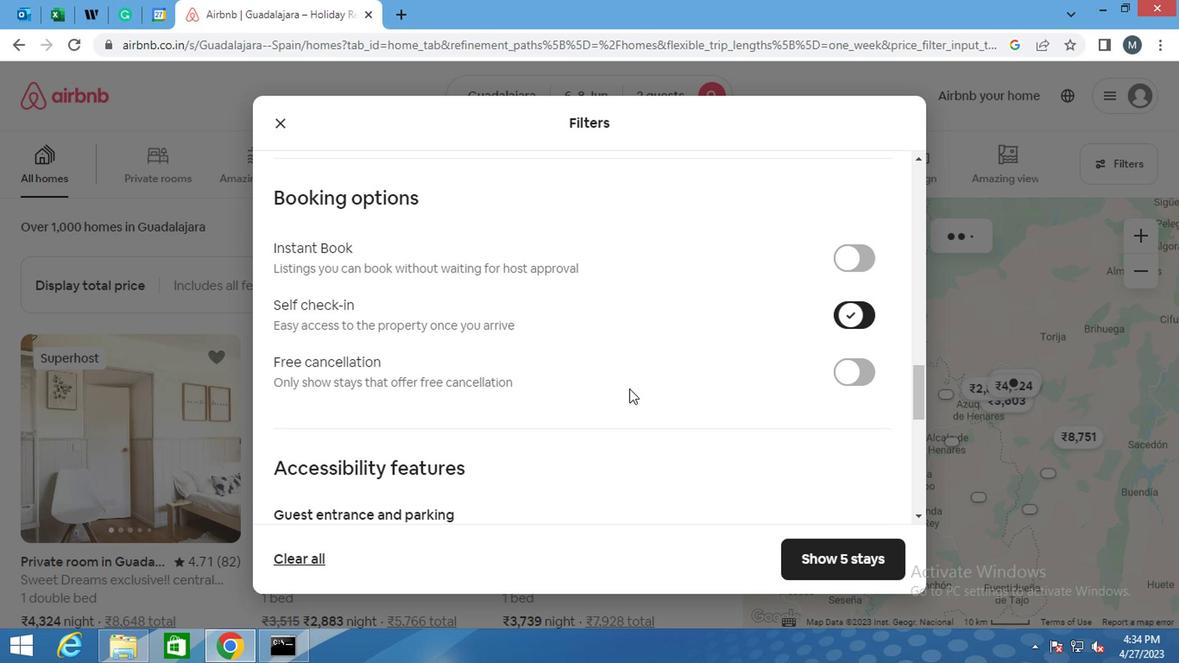 
Action: Mouse moved to (520, 425)
Screenshot: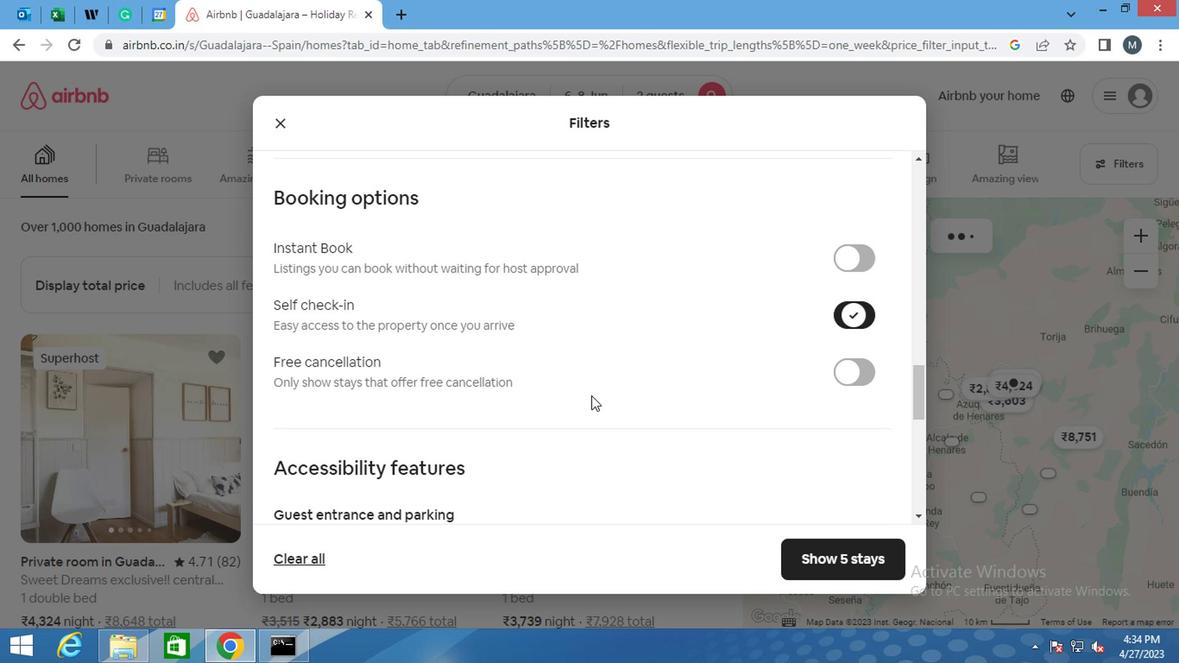 
Action: Mouse scrolled (520, 423) with delta (0, -1)
Screenshot: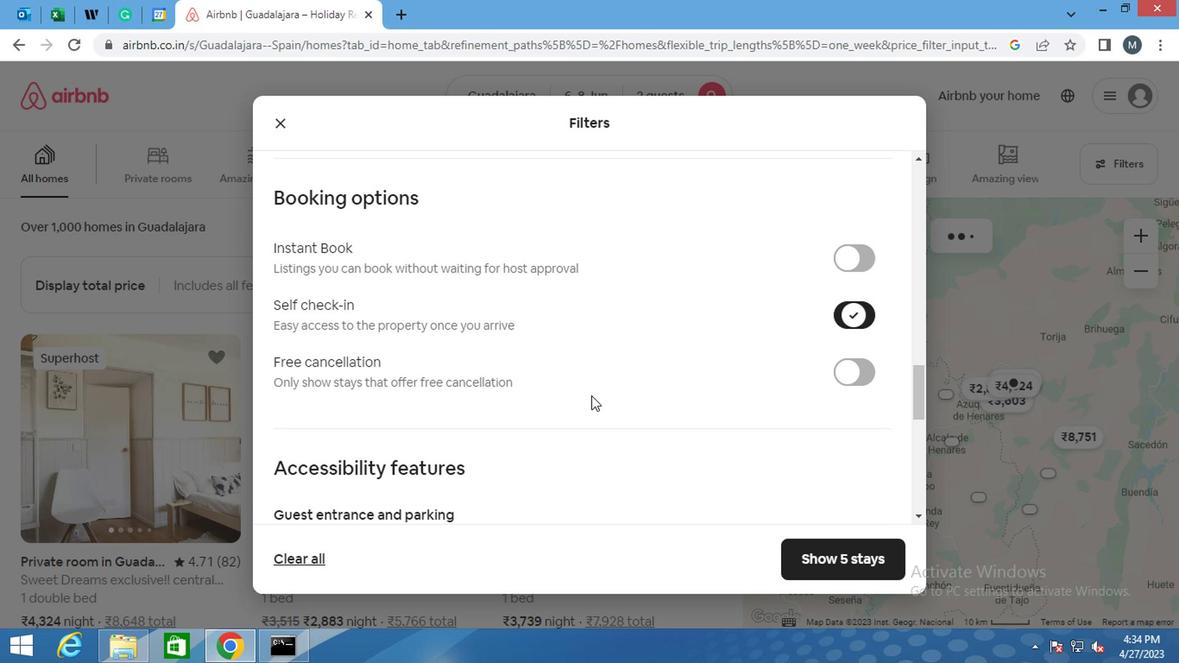 
Action: Mouse moved to (493, 431)
Screenshot: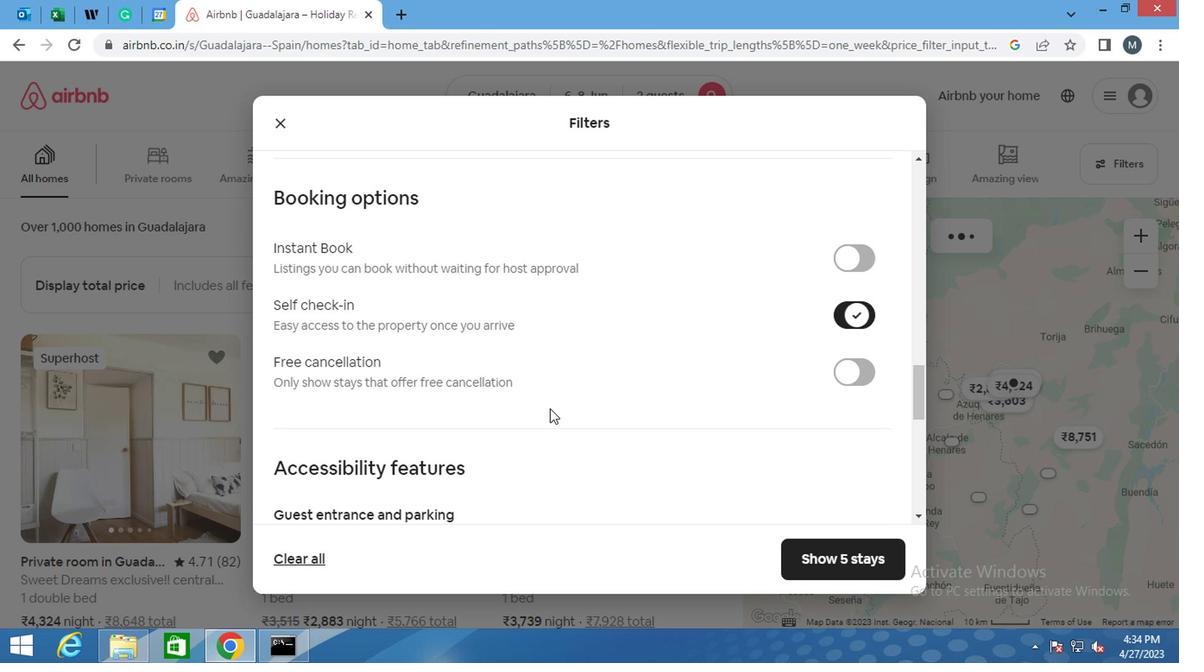 
Action: Mouse scrolled (493, 430) with delta (0, -1)
Screenshot: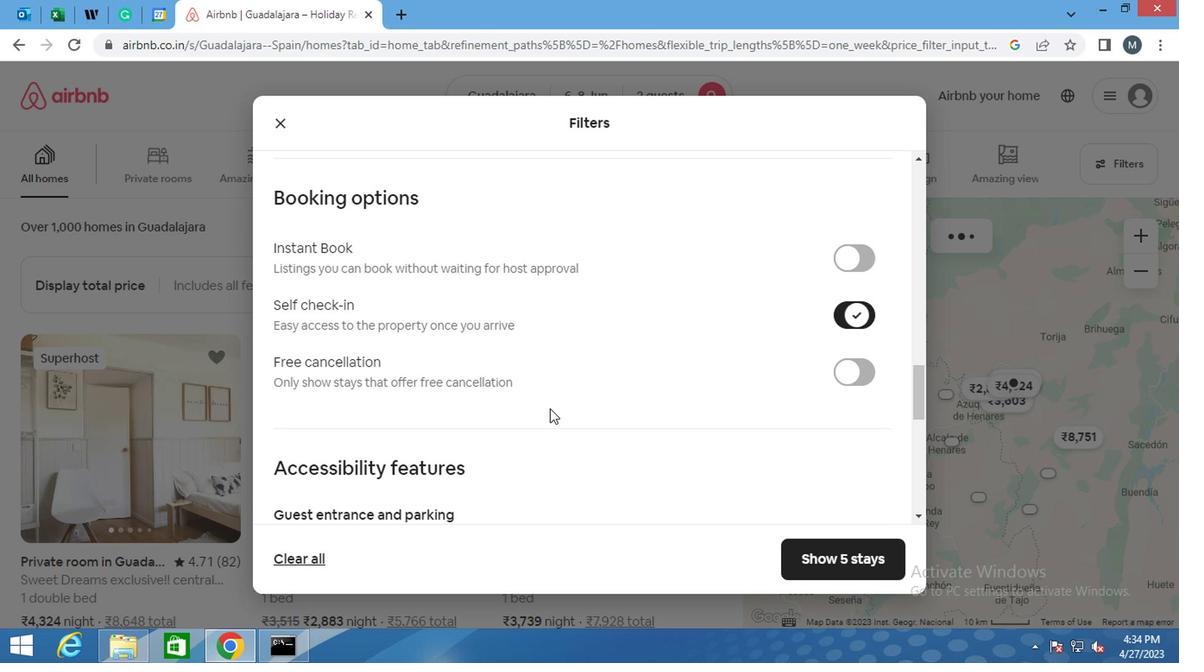 
Action: Mouse moved to (418, 438)
Screenshot: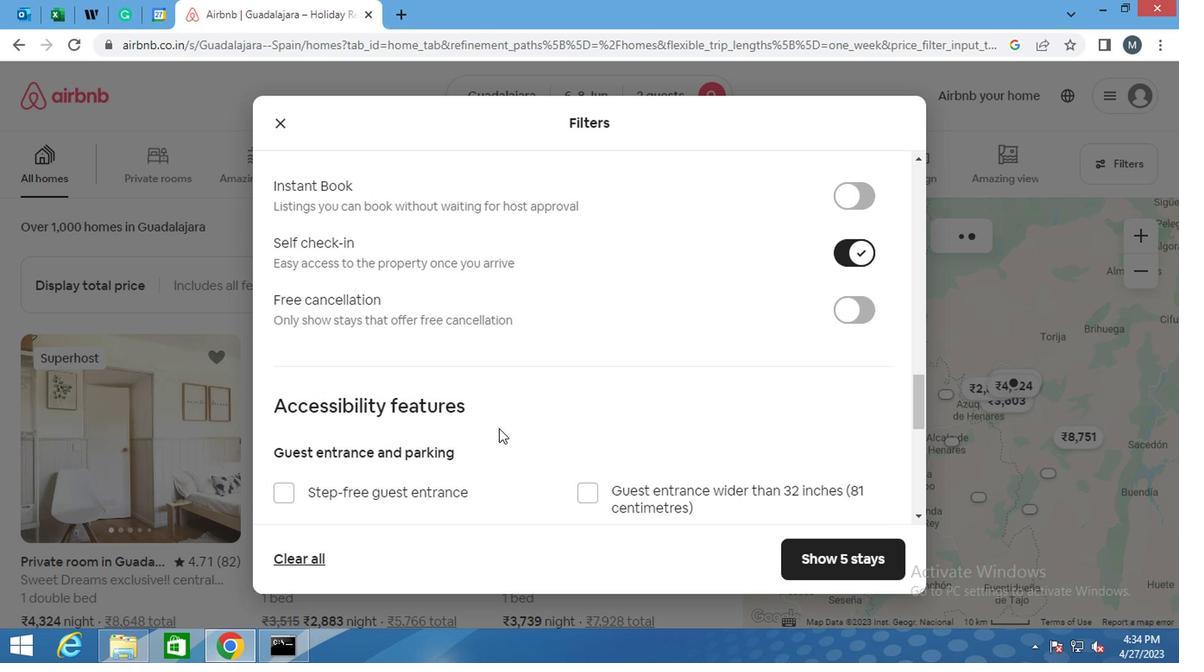 
Action: Mouse scrolled (418, 437) with delta (0, 0)
Screenshot: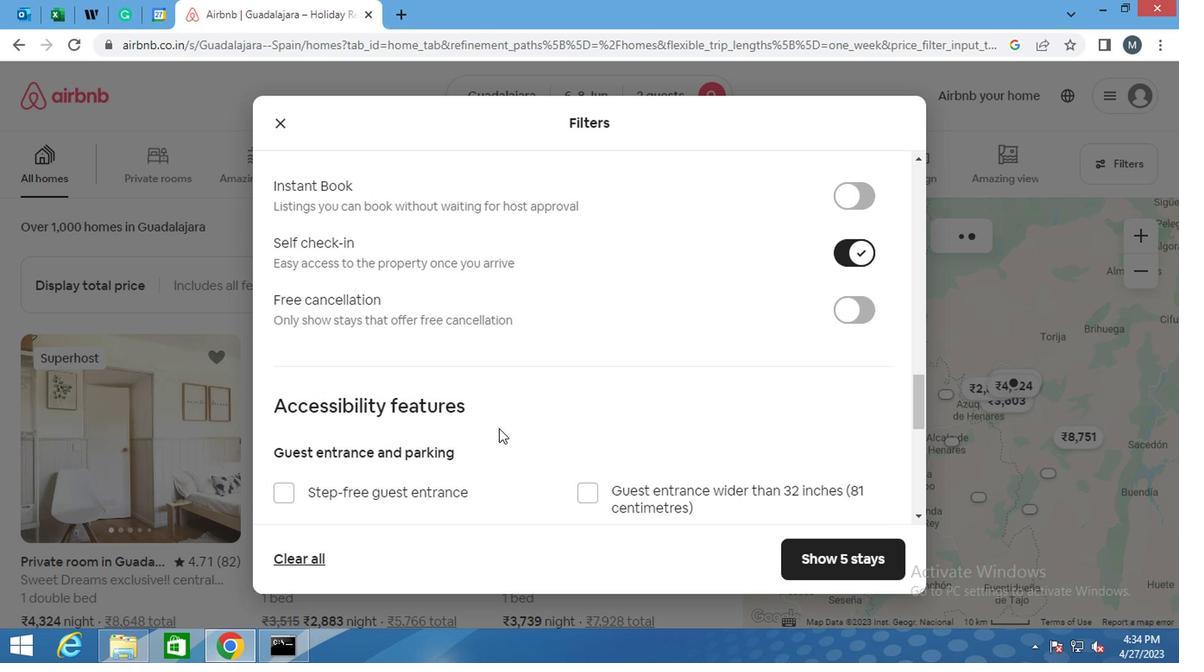 
Action: Mouse moved to (315, 453)
Screenshot: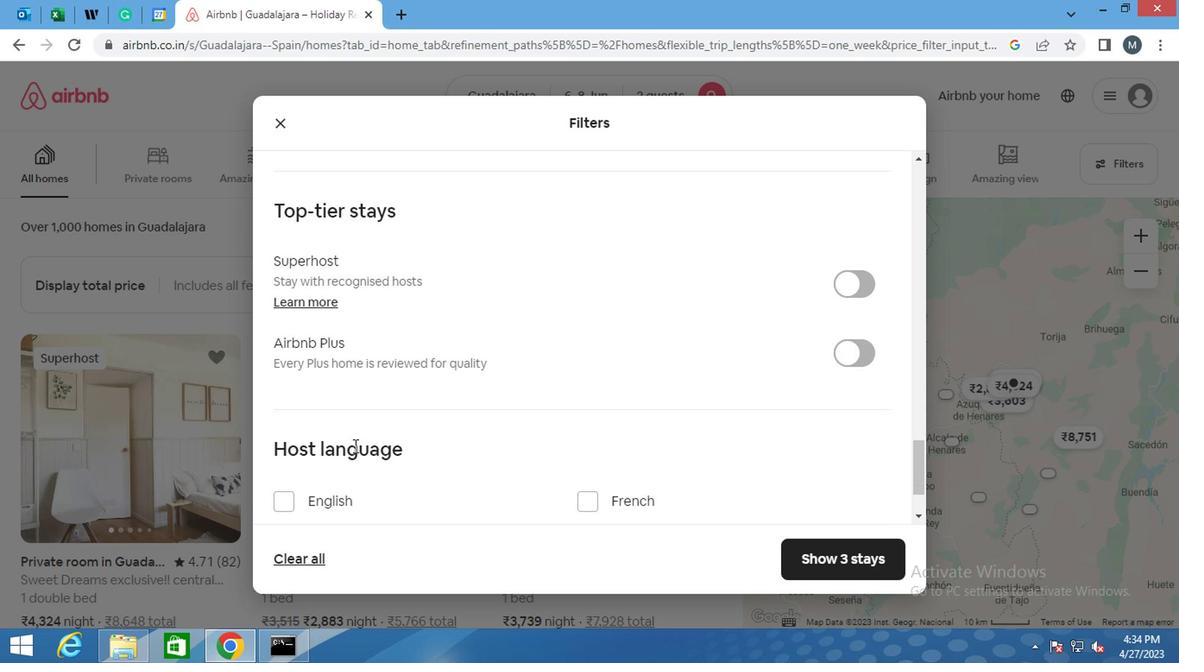 
Action: Mouse scrolled (315, 452) with delta (0, 0)
Screenshot: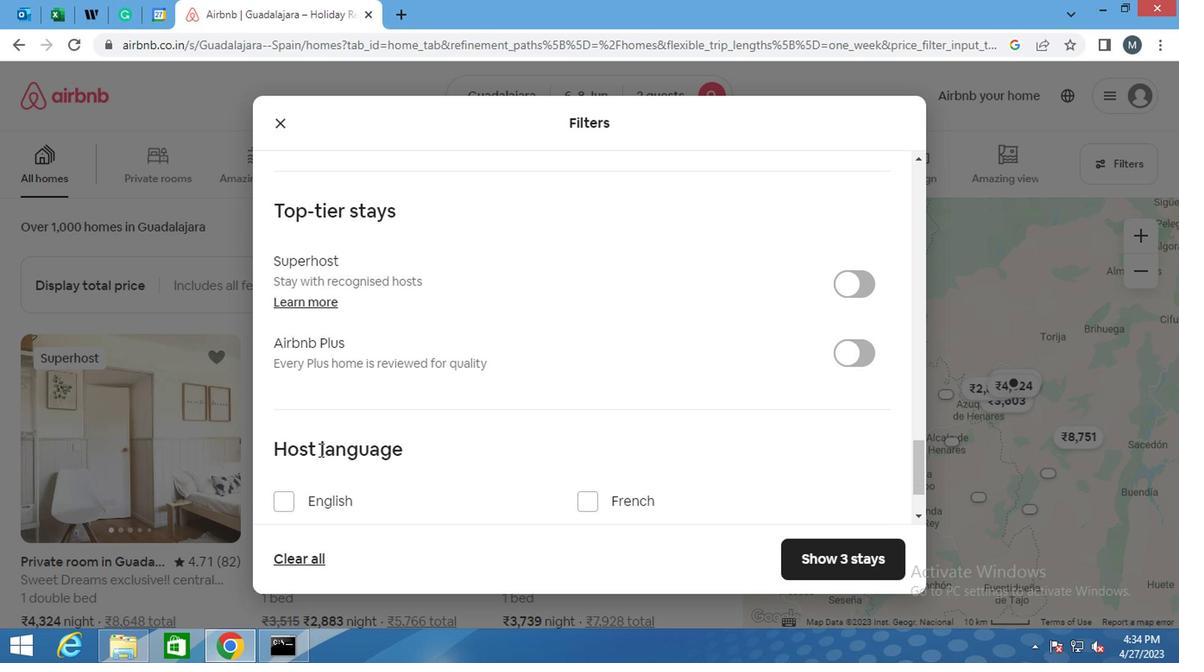 
Action: Mouse moved to (315, 453)
Screenshot: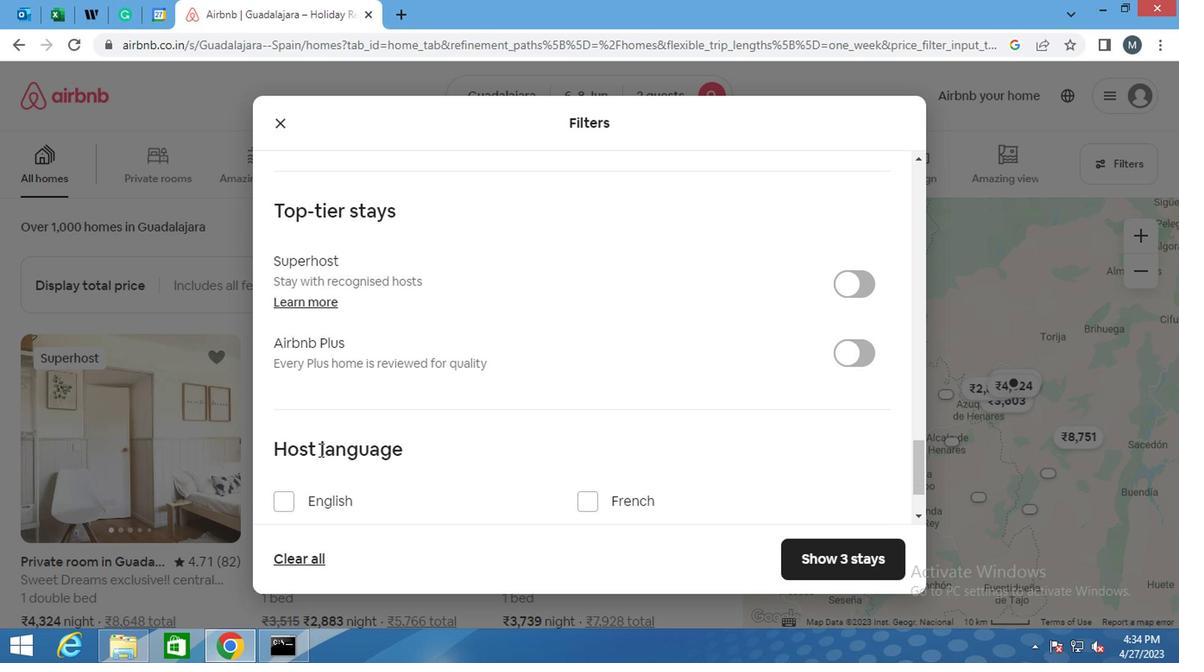 
Action: Mouse scrolled (315, 452) with delta (0, 0)
Screenshot: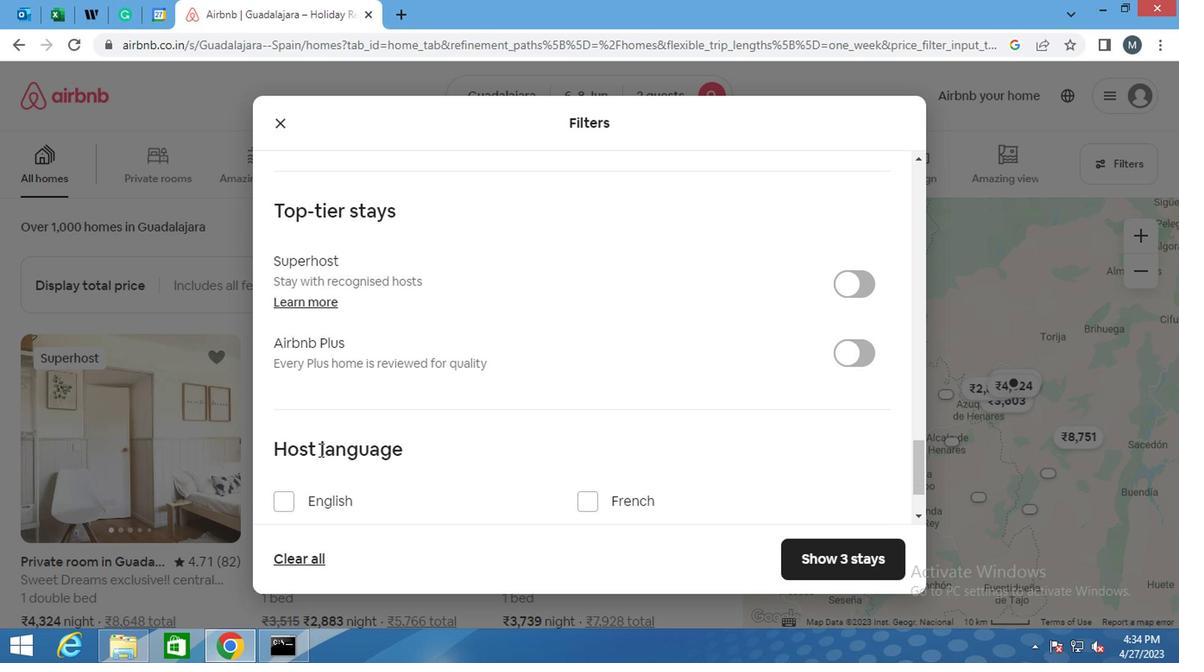 
Action: Mouse scrolled (315, 452) with delta (0, 0)
Screenshot: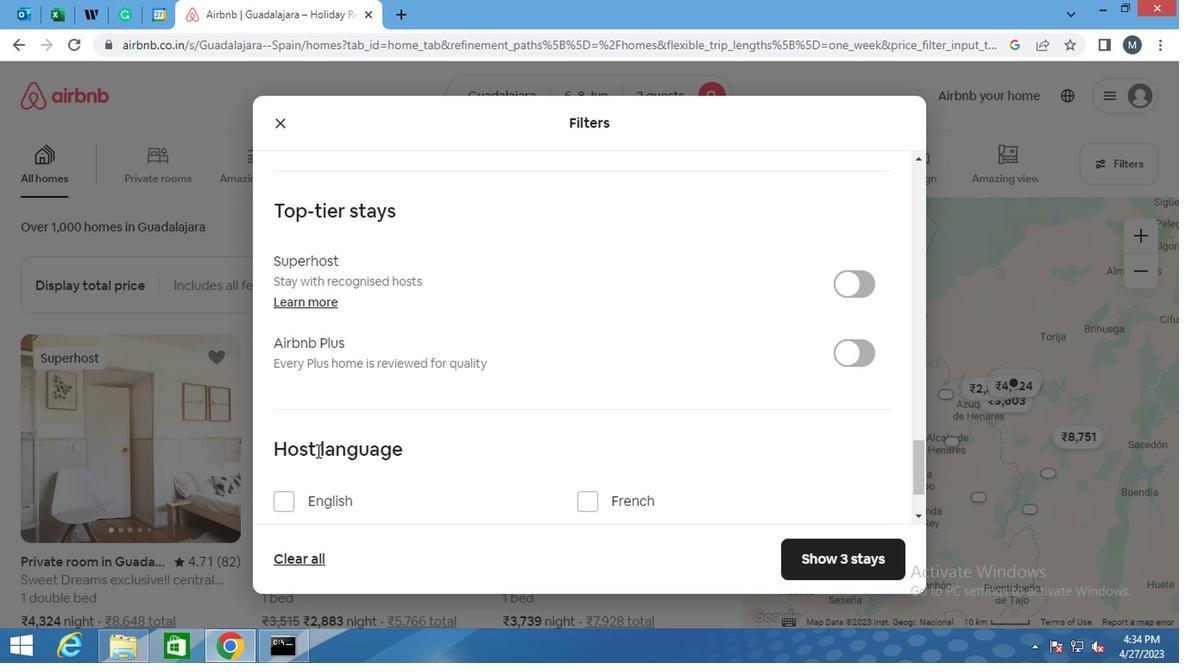 
Action: Mouse moved to (293, 408)
Screenshot: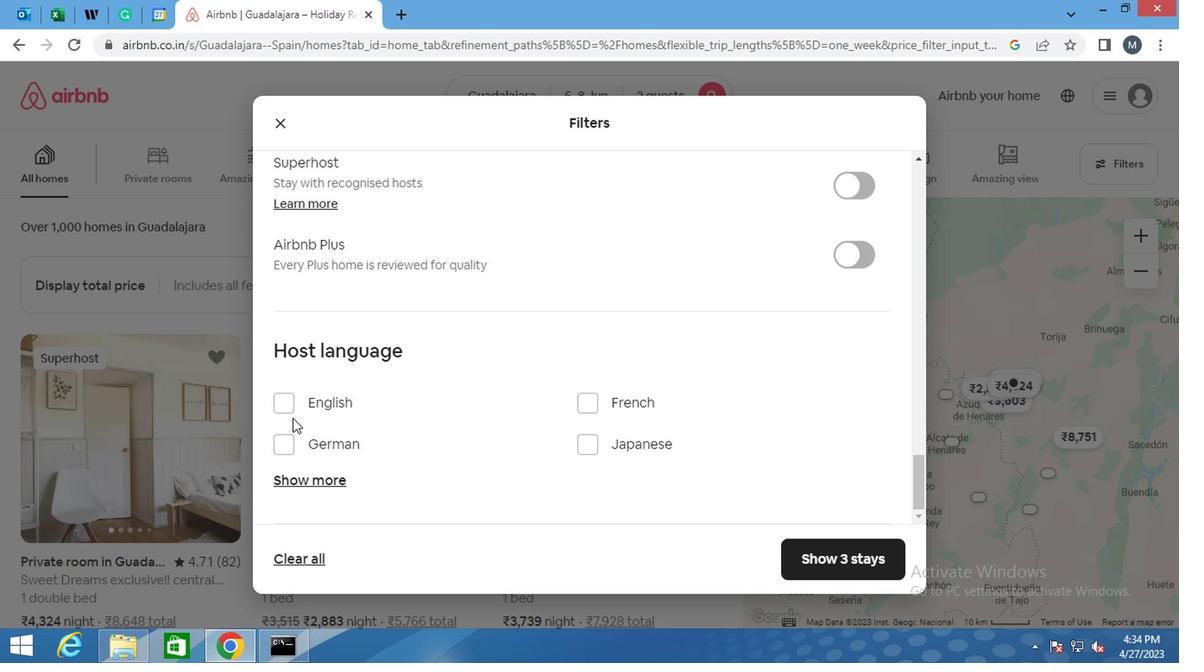 
Action: Mouse pressed left at (293, 408)
Screenshot: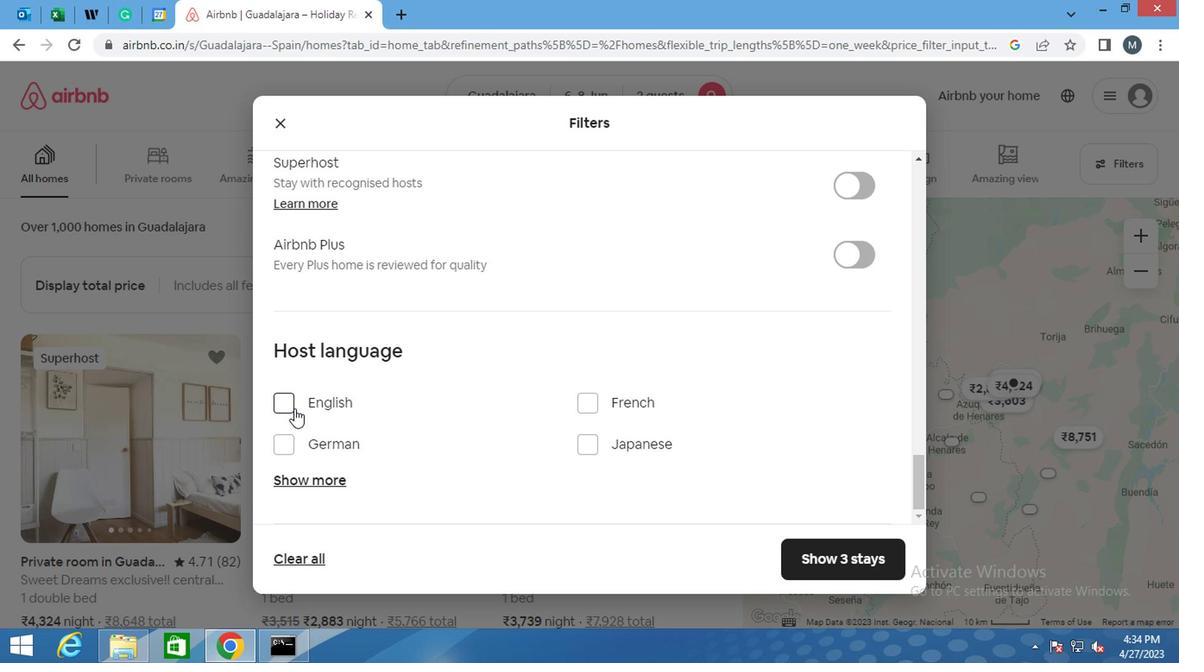 
Action: Mouse moved to (812, 560)
Screenshot: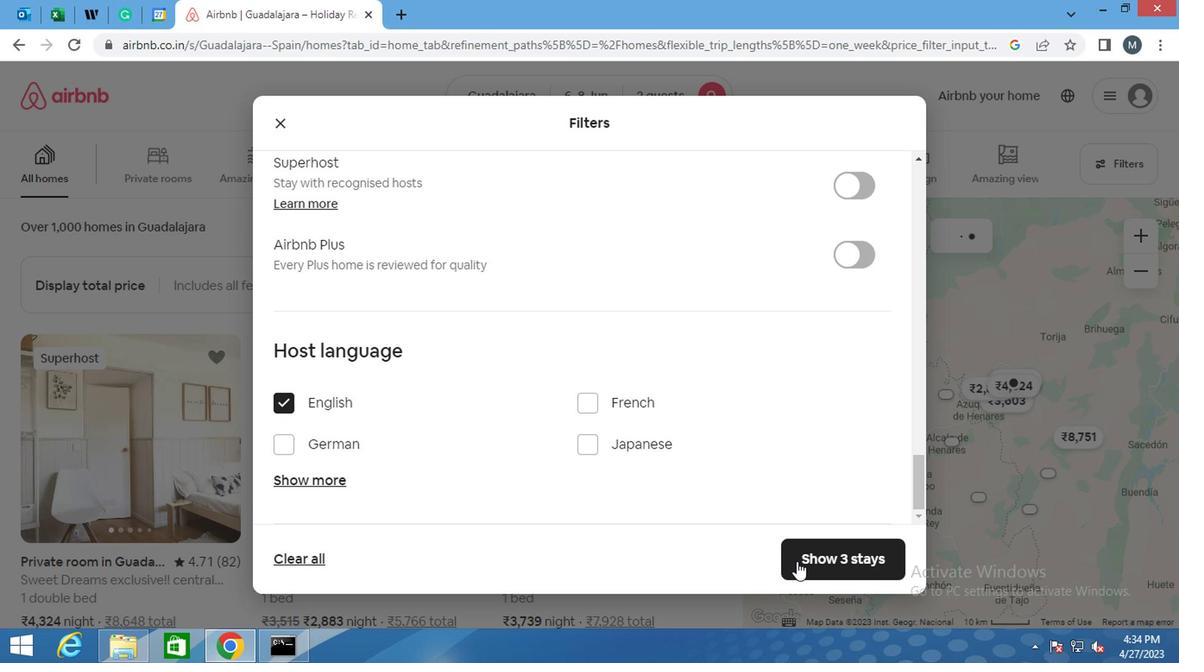 
Action: Mouse pressed left at (812, 560)
Screenshot: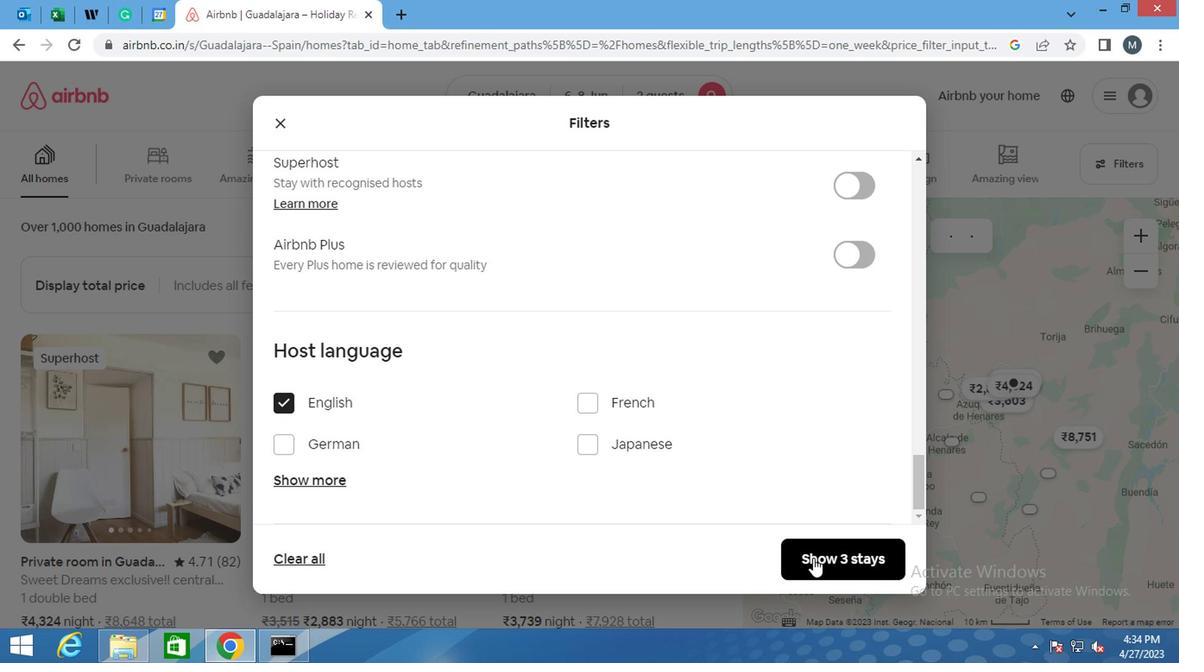 
Action: Mouse moved to (814, 560)
Screenshot: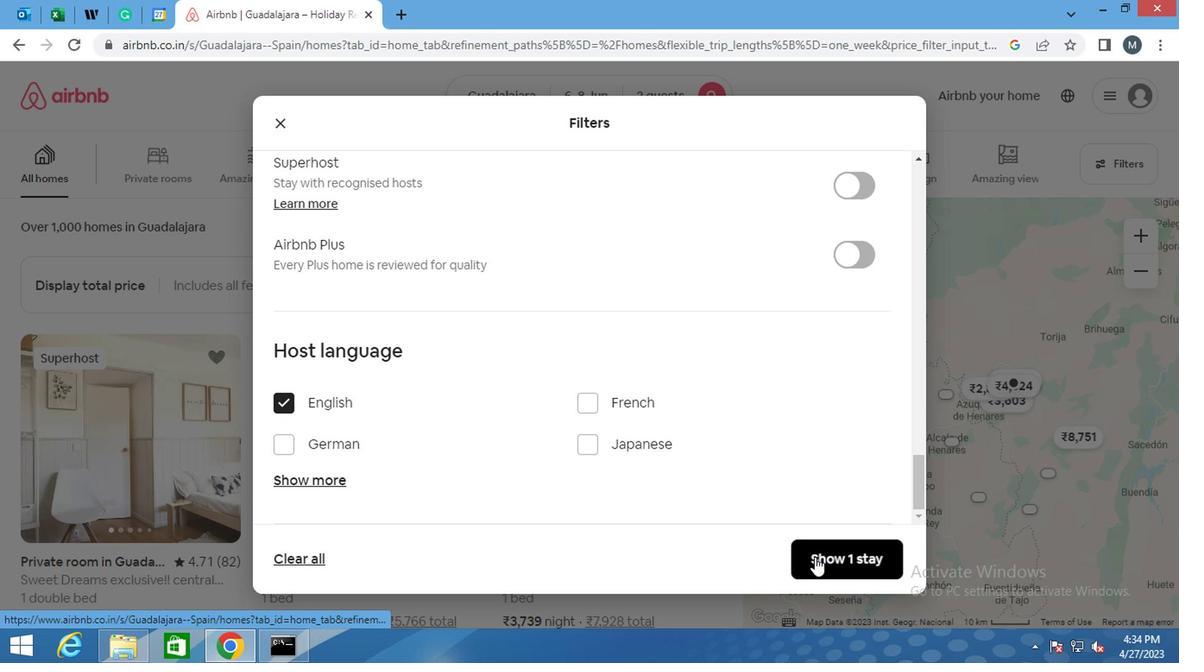 
